 Task: Find a flight from Tampa to Evansville for 9 passengers on May 3, with a departure time between 11:00 AM and 12:00 PM, and a price up to ₹380,000.
Action: Mouse moved to (382, 342)
Screenshot: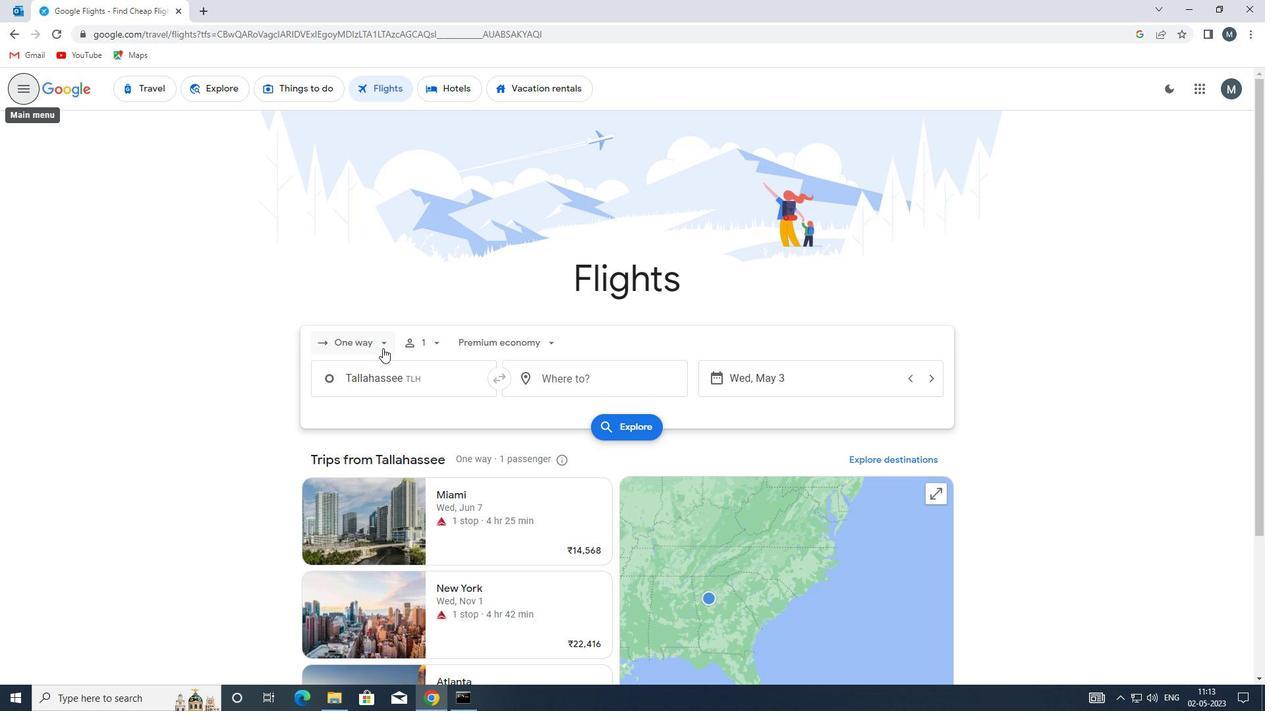
Action: Mouse pressed left at (382, 342)
Screenshot: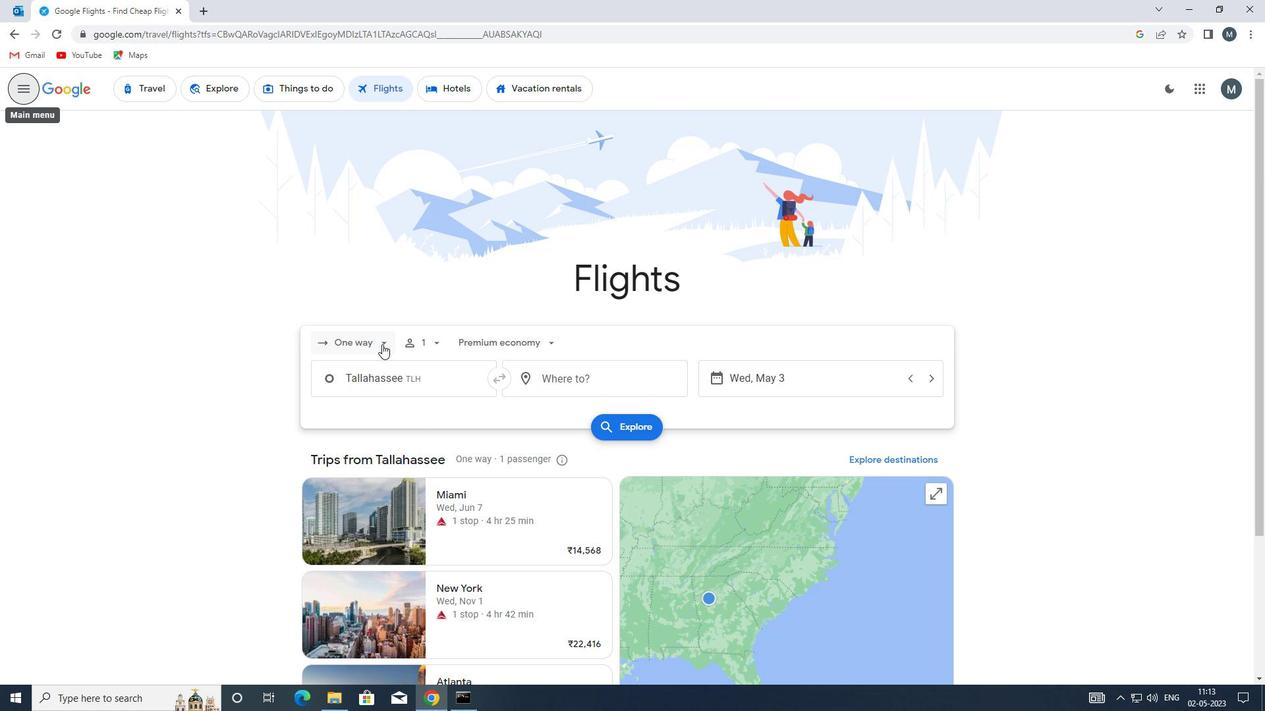 
Action: Mouse moved to (382, 398)
Screenshot: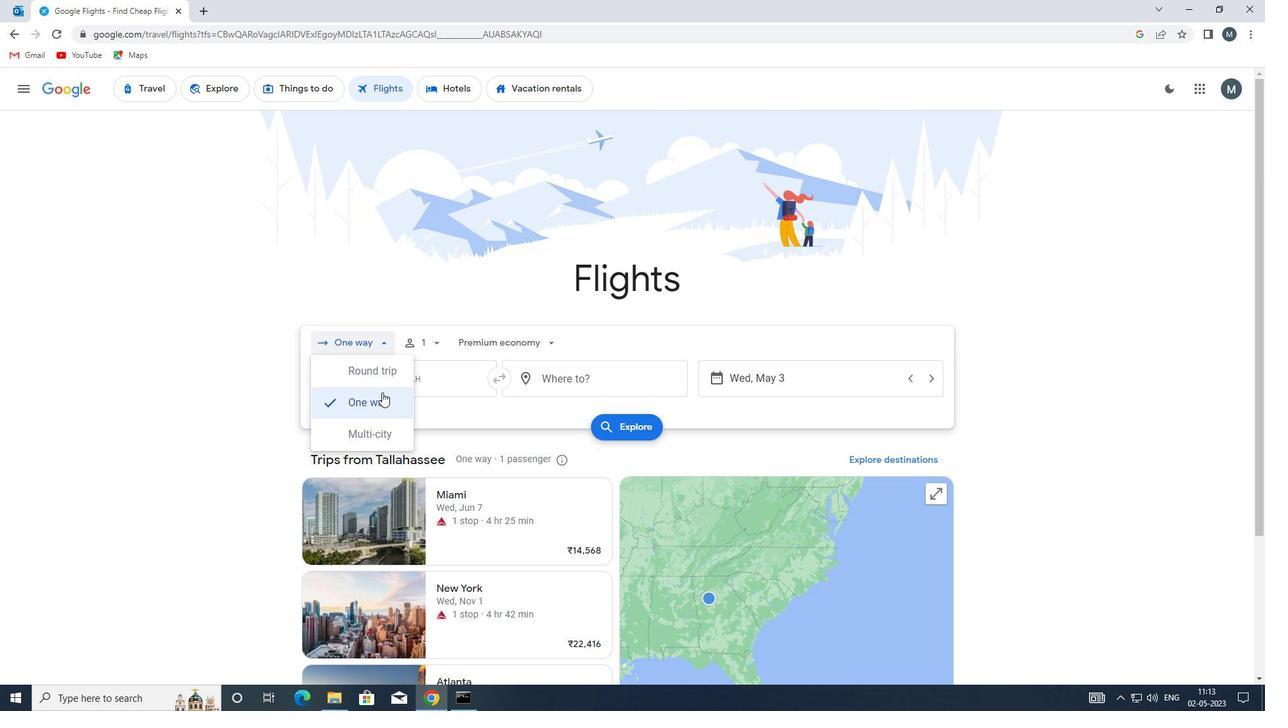 
Action: Mouse pressed left at (382, 398)
Screenshot: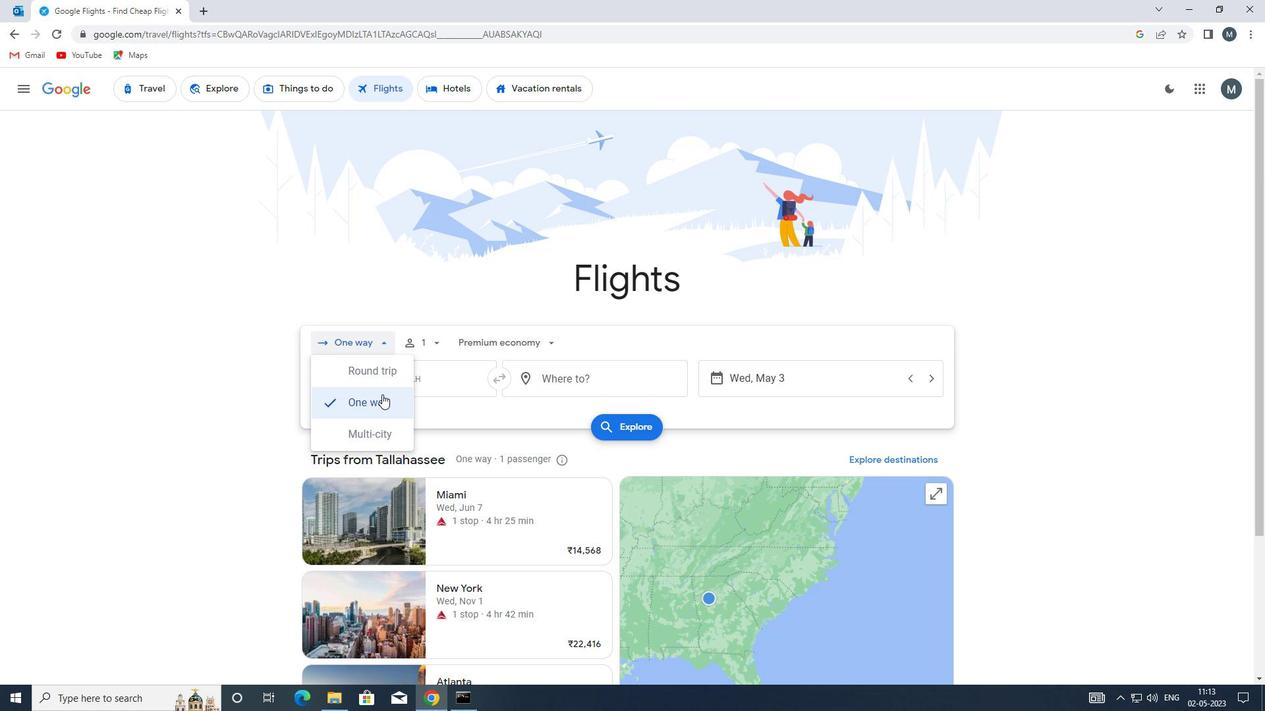 
Action: Mouse moved to (436, 345)
Screenshot: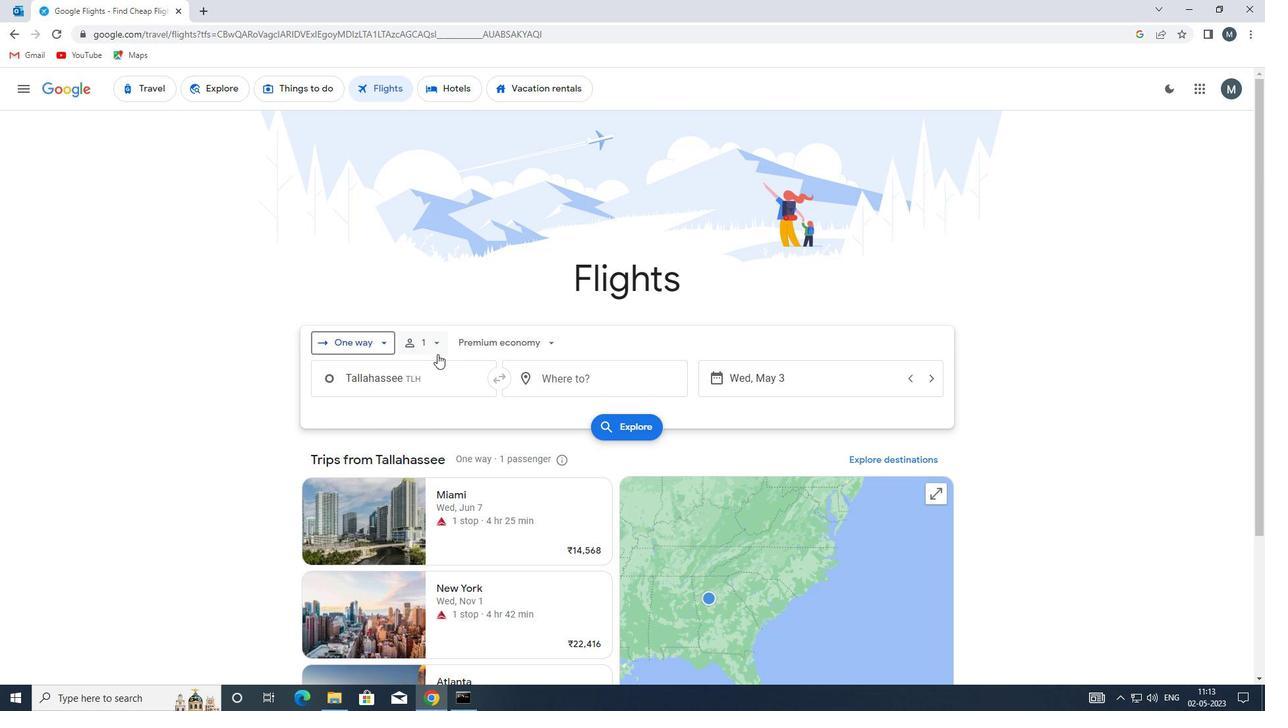 
Action: Mouse pressed left at (436, 345)
Screenshot: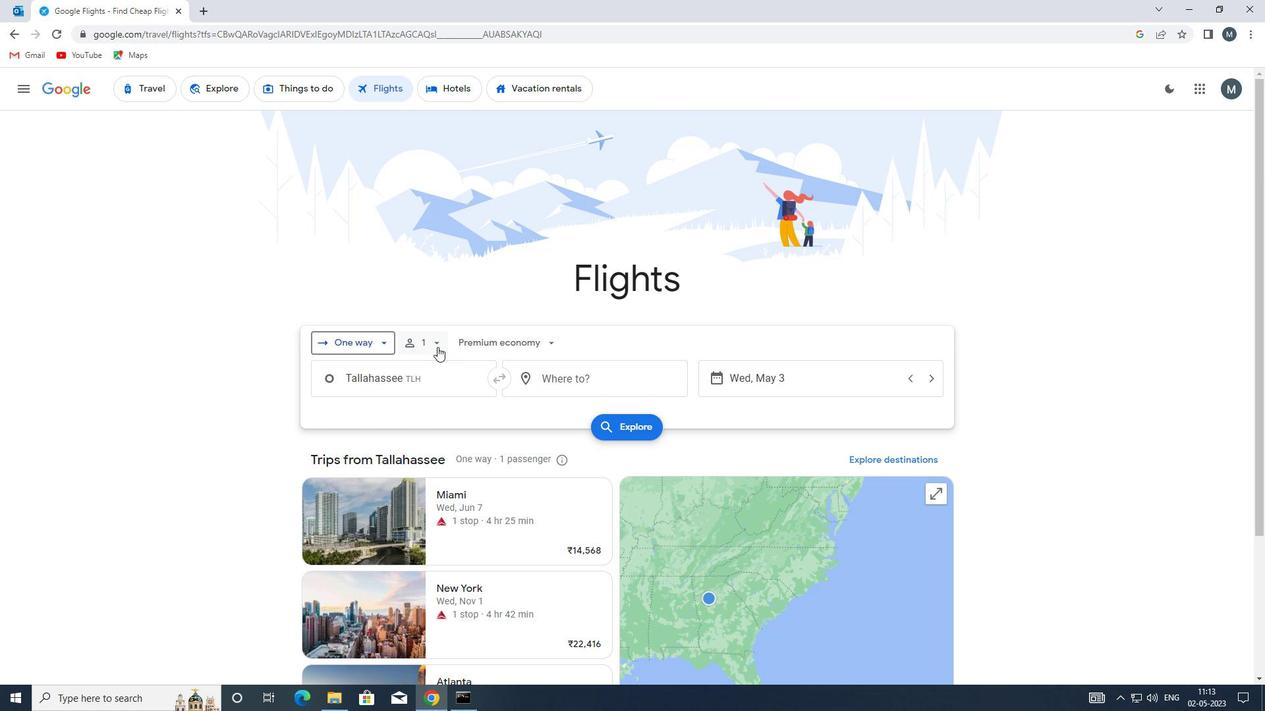 
Action: Mouse moved to (541, 375)
Screenshot: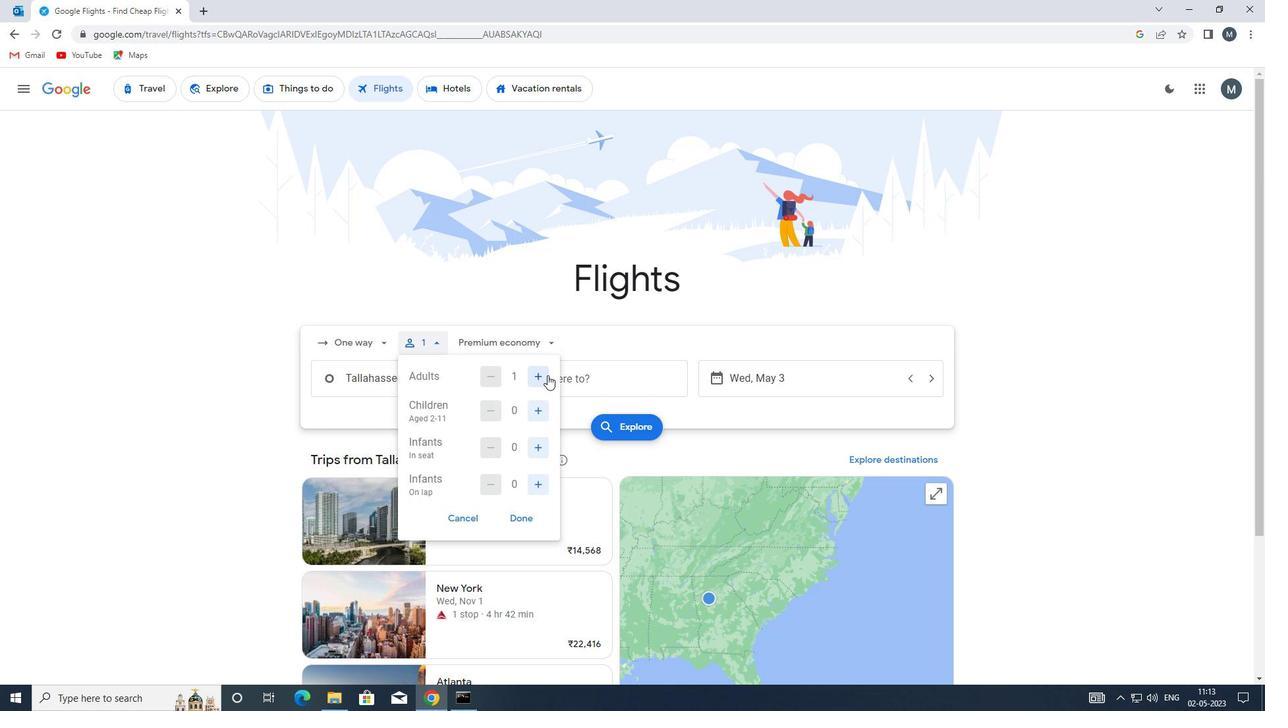 
Action: Mouse pressed left at (541, 375)
Screenshot: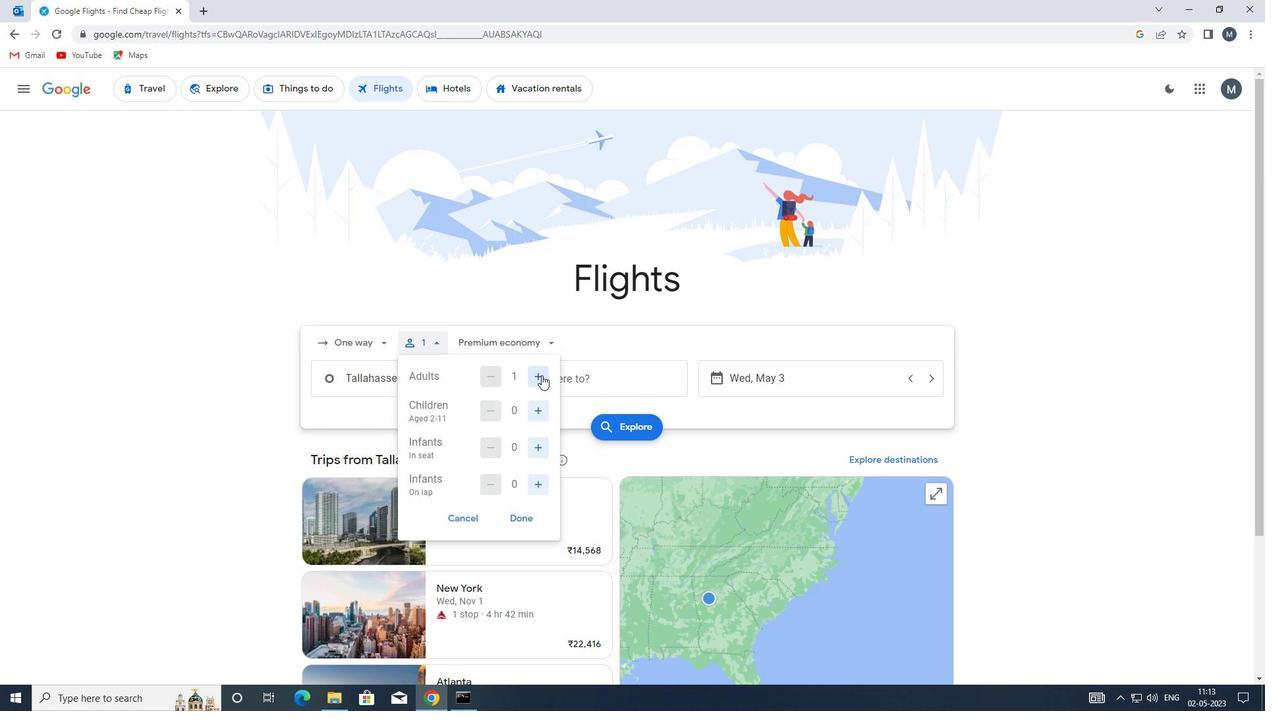
Action: Mouse pressed left at (541, 375)
Screenshot: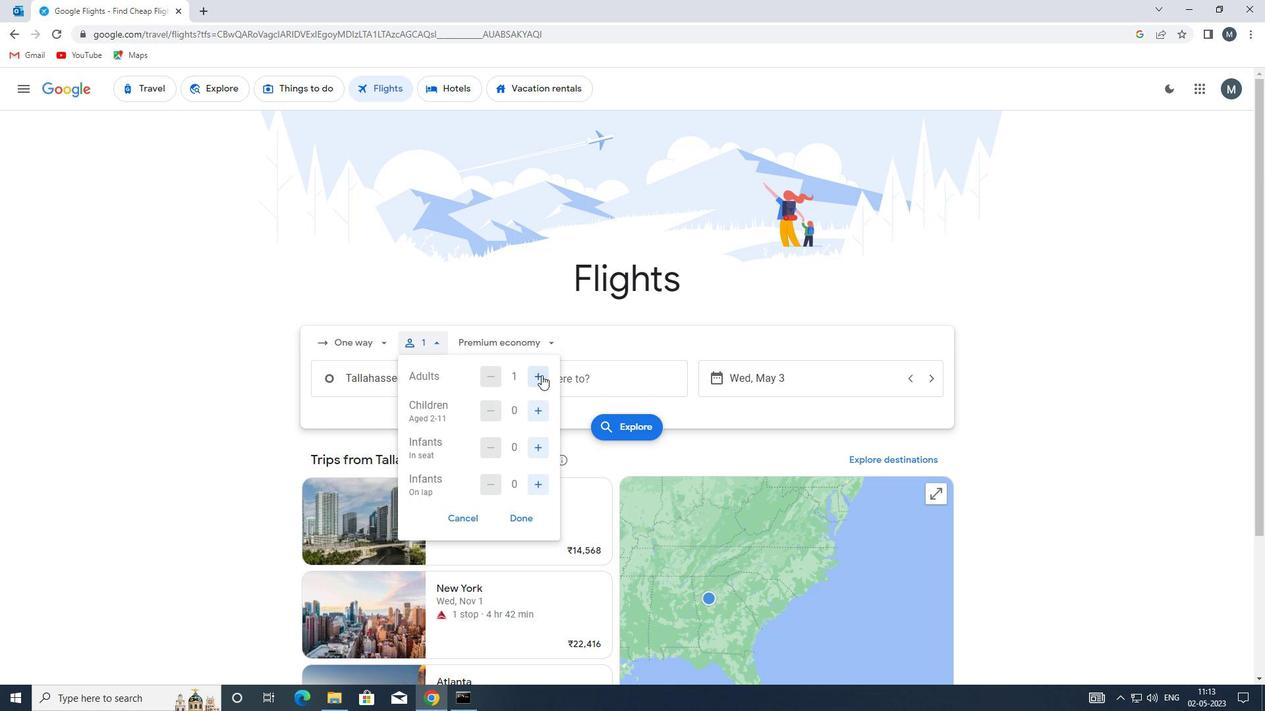 
Action: Mouse pressed left at (541, 375)
Screenshot: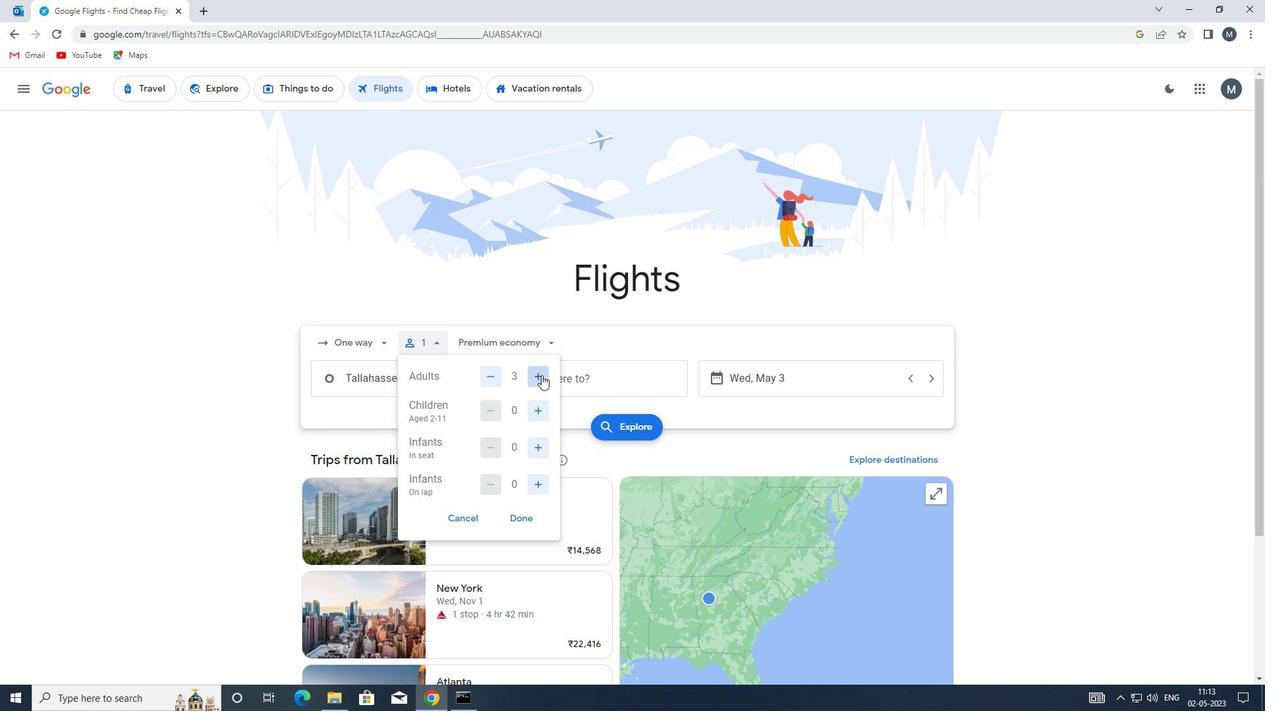 
Action: Mouse moved to (544, 411)
Screenshot: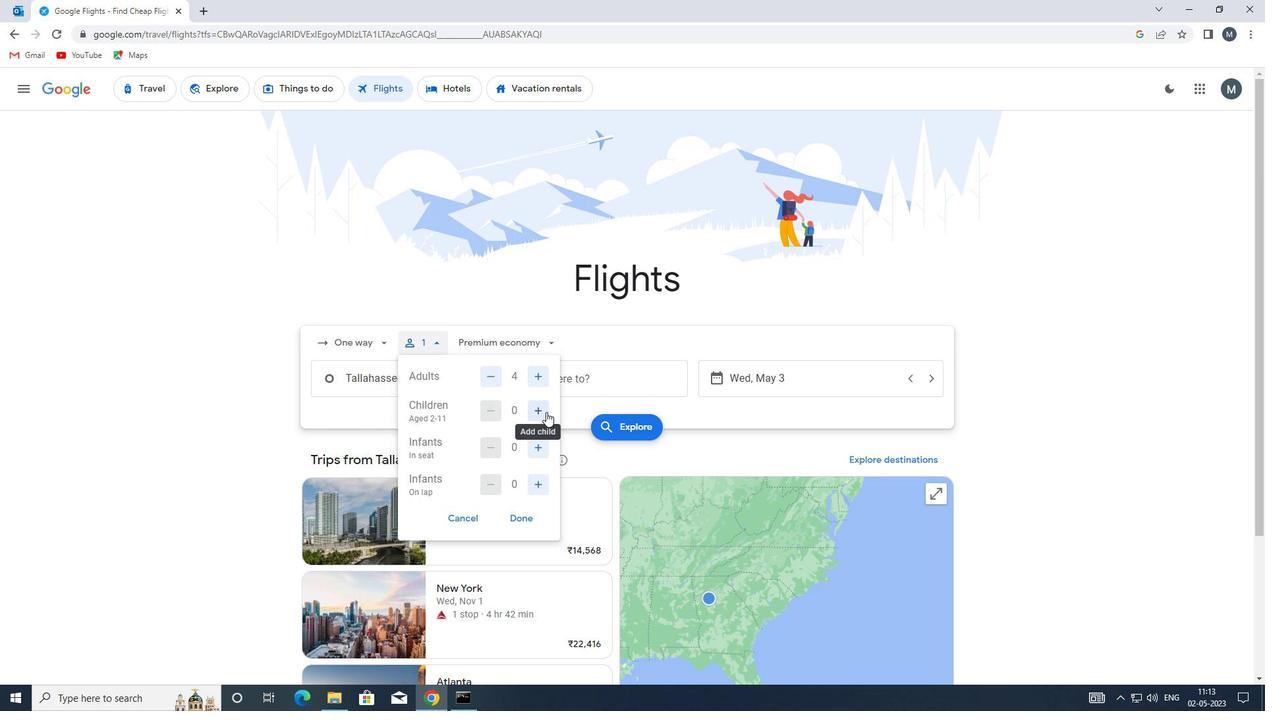 
Action: Mouse pressed left at (544, 411)
Screenshot: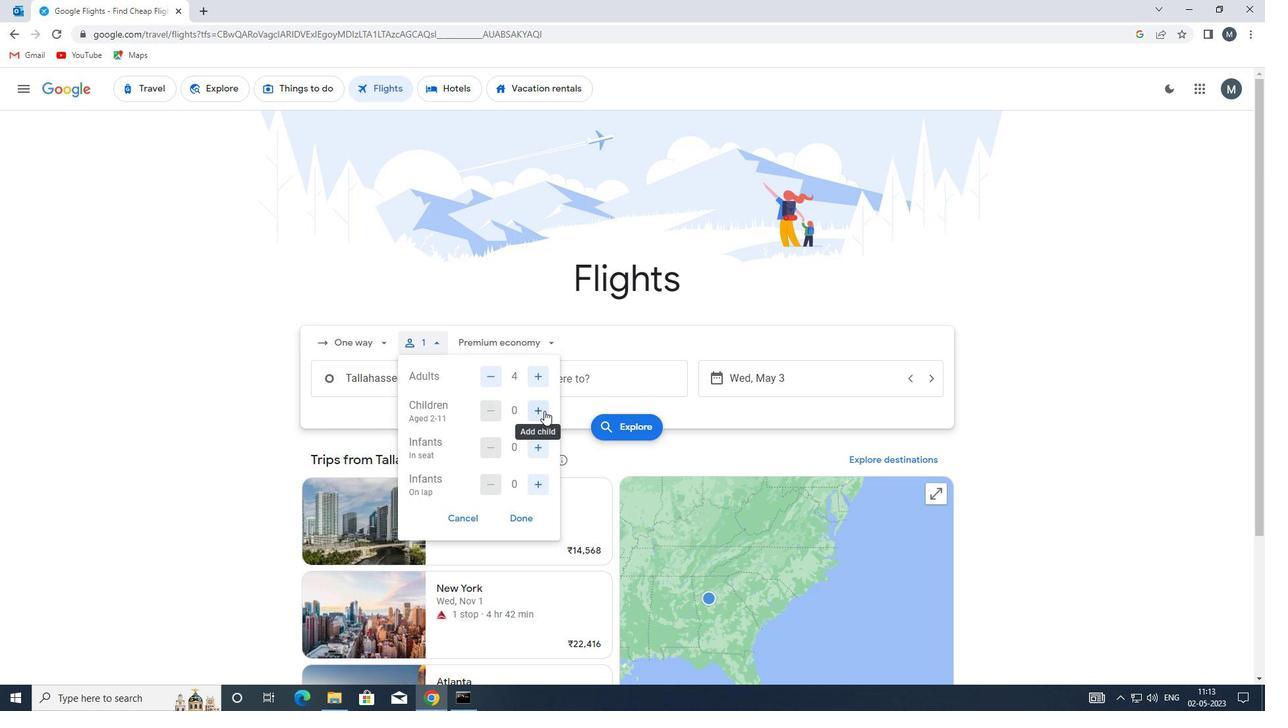 
Action: Mouse pressed left at (544, 411)
Screenshot: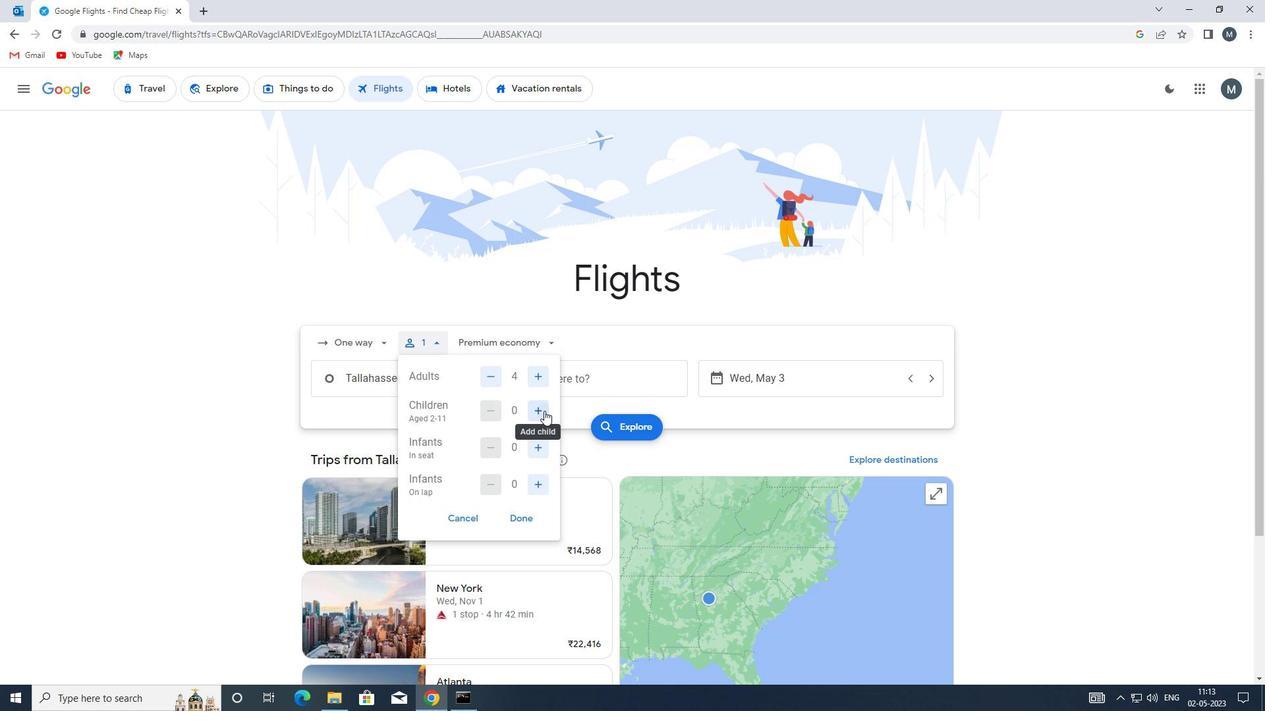 
Action: Mouse moved to (539, 450)
Screenshot: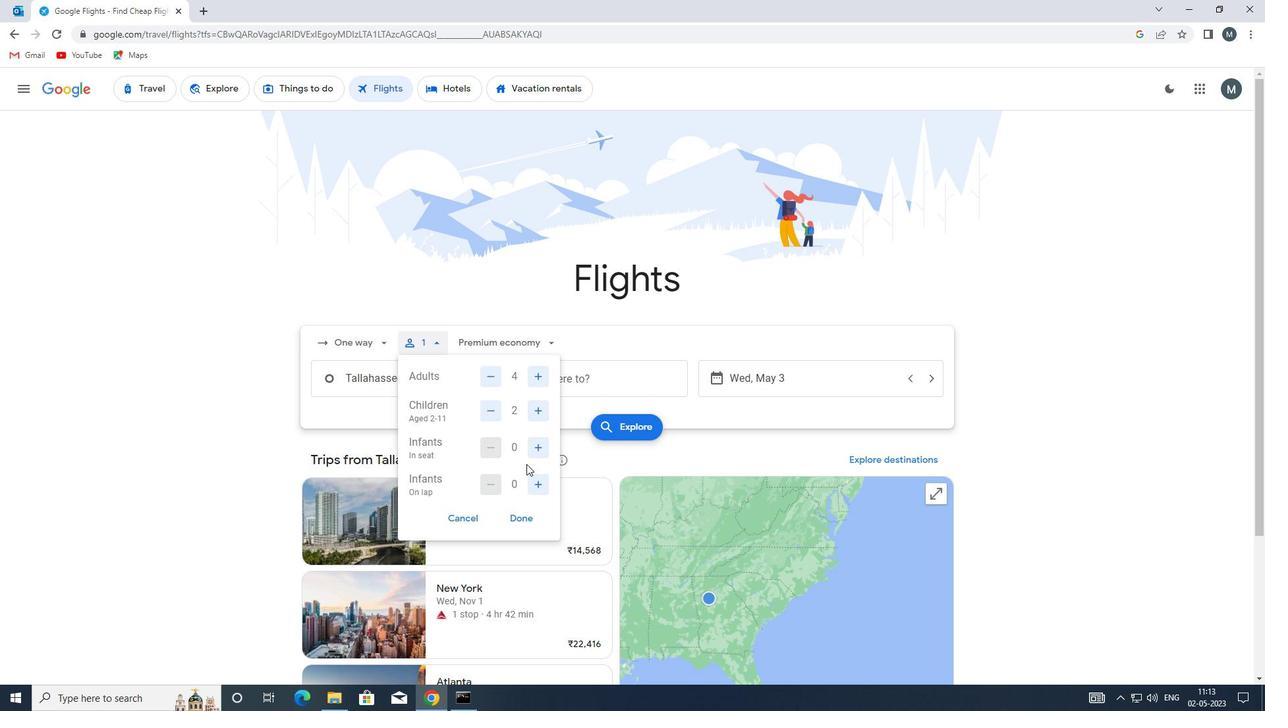 
Action: Mouse pressed left at (539, 450)
Screenshot: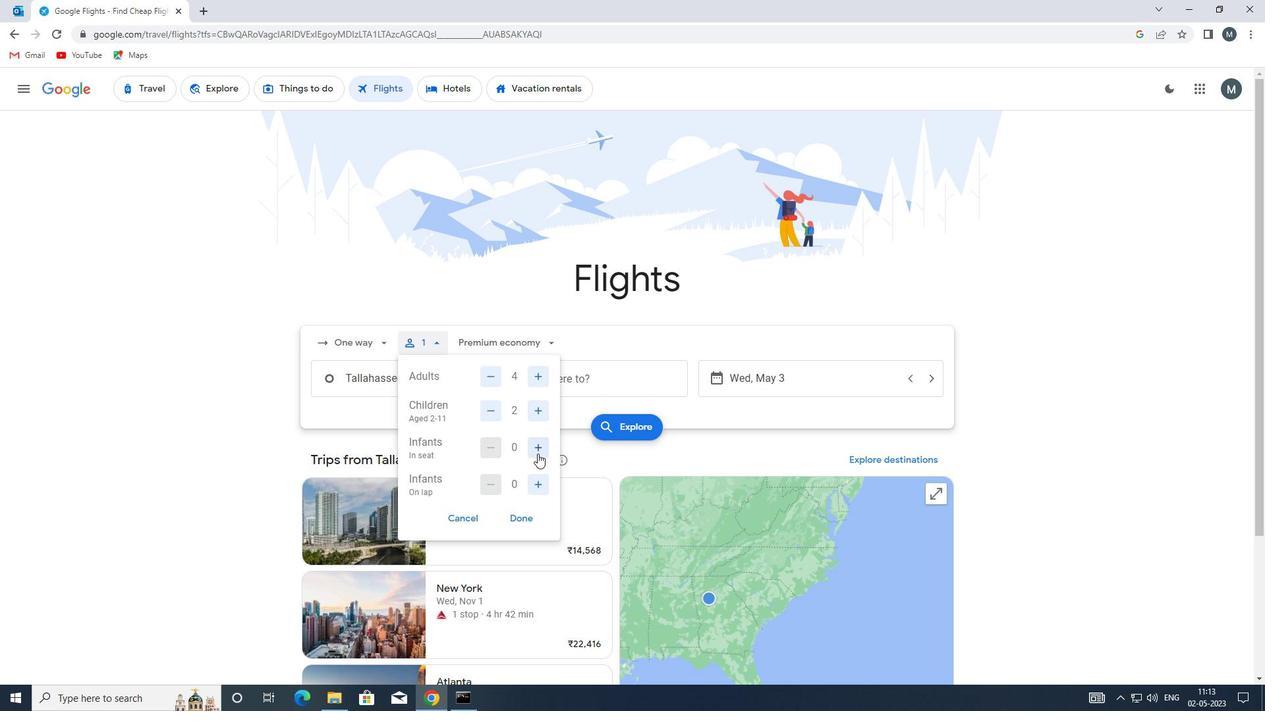 
Action: Mouse pressed left at (539, 450)
Screenshot: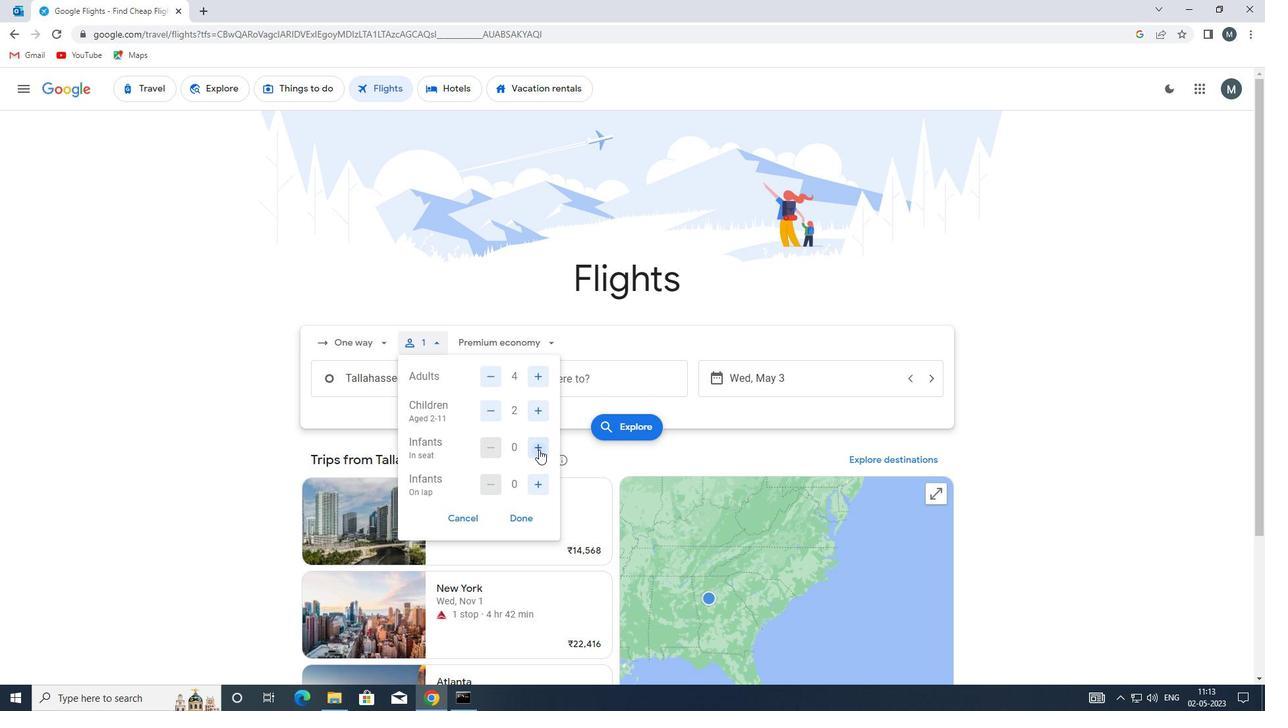 
Action: Mouse moved to (540, 481)
Screenshot: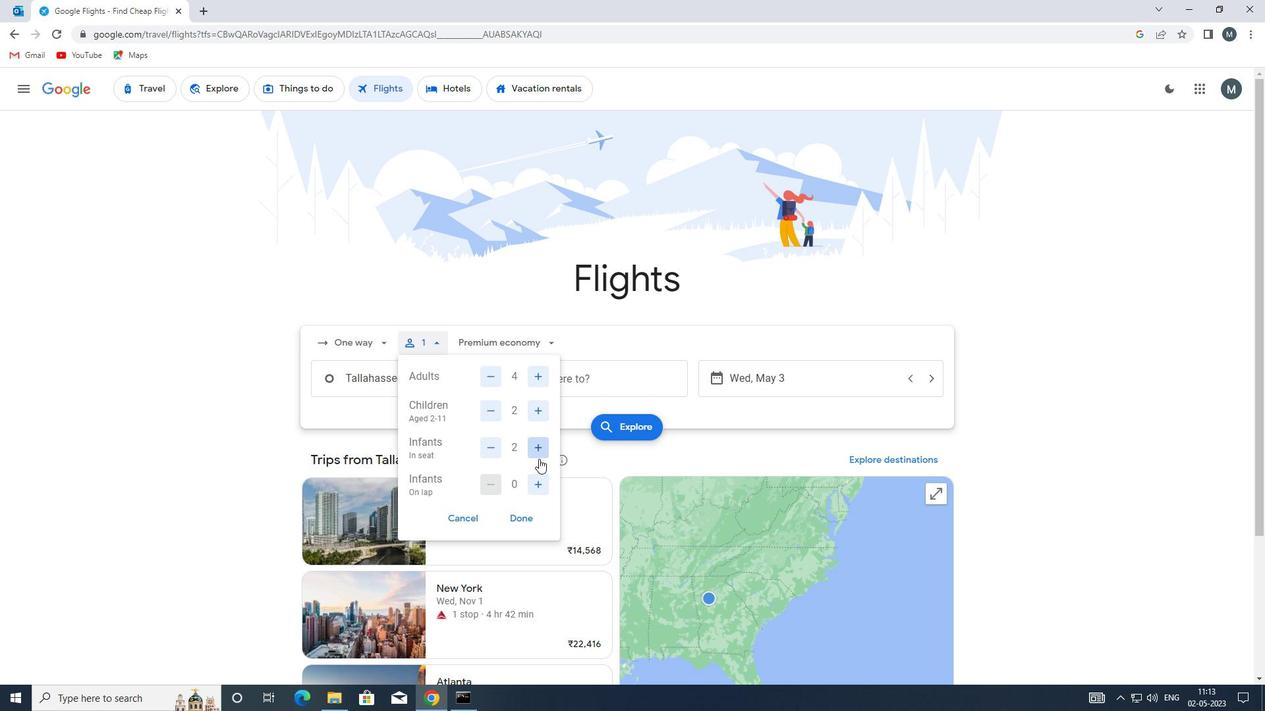 
Action: Mouse pressed left at (540, 481)
Screenshot: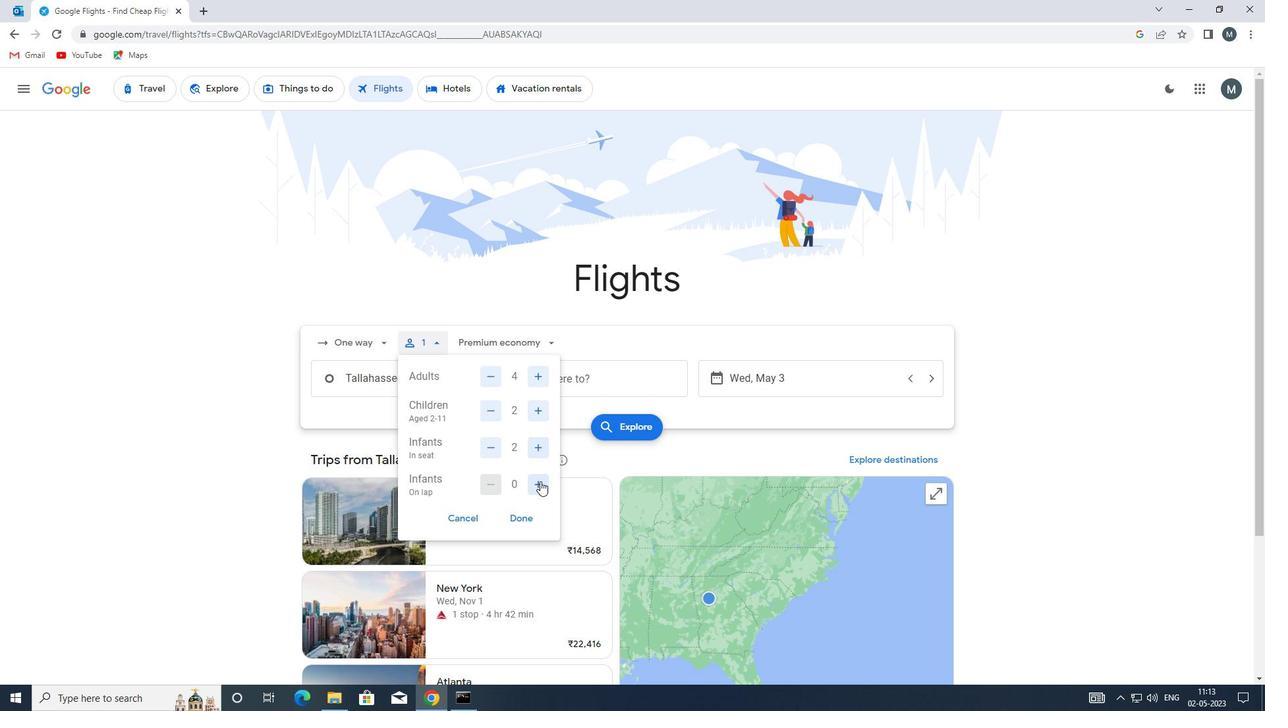 
Action: Mouse moved to (526, 518)
Screenshot: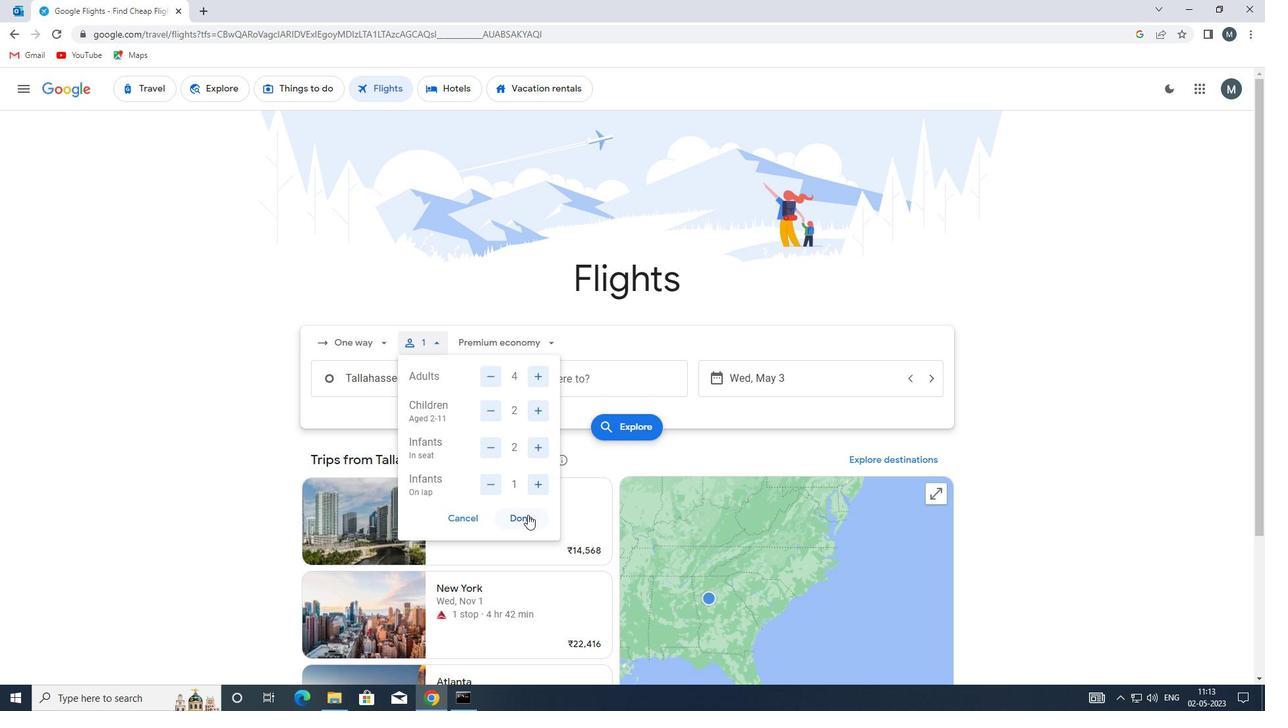 
Action: Mouse pressed left at (526, 518)
Screenshot: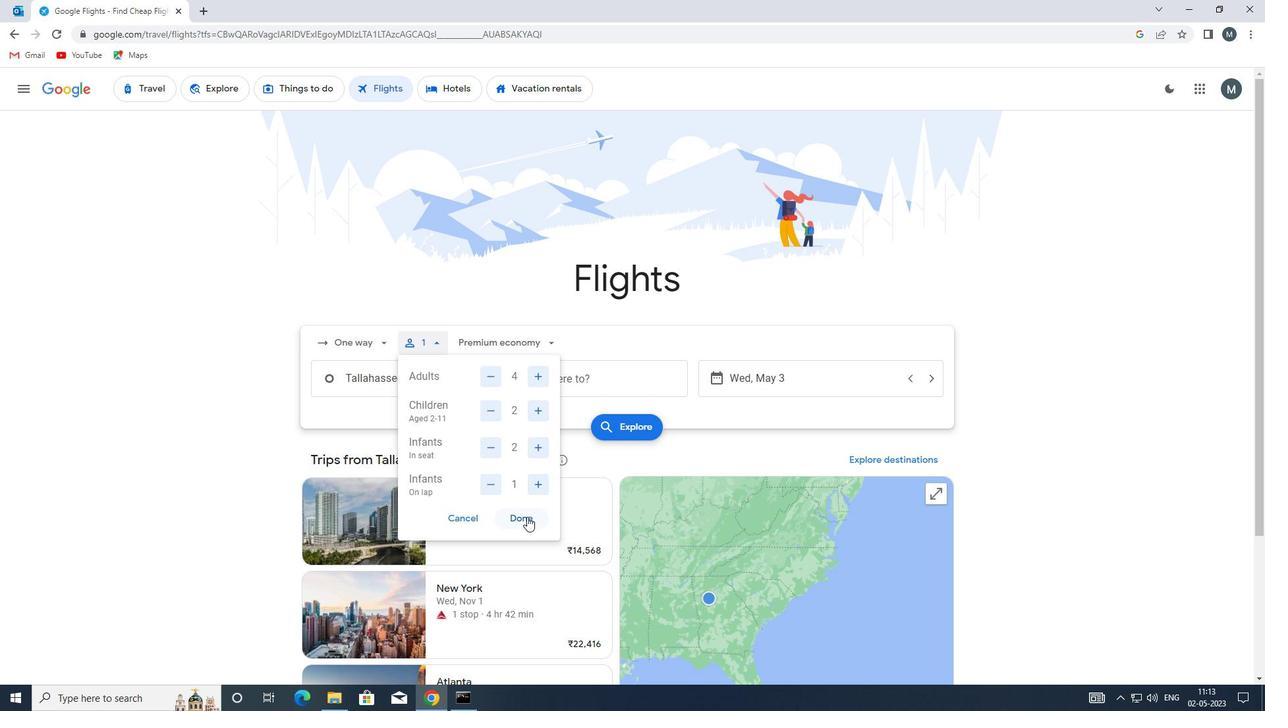 
Action: Mouse moved to (481, 340)
Screenshot: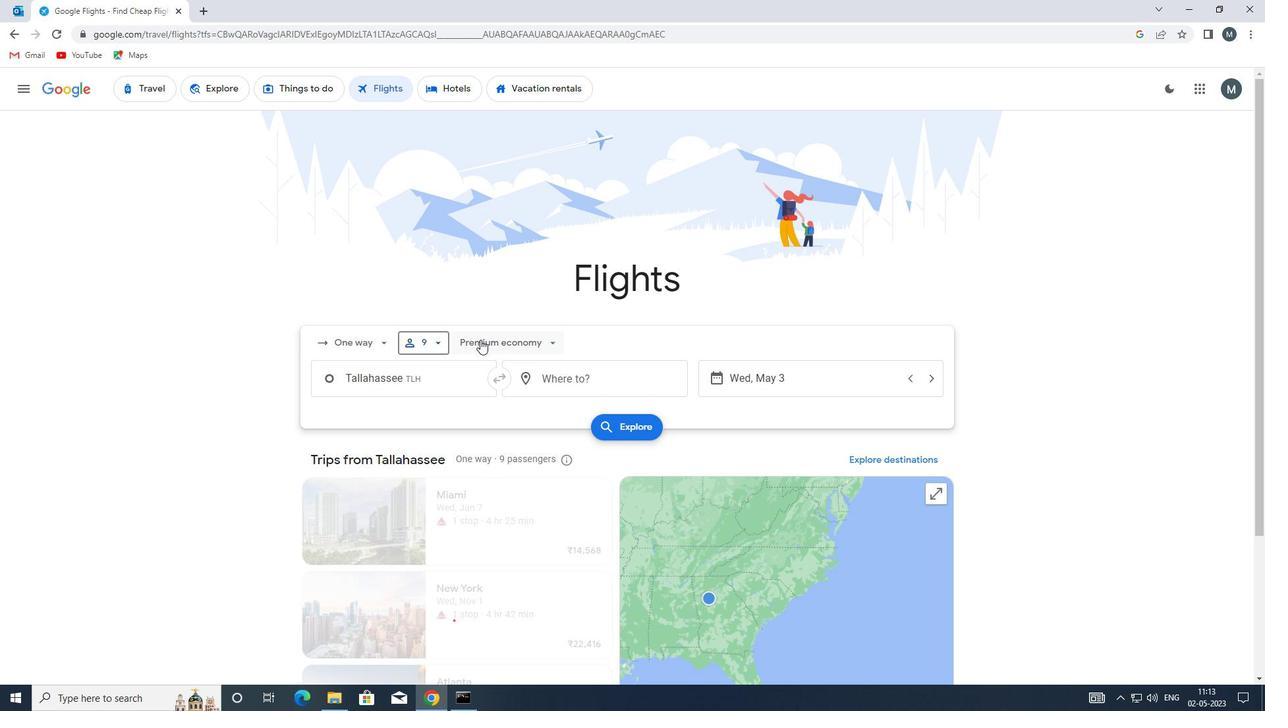 
Action: Mouse pressed left at (481, 340)
Screenshot: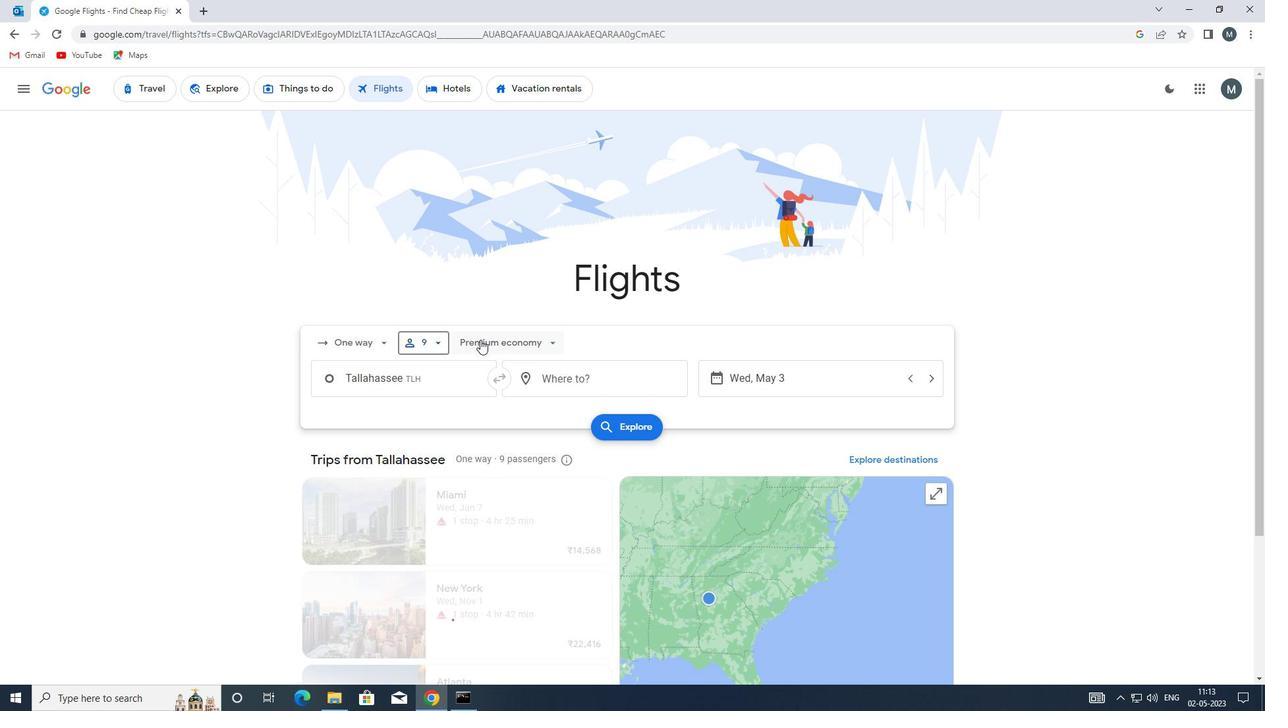 
Action: Mouse moved to (518, 373)
Screenshot: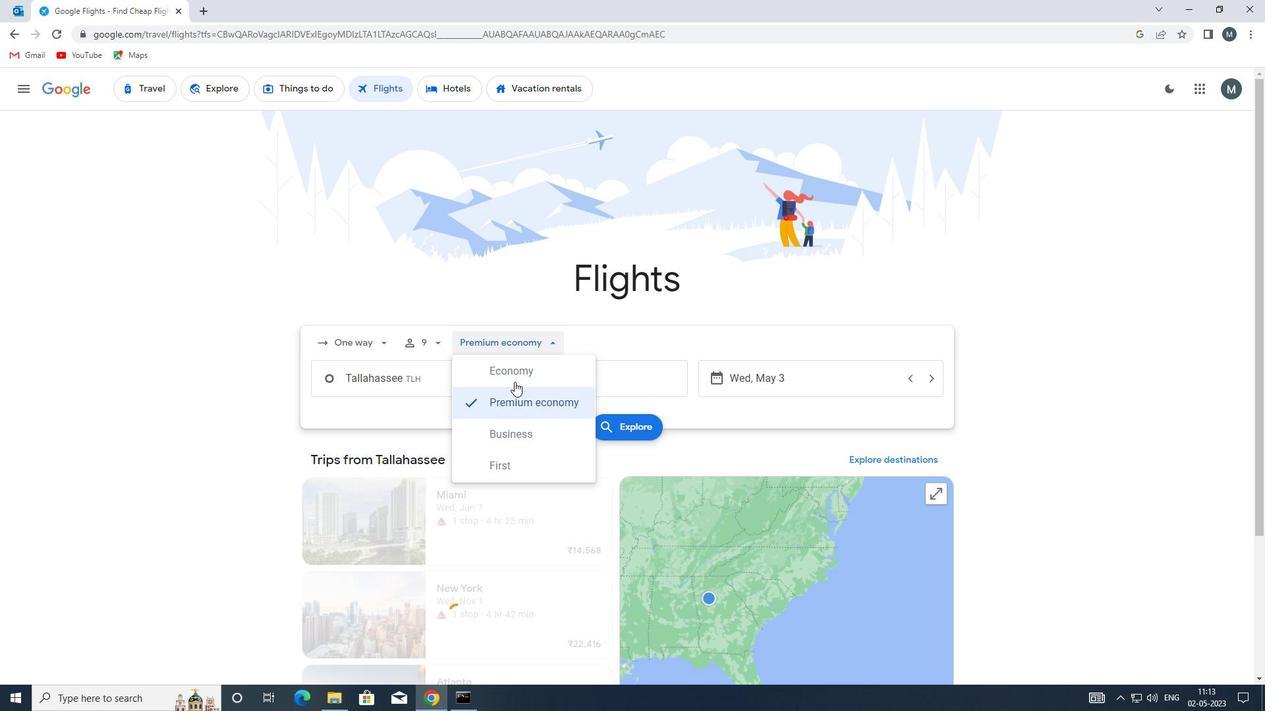 
Action: Mouse pressed left at (518, 373)
Screenshot: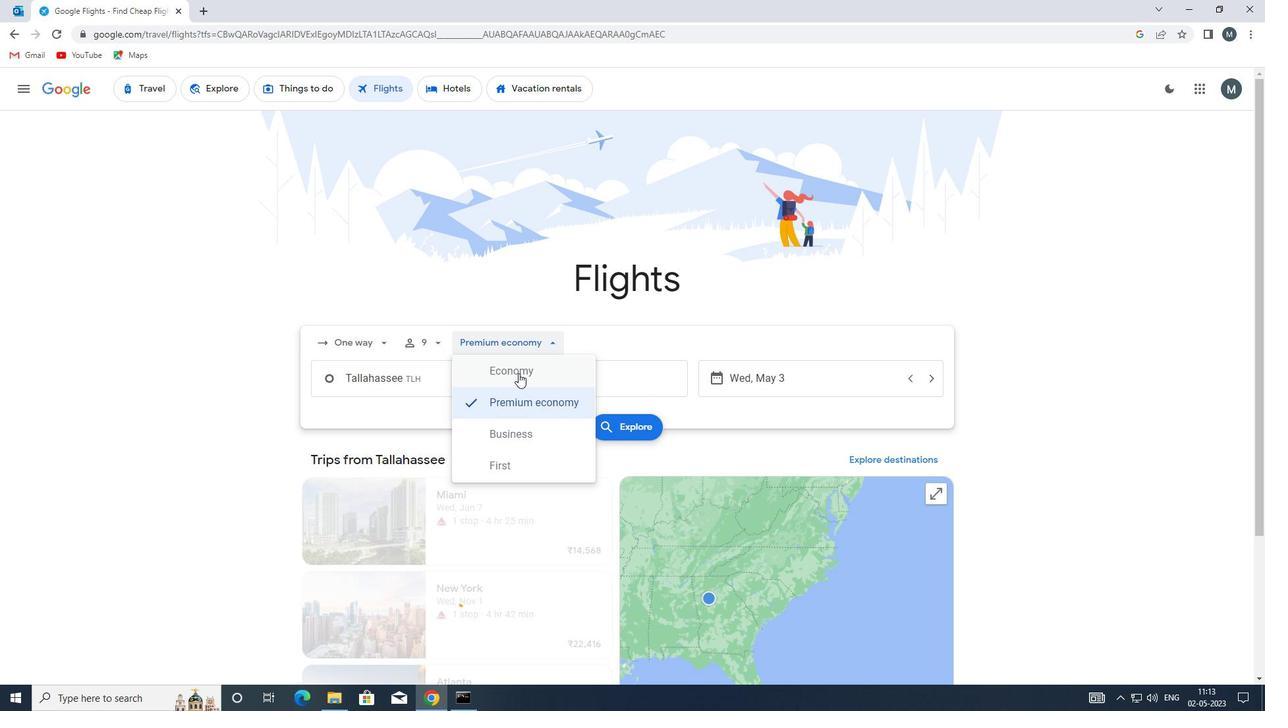 
Action: Mouse moved to (429, 379)
Screenshot: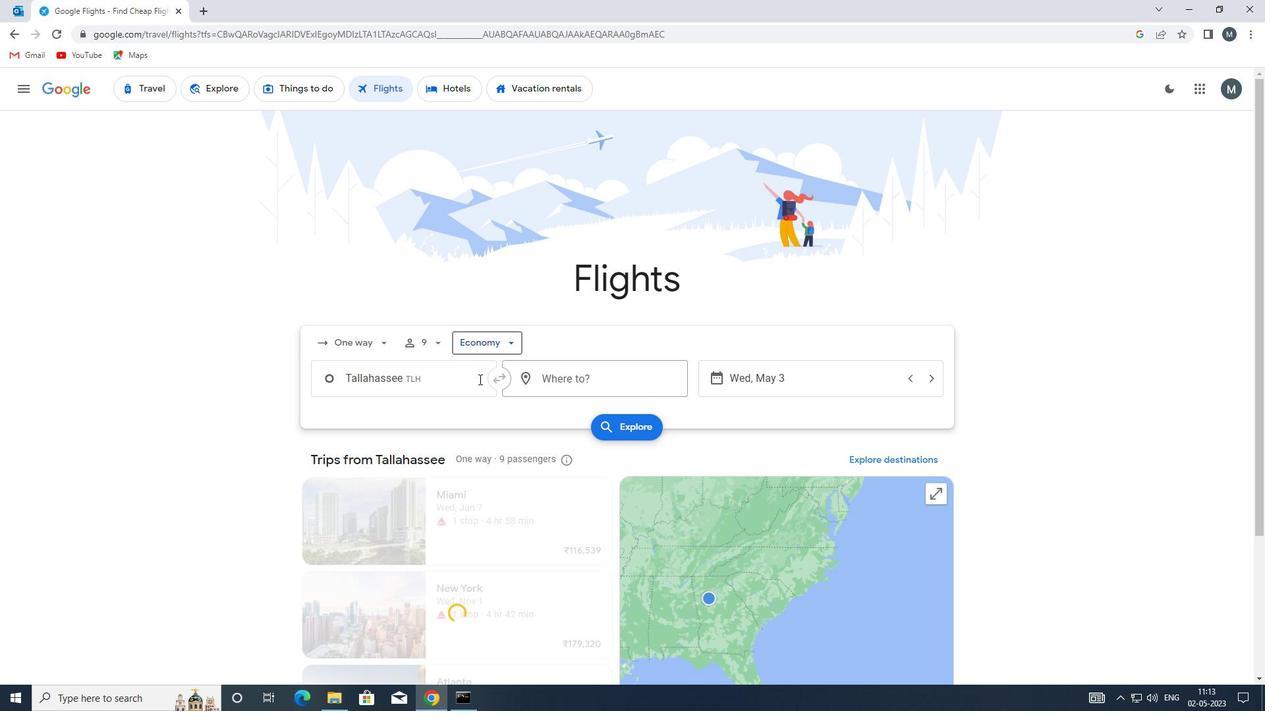 
Action: Mouse pressed left at (429, 379)
Screenshot: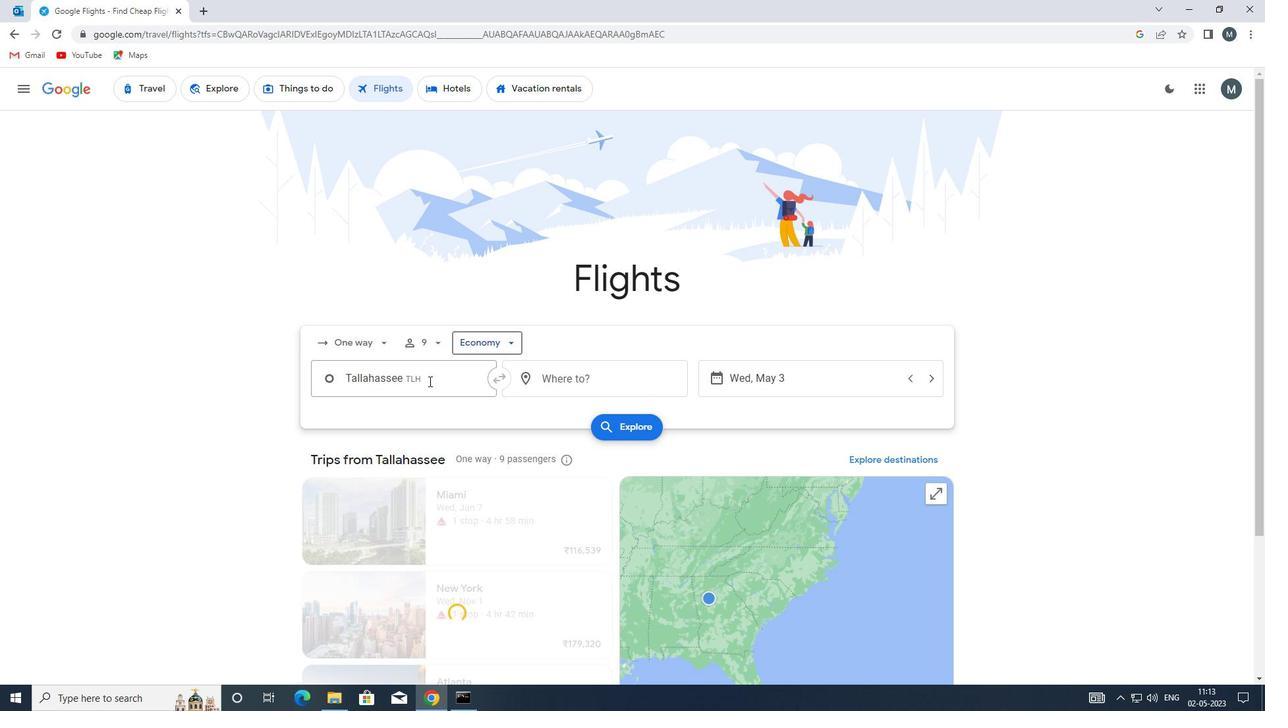 
Action: Key pressed tpa
Screenshot: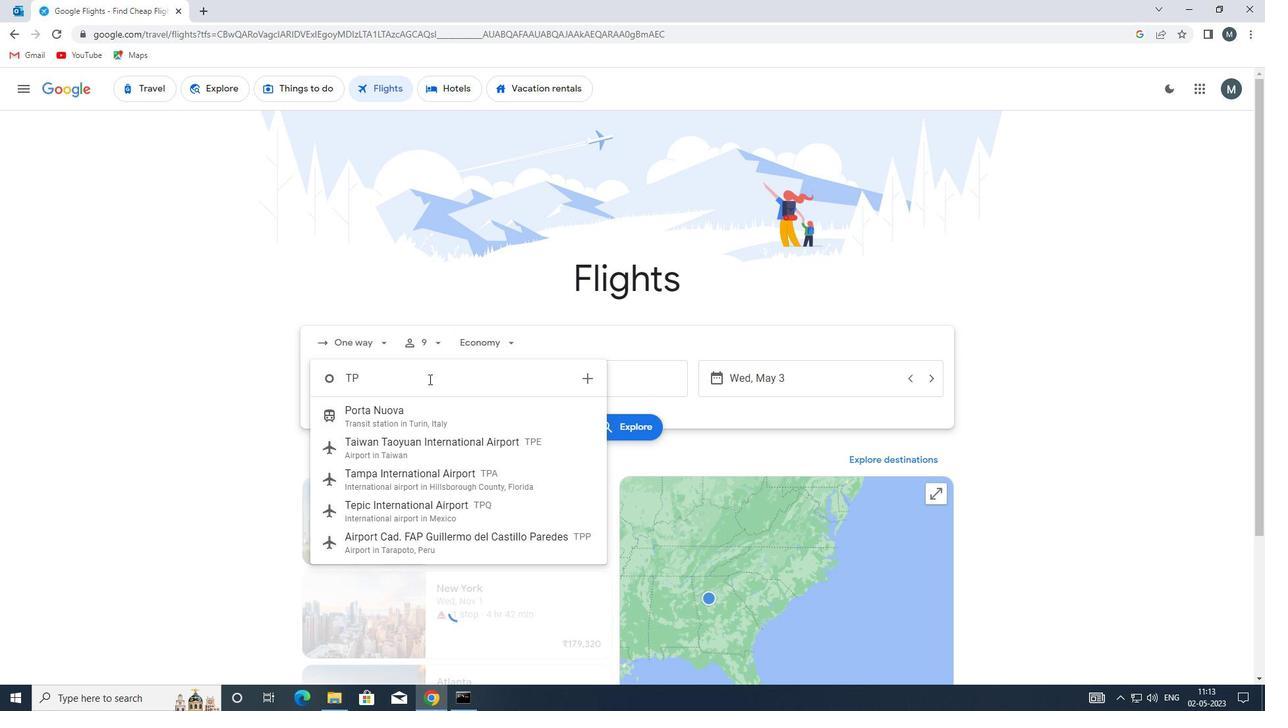 
Action: Mouse moved to (446, 412)
Screenshot: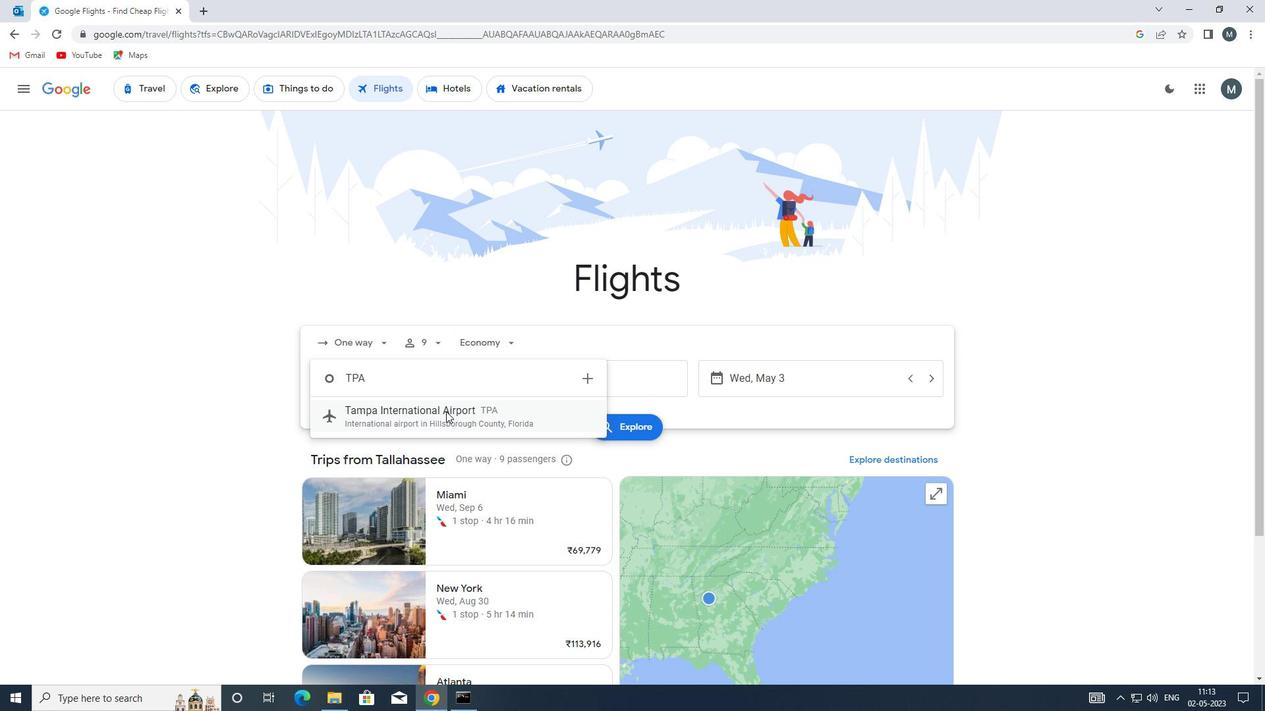 
Action: Mouse pressed left at (446, 412)
Screenshot: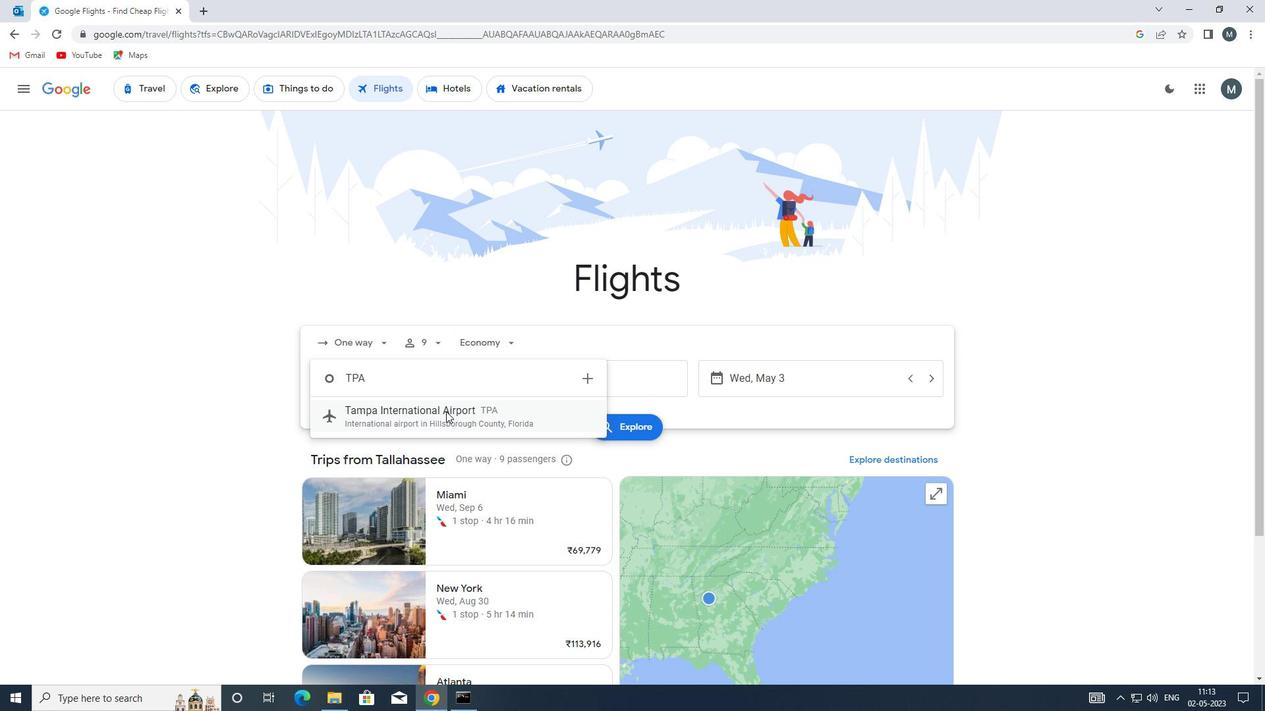 
Action: Mouse moved to (557, 376)
Screenshot: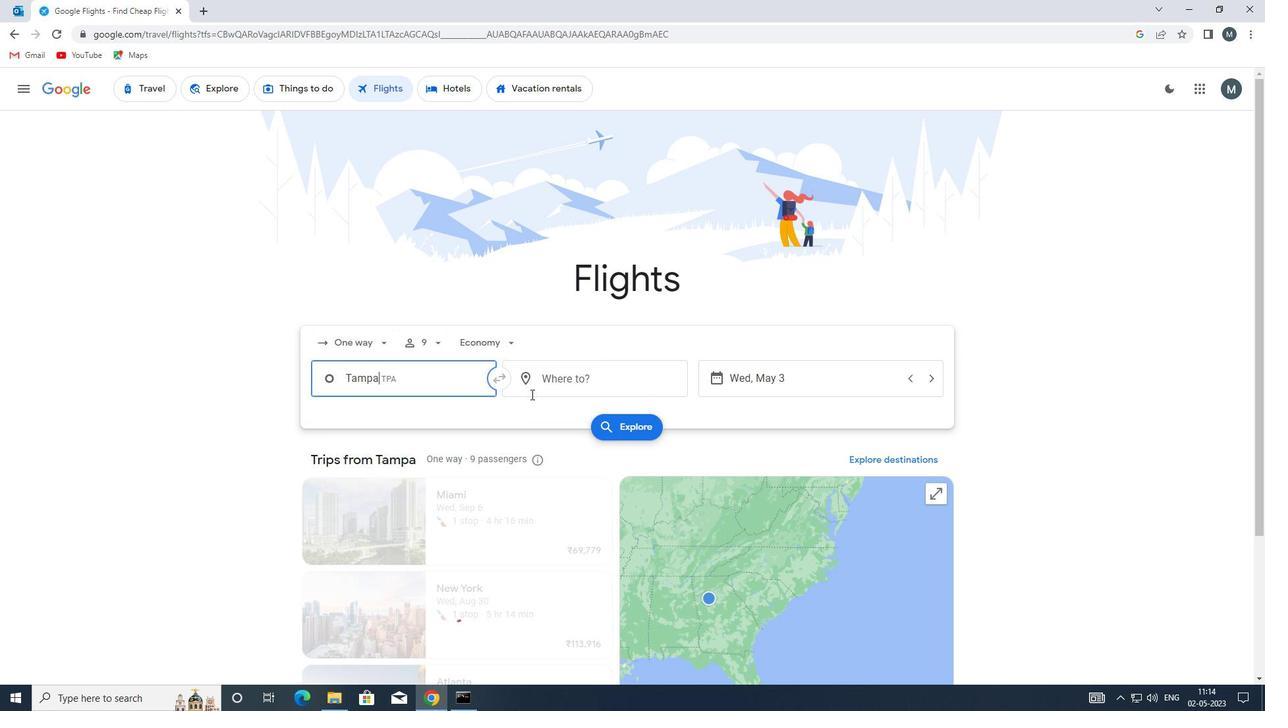 
Action: Mouse pressed left at (557, 376)
Screenshot: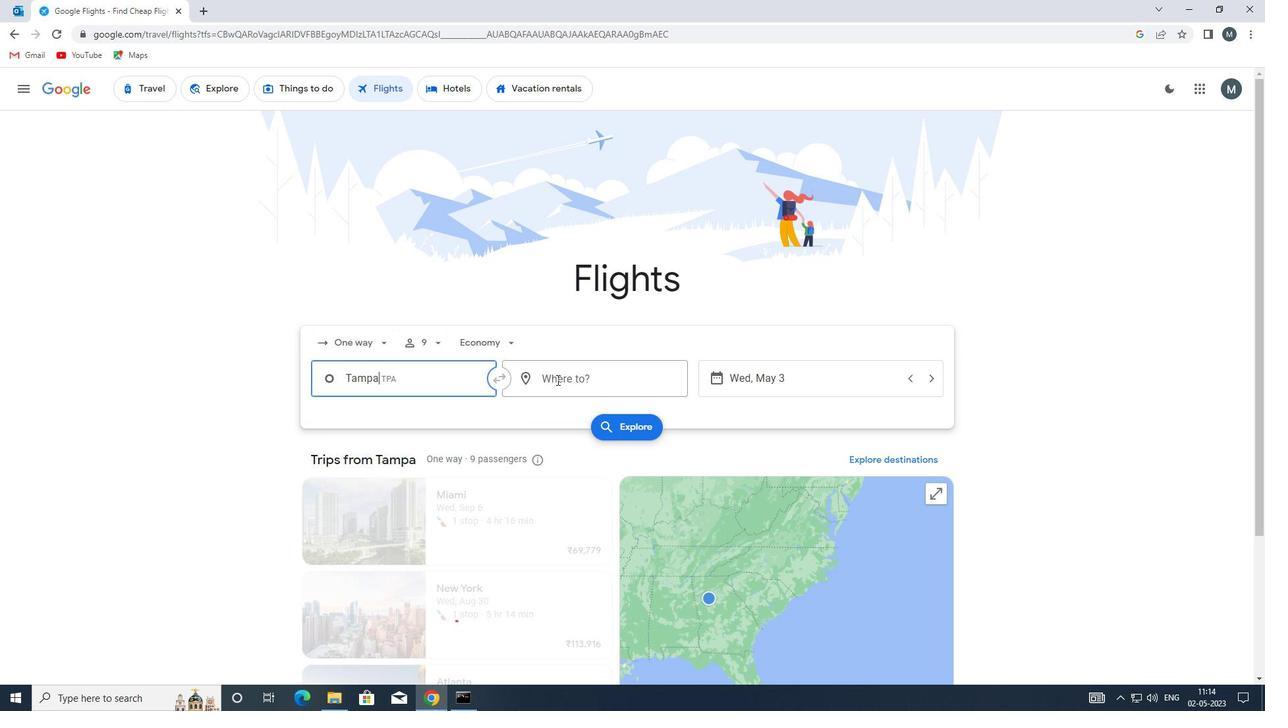 
Action: Mouse moved to (554, 380)
Screenshot: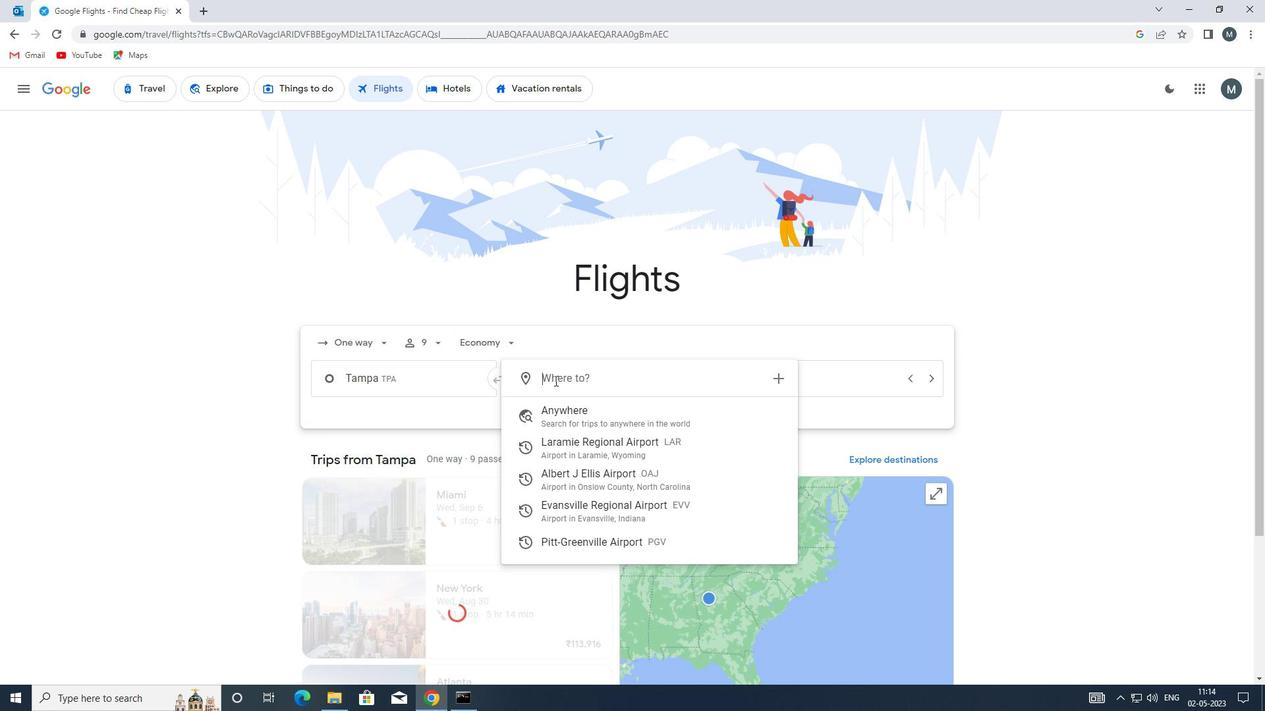 
Action: Key pressed e
Screenshot: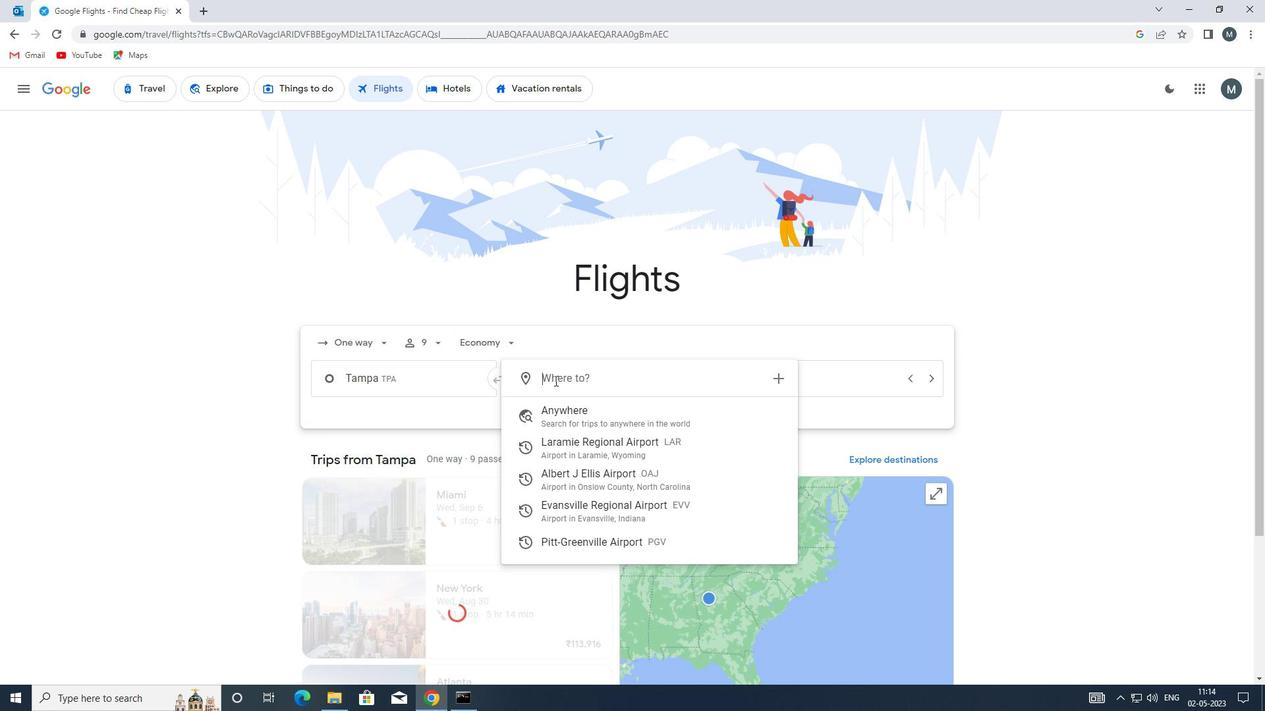 
Action: Mouse moved to (553, 380)
Screenshot: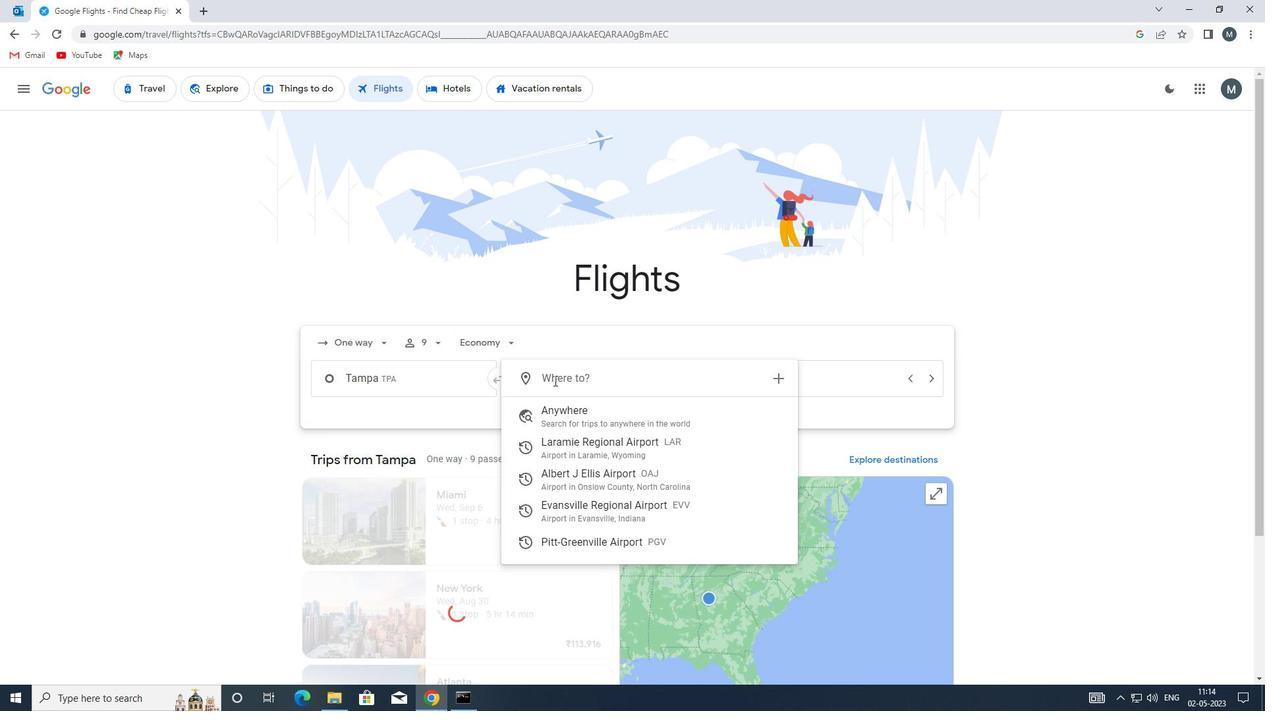 
Action: Key pressed v
Screenshot: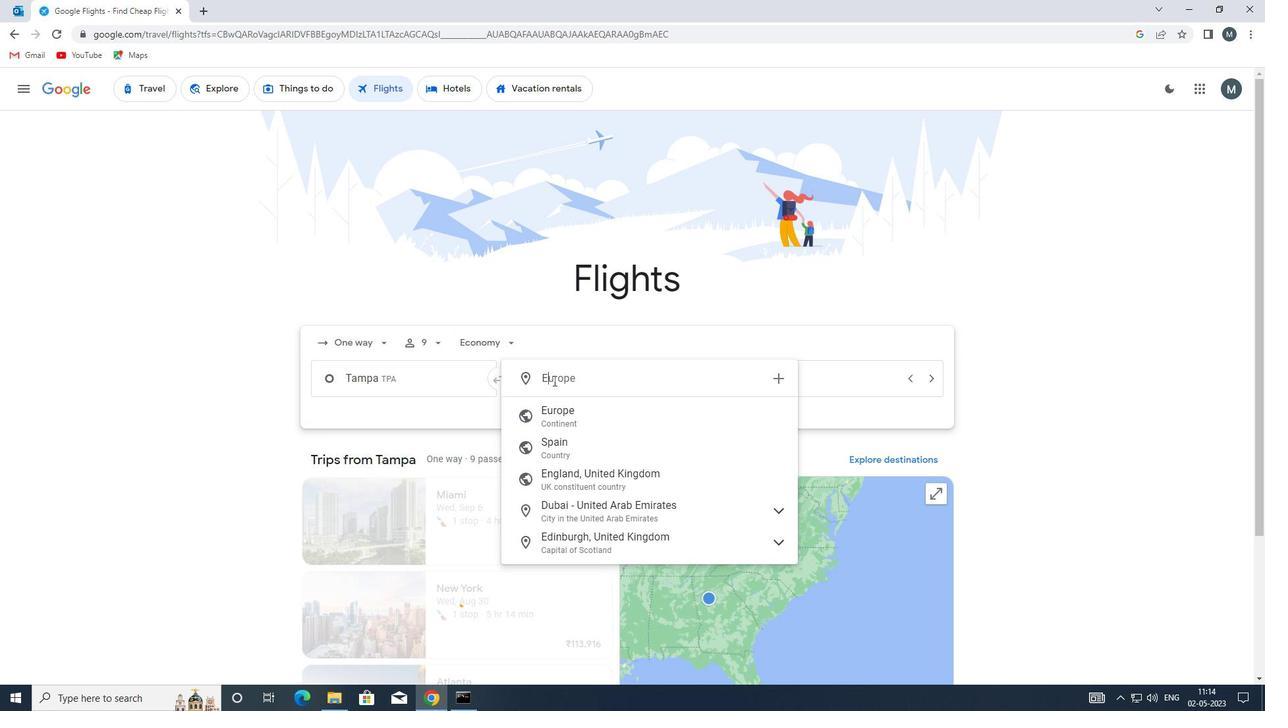 
Action: Mouse moved to (552, 381)
Screenshot: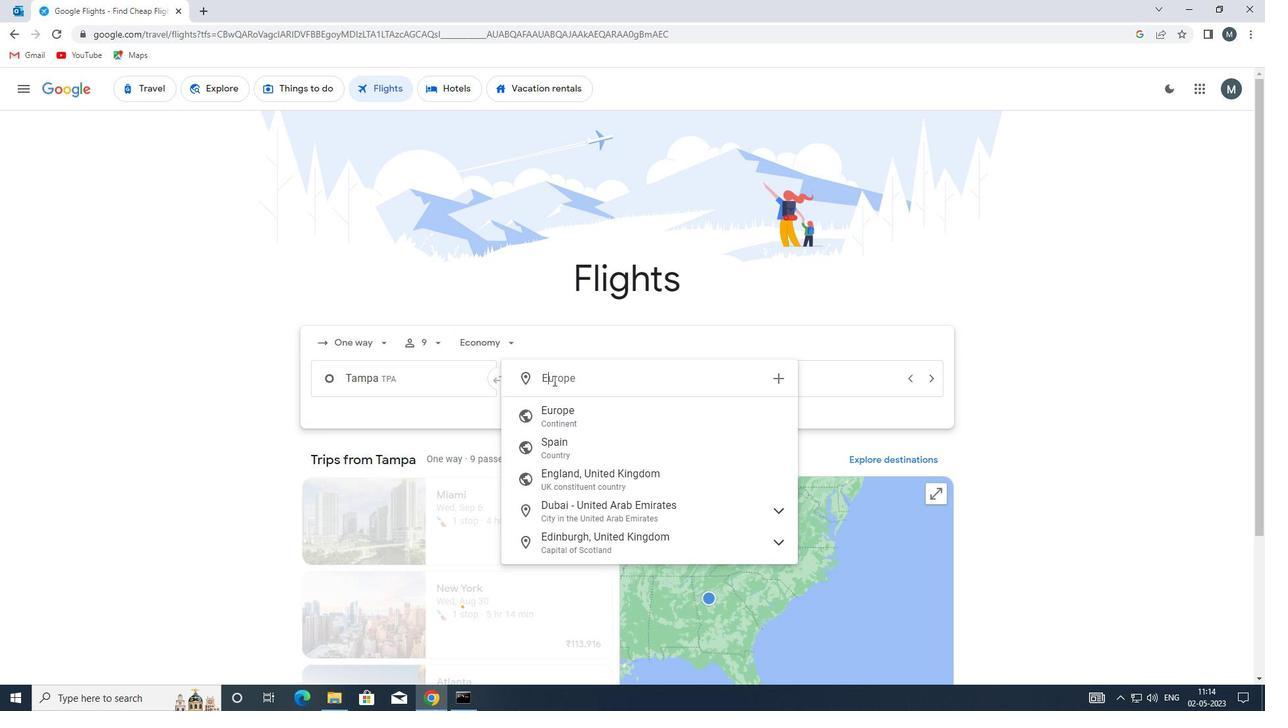 
Action: Key pressed v
Screenshot: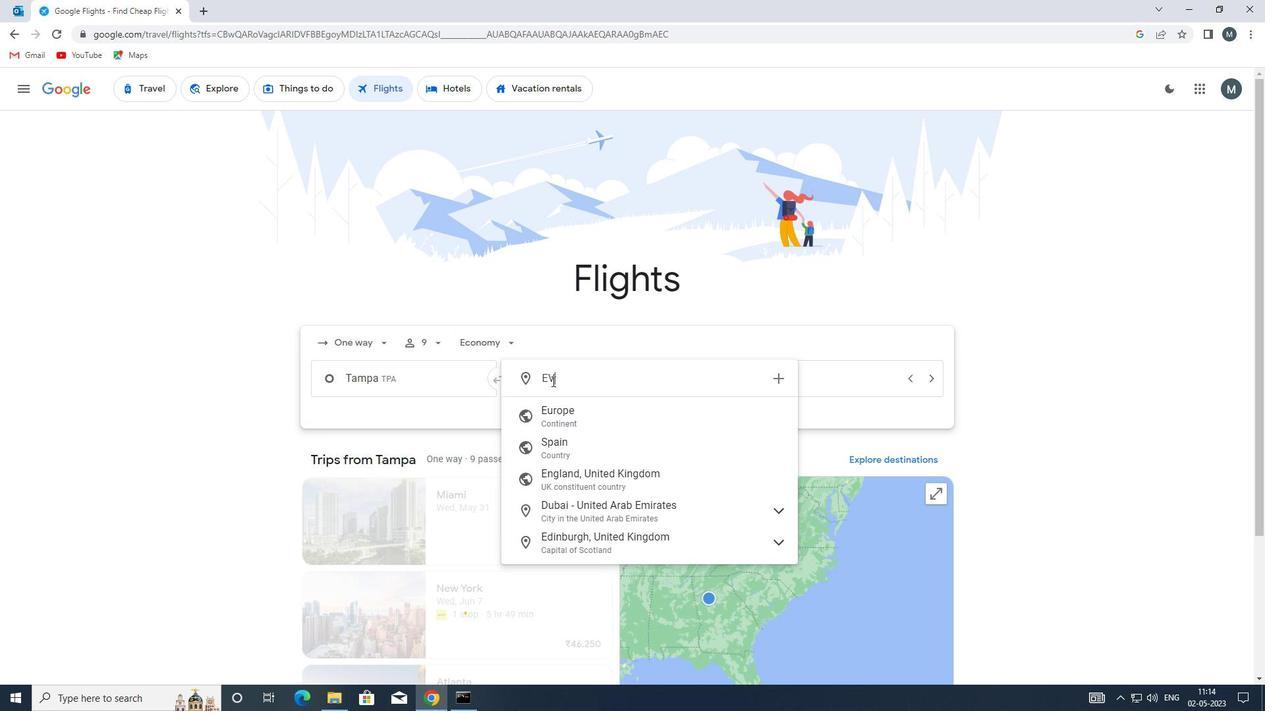 
Action: Mouse moved to (582, 413)
Screenshot: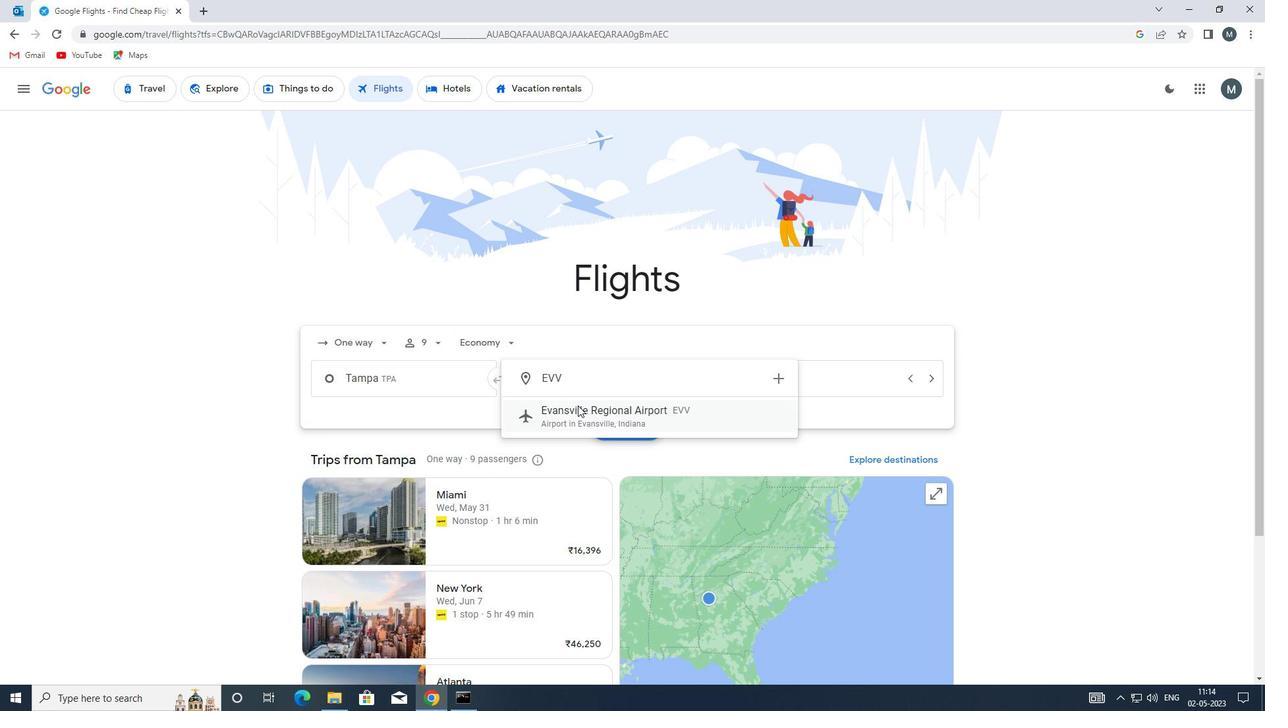 
Action: Mouse pressed left at (582, 413)
Screenshot: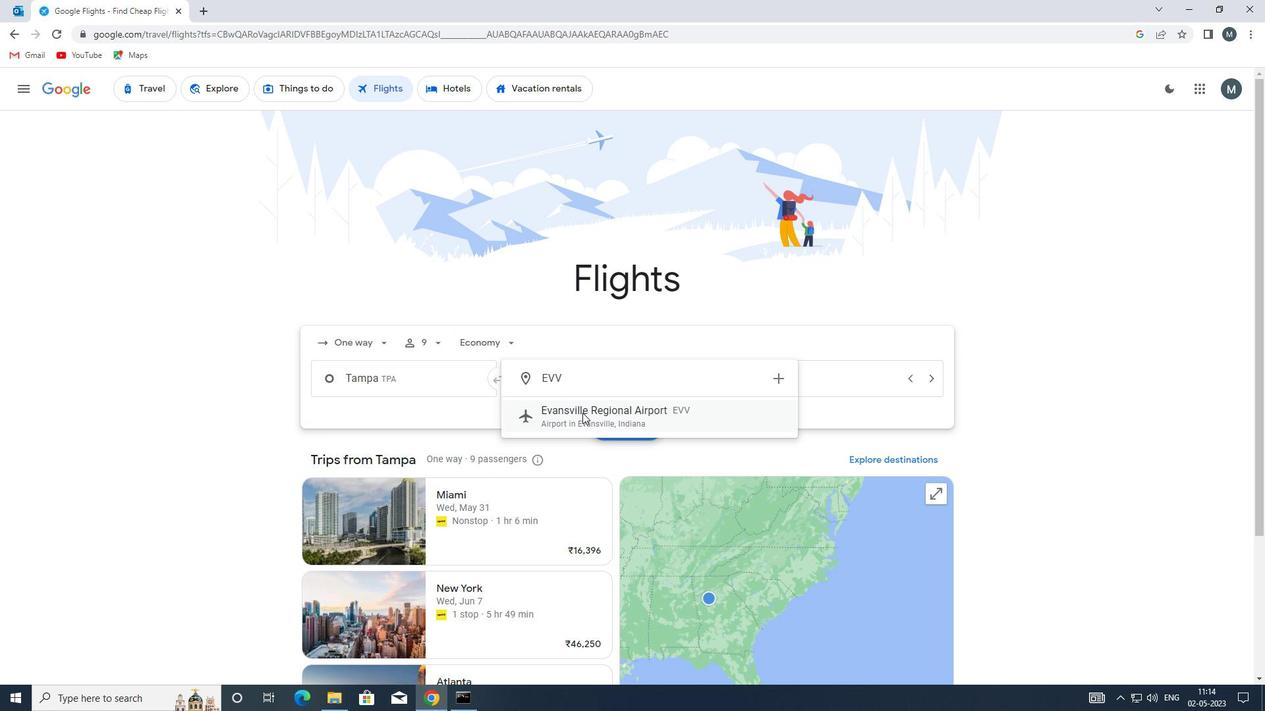 
Action: Mouse moved to (735, 379)
Screenshot: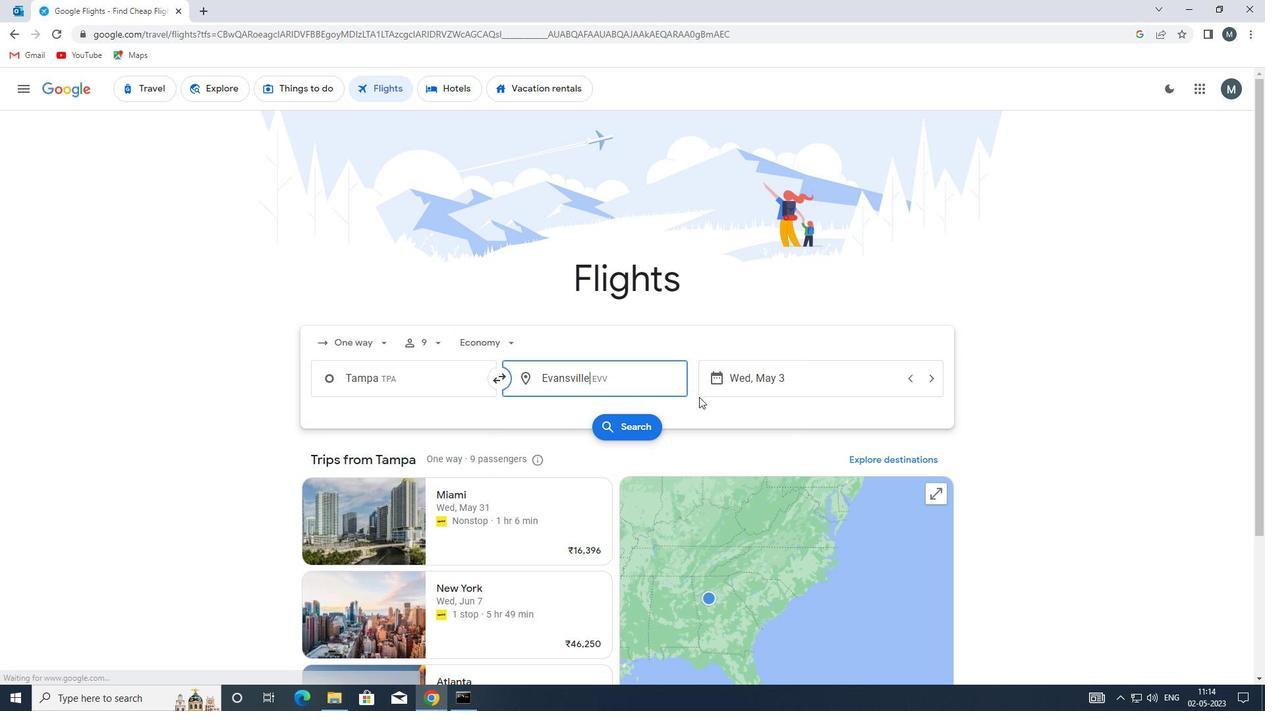 
Action: Mouse pressed left at (735, 379)
Screenshot: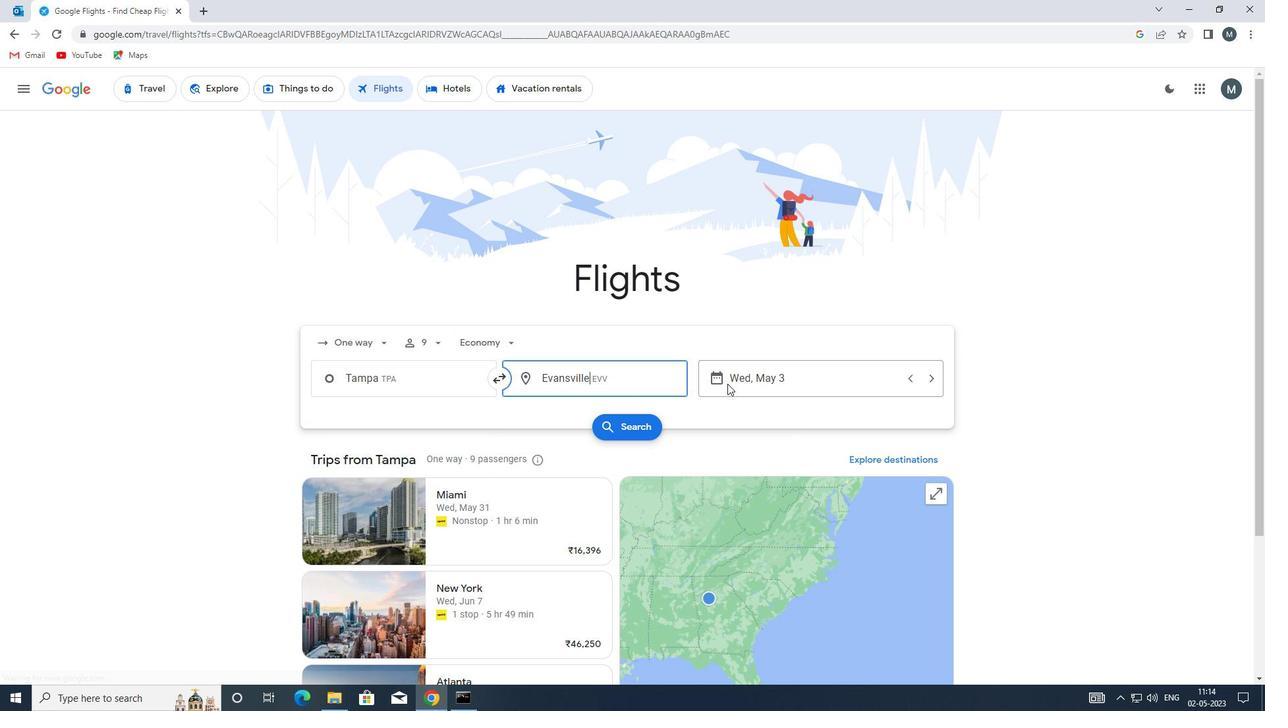 
Action: Mouse moved to (570, 451)
Screenshot: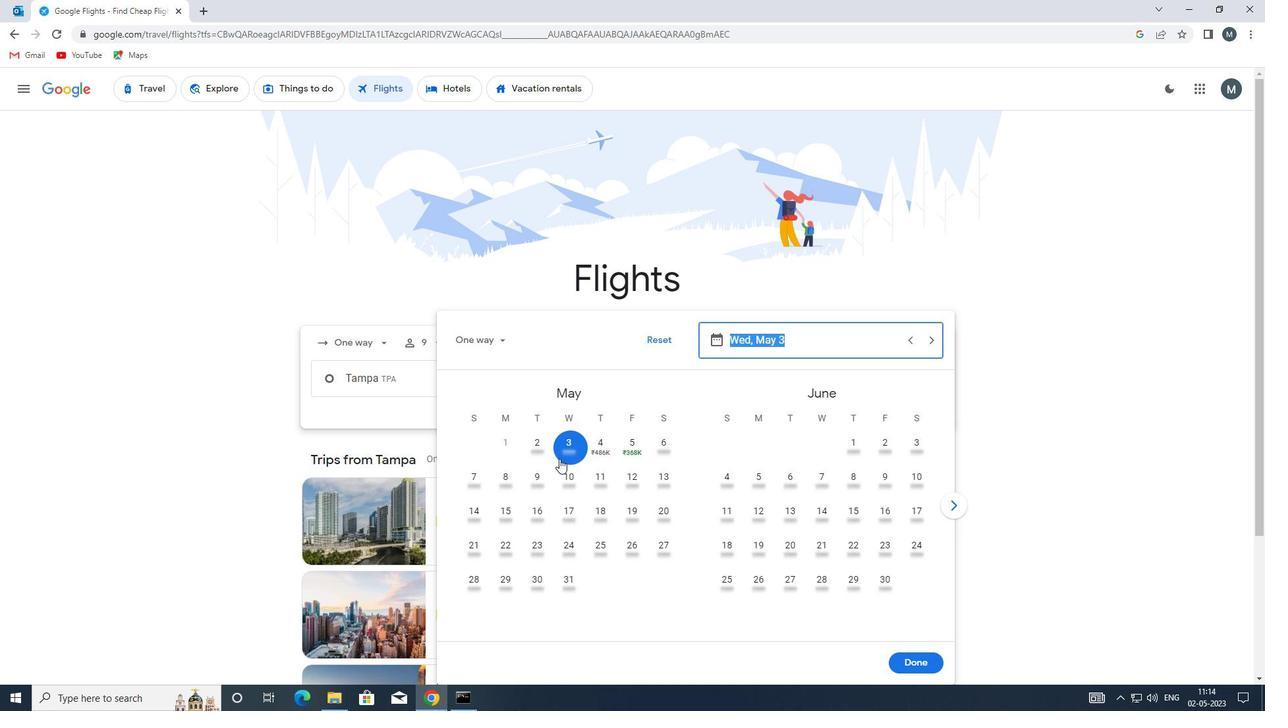 
Action: Mouse pressed left at (570, 451)
Screenshot: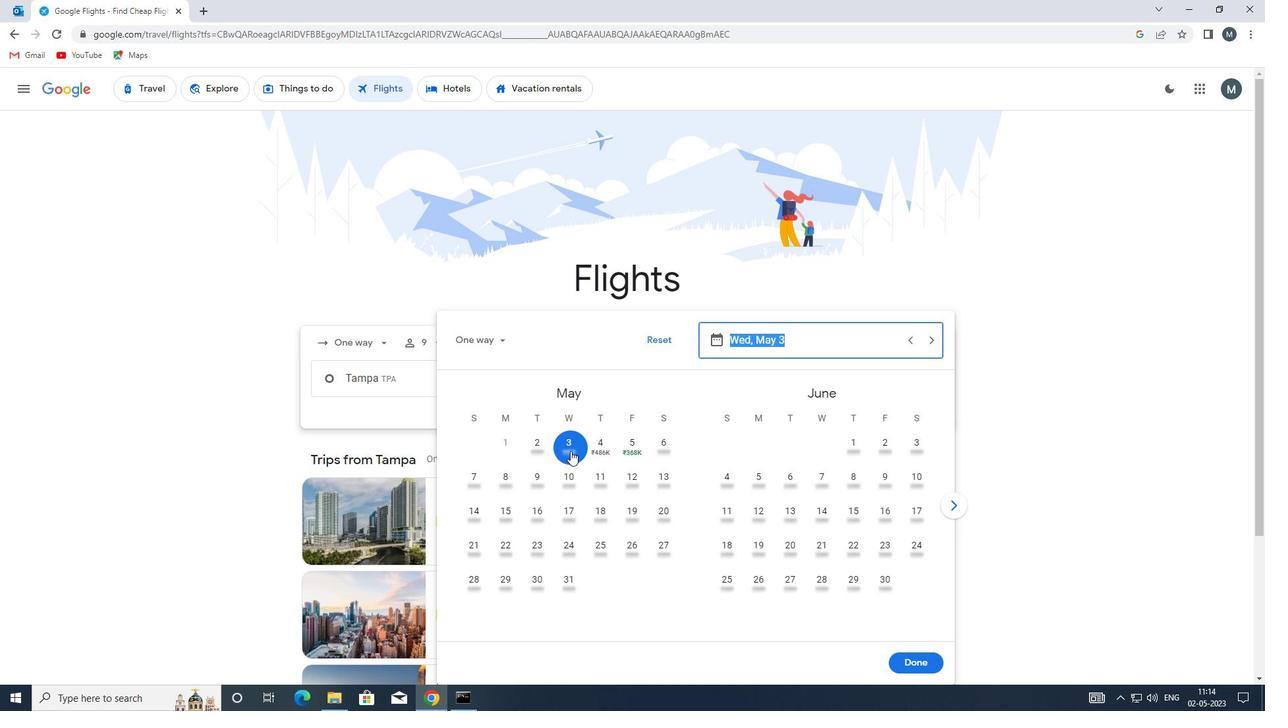 
Action: Mouse moved to (906, 655)
Screenshot: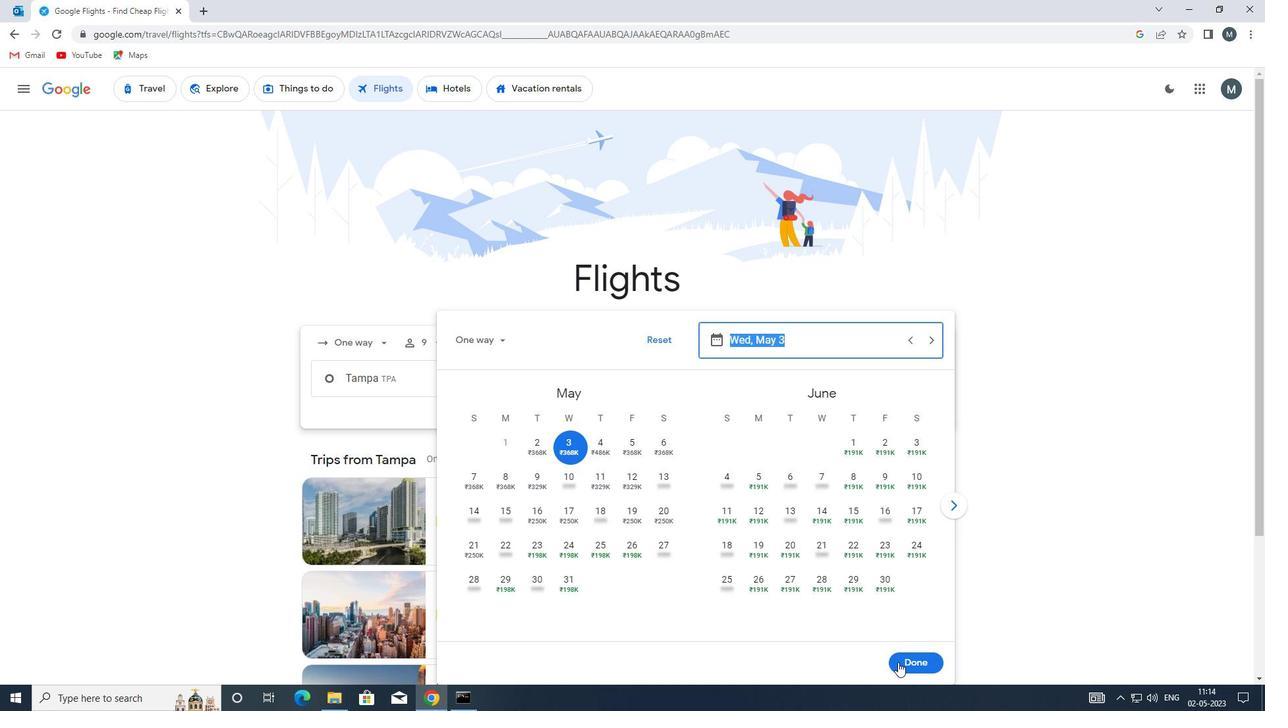
Action: Mouse pressed left at (906, 655)
Screenshot: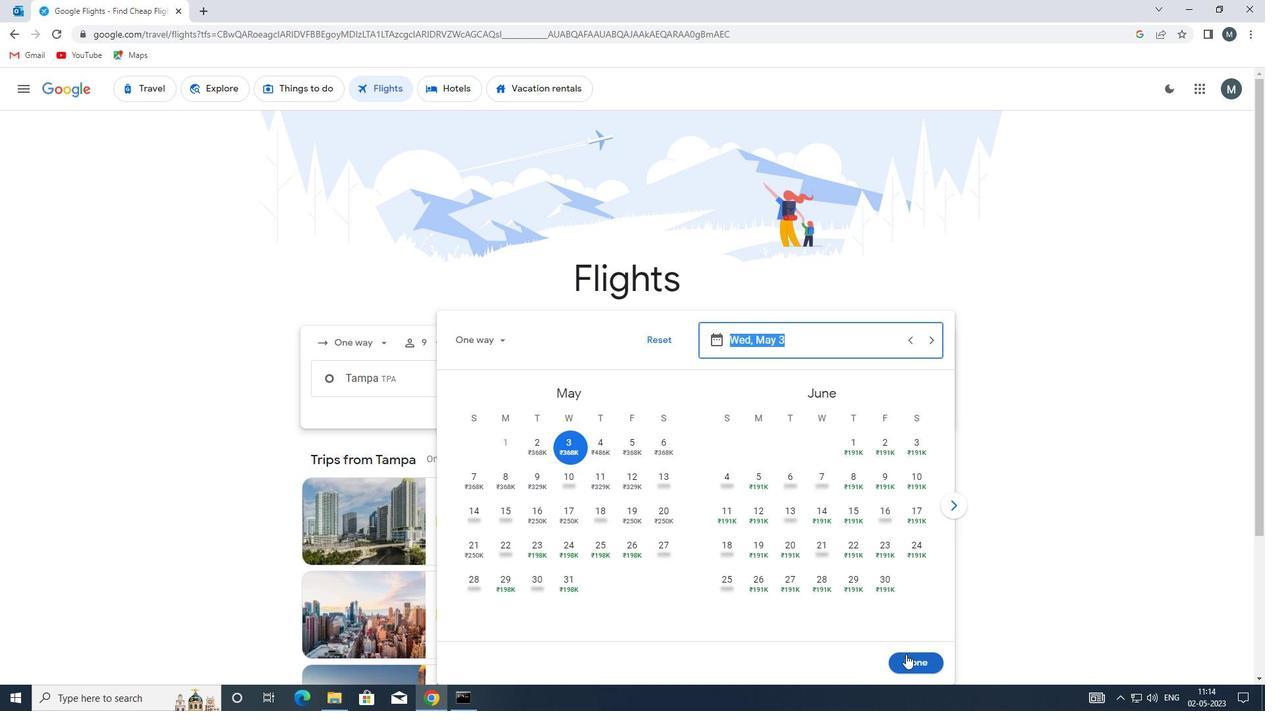 
Action: Mouse moved to (614, 423)
Screenshot: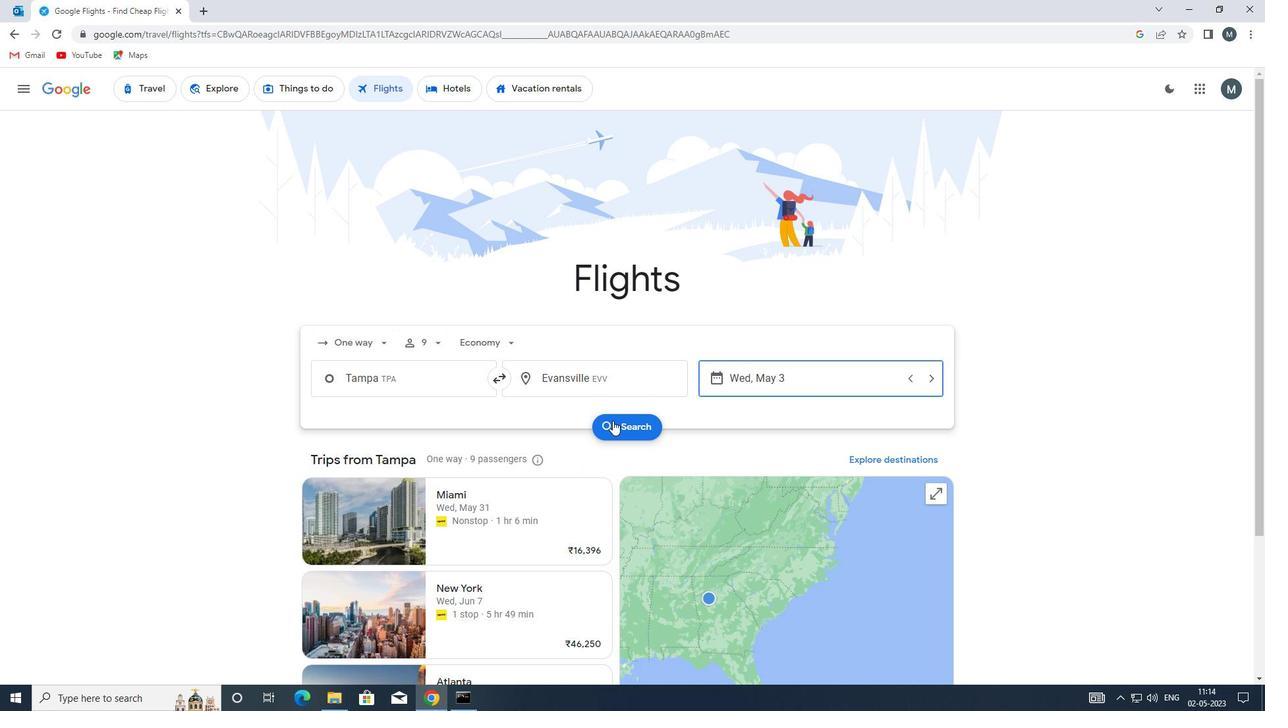 
Action: Mouse pressed left at (614, 423)
Screenshot: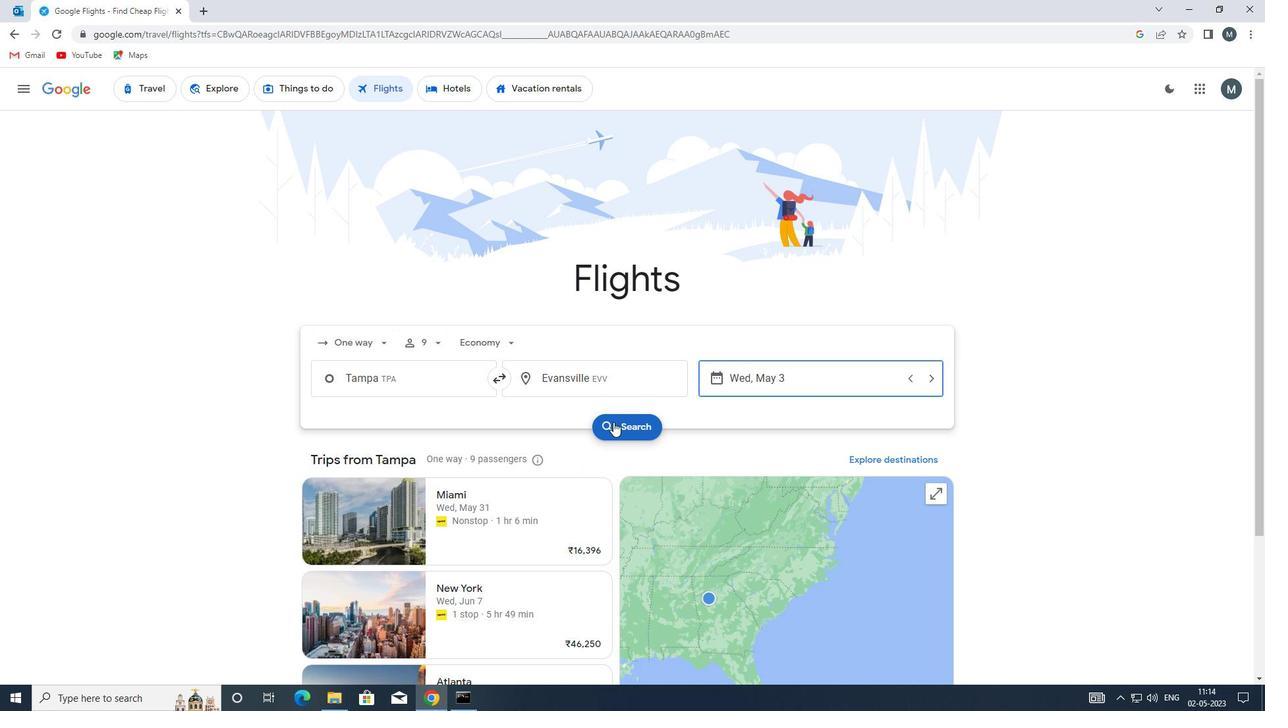 
Action: Mouse moved to (324, 212)
Screenshot: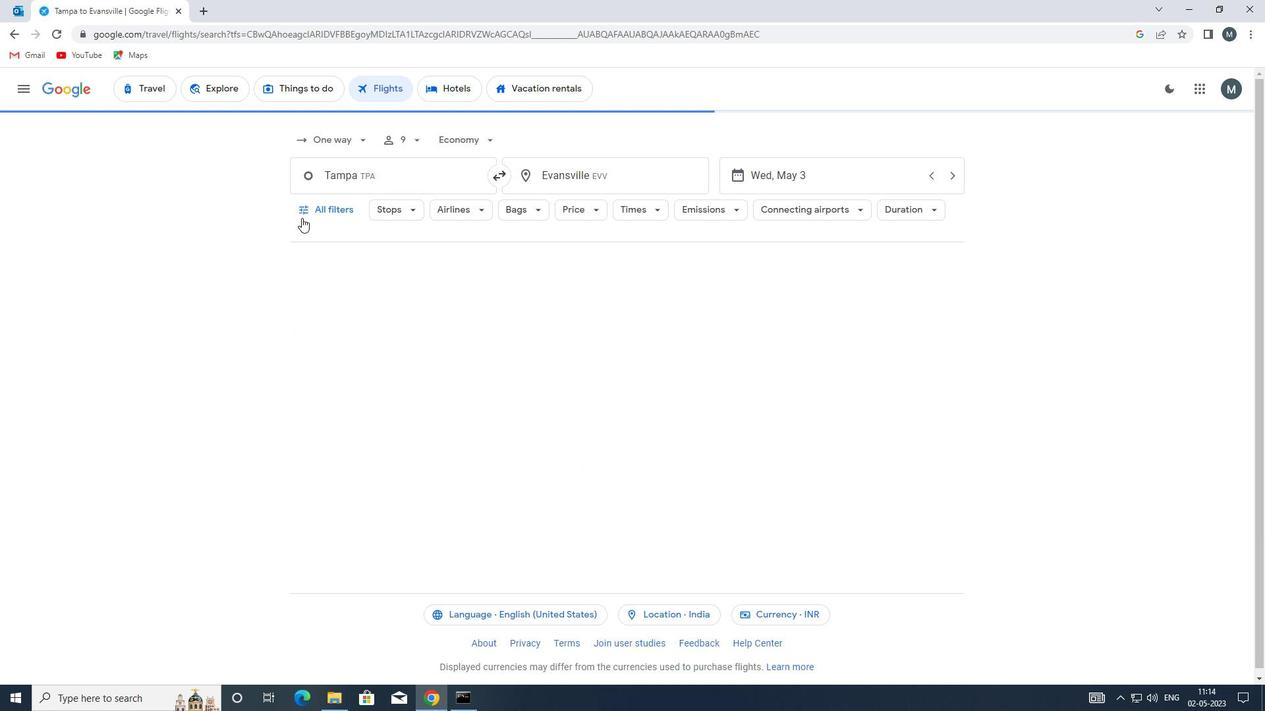 
Action: Mouse pressed left at (324, 212)
Screenshot: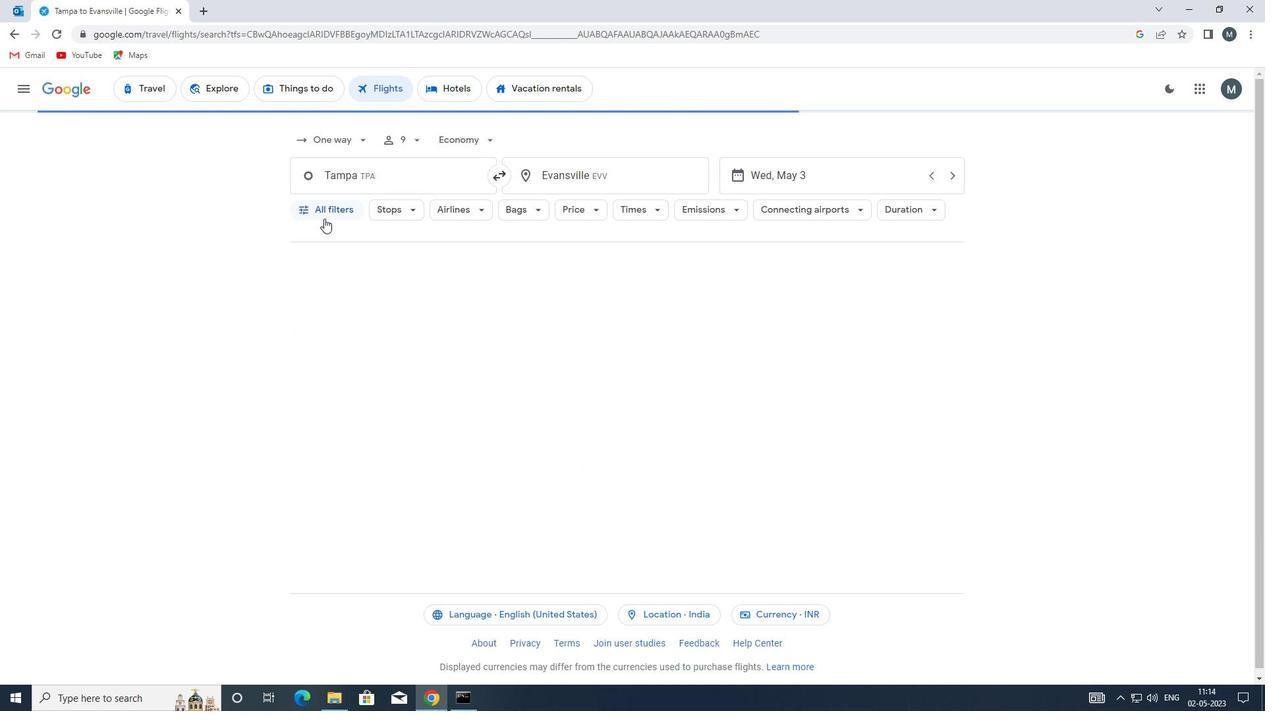 
Action: Mouse moved to (357, 311)
Screenshot: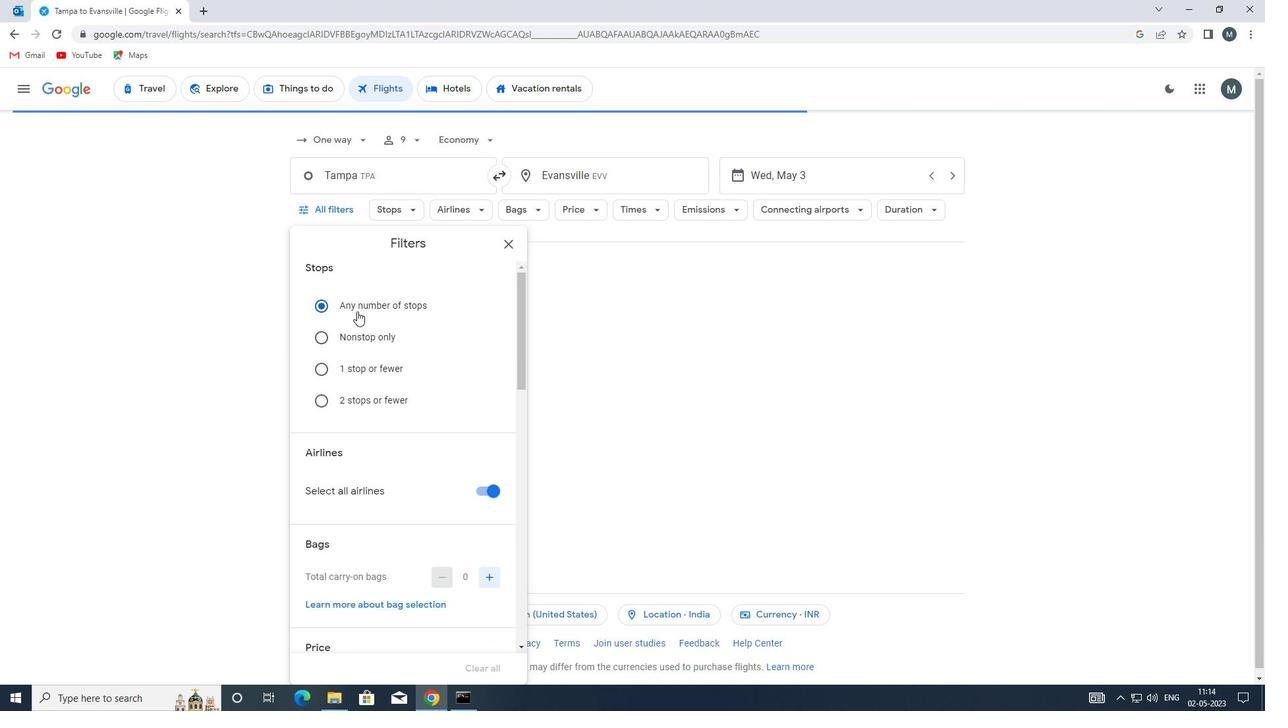 
Action: Mouse scrolled (357, 311) with delta (0, 0)
Screenshot: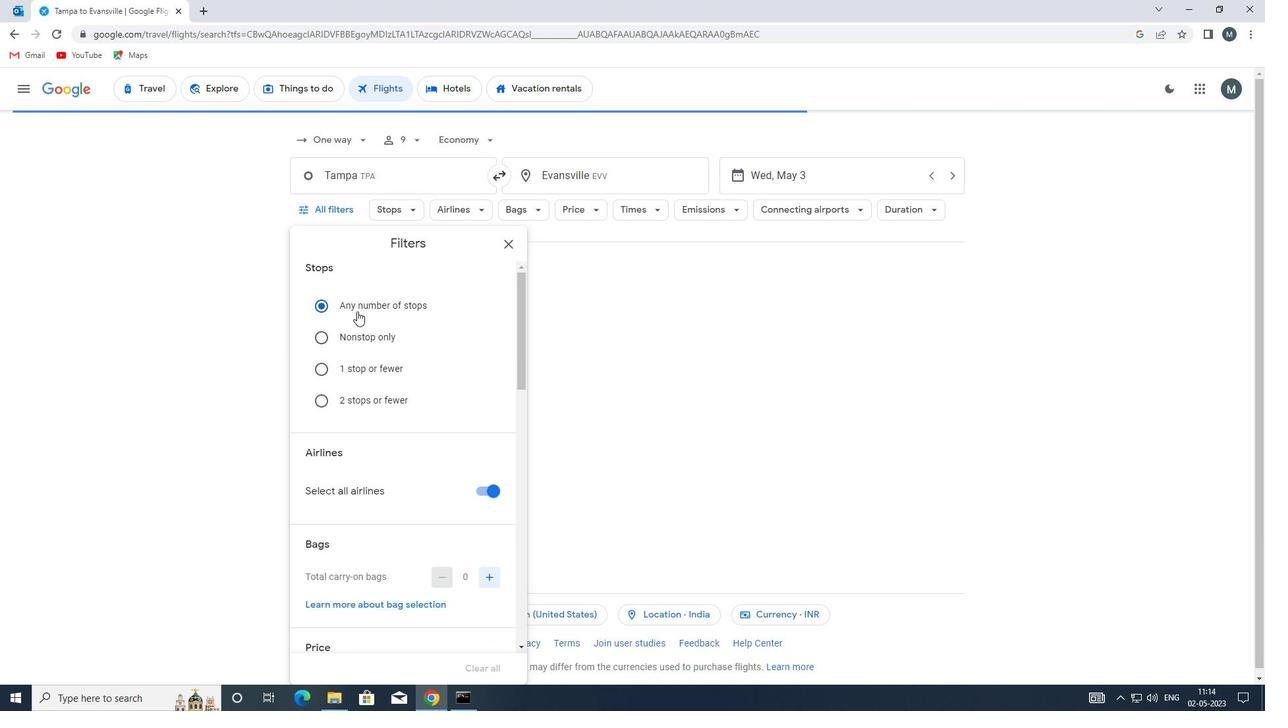 
Action: Mouse moved to (494, 422)
Screenshot: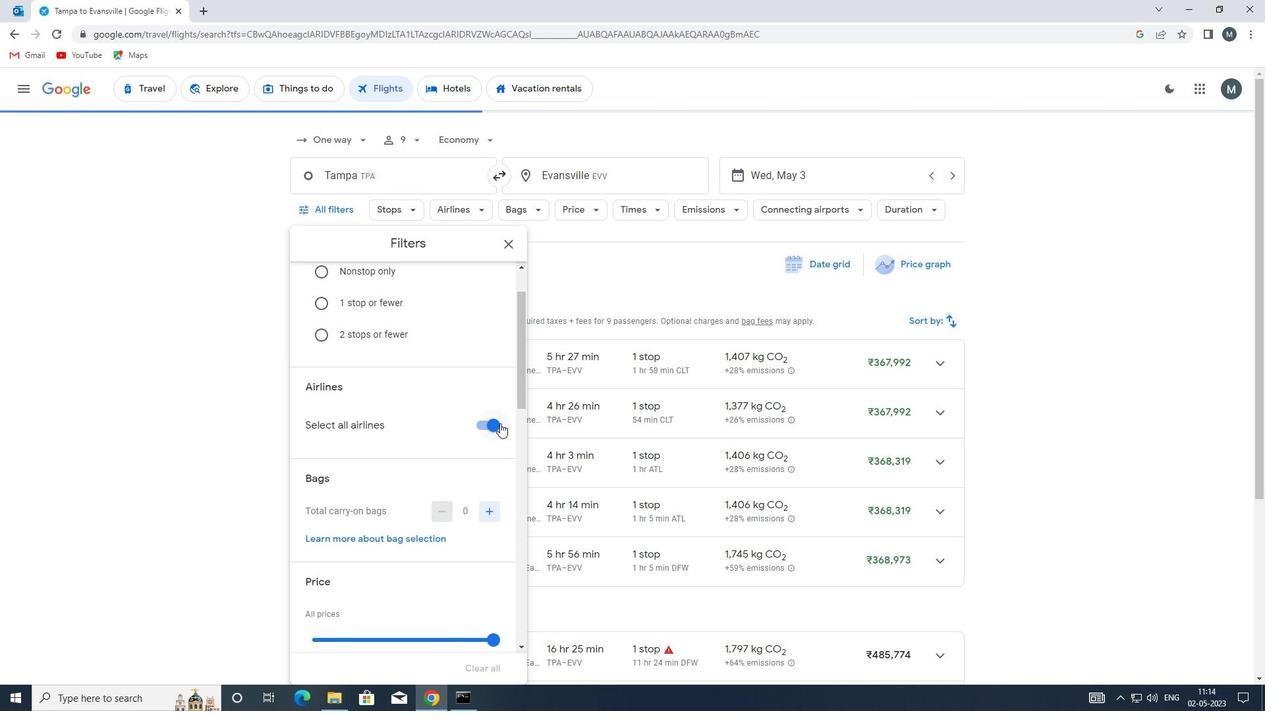 
Action: Mouse pressed left at (494, 422)
Screenshot: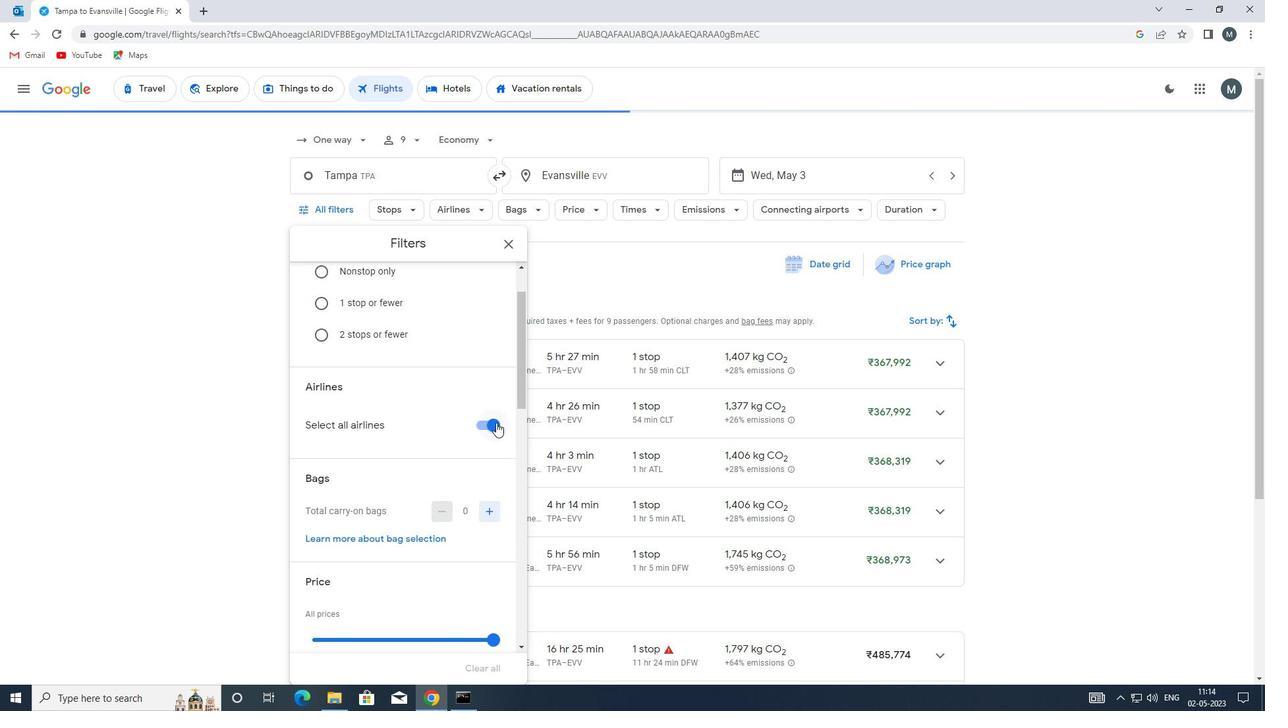 
Action: Mouse moved to (448, 413)
Screenshot: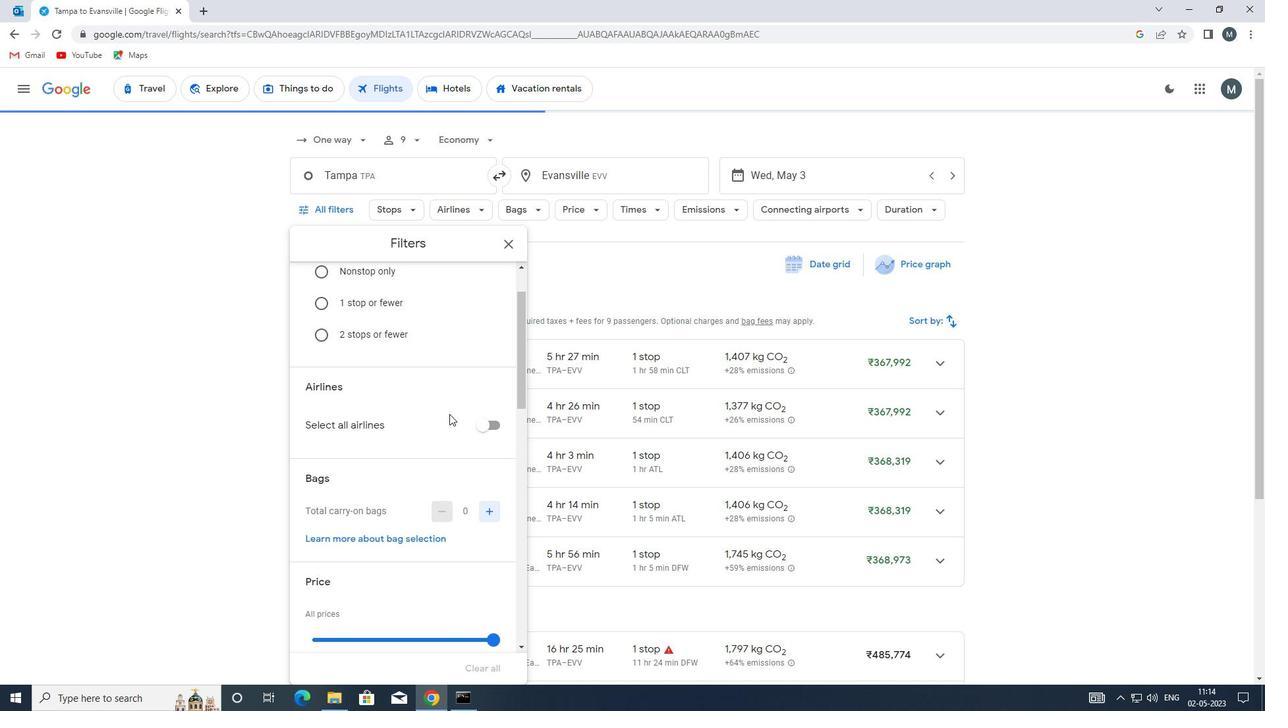 
Action: Mouse scrolled (448, 412) with delta (0, 0)
Screenshot: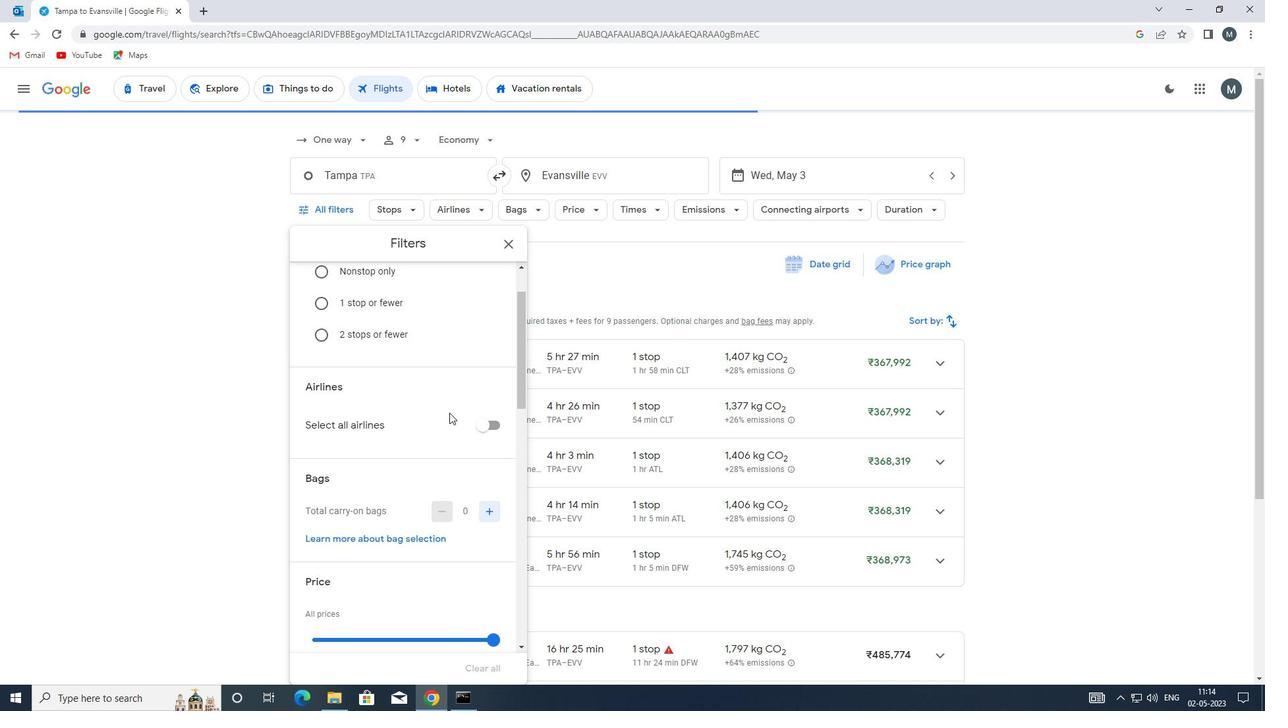 
Action: Mouse moved to (424, 409)
Screenshot: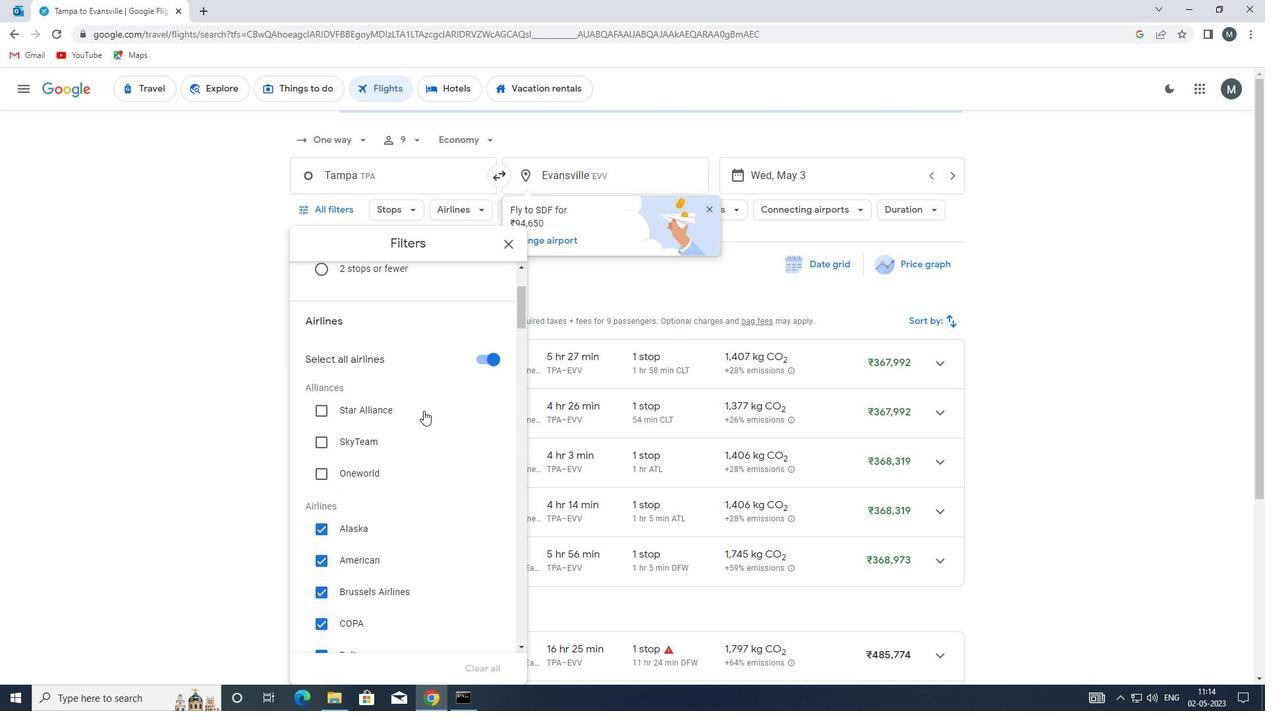 
Action: Mouse scrolled (424, 408) with delta (0, 0)
Screenshot: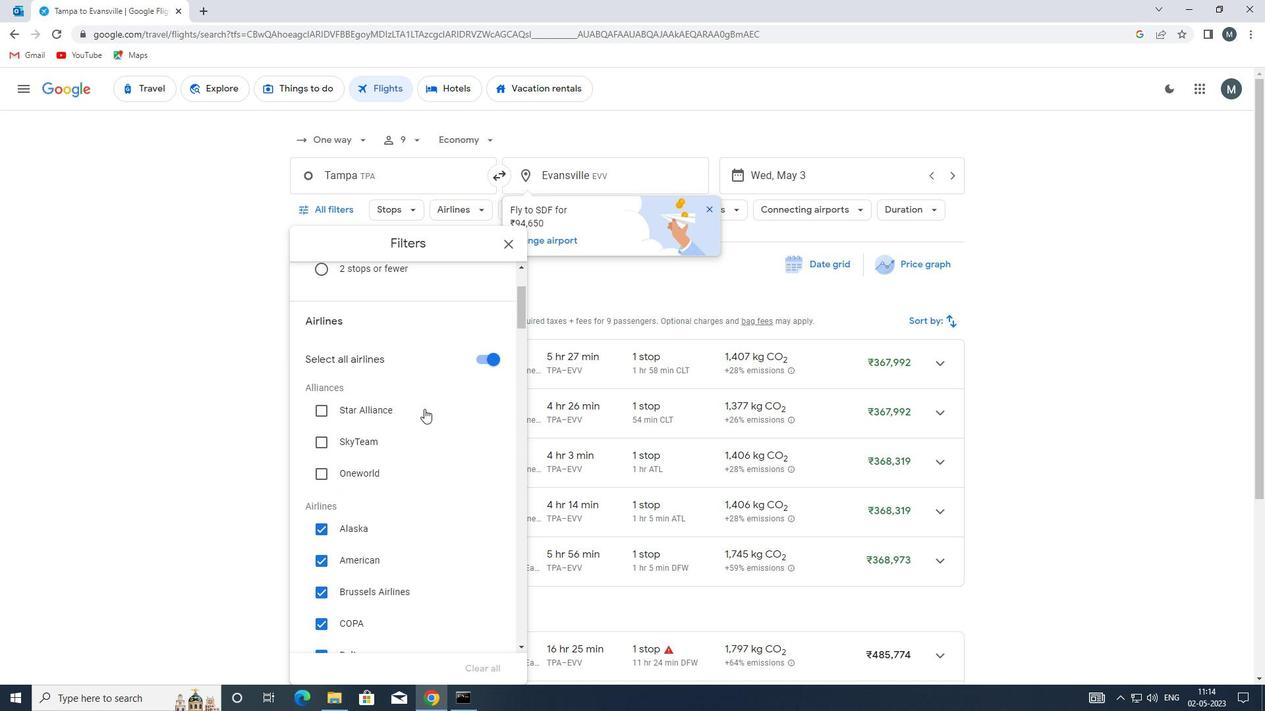 
Action: Mouse moved to (424, 409)
Screenshot: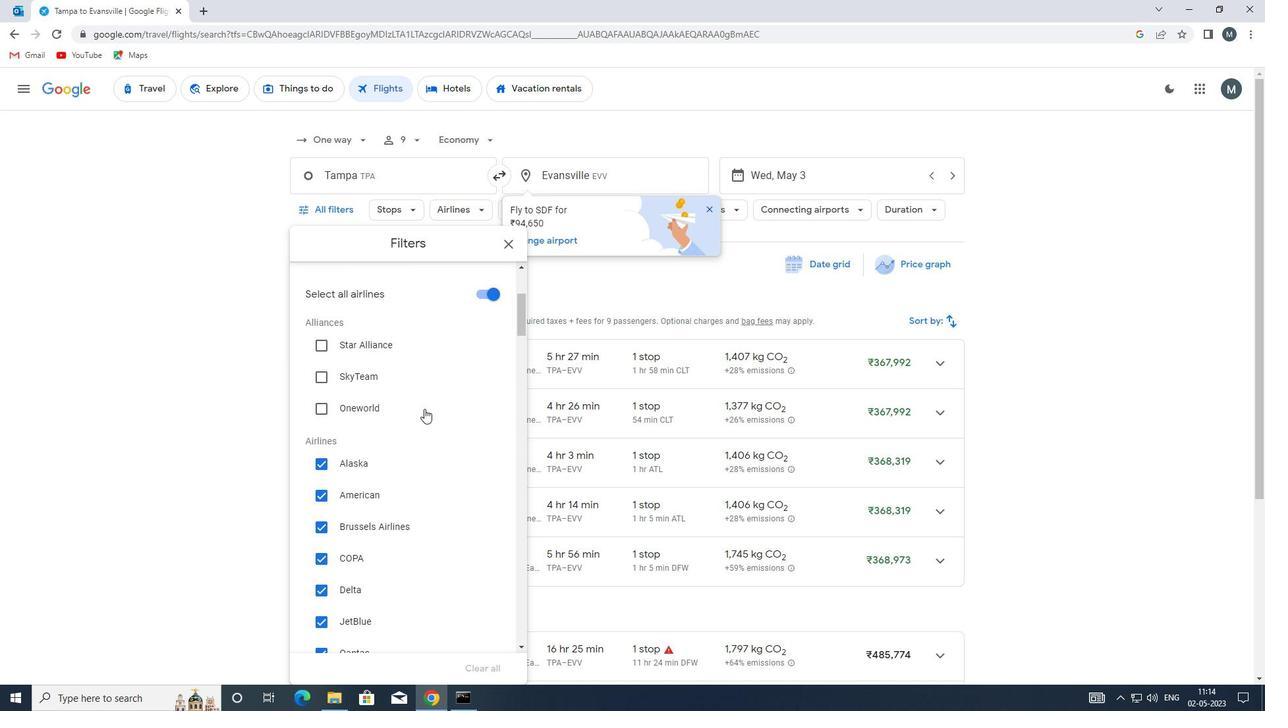 
Action: Mouse scrolled (424, 408) with delta (0, 0)
Screenshot: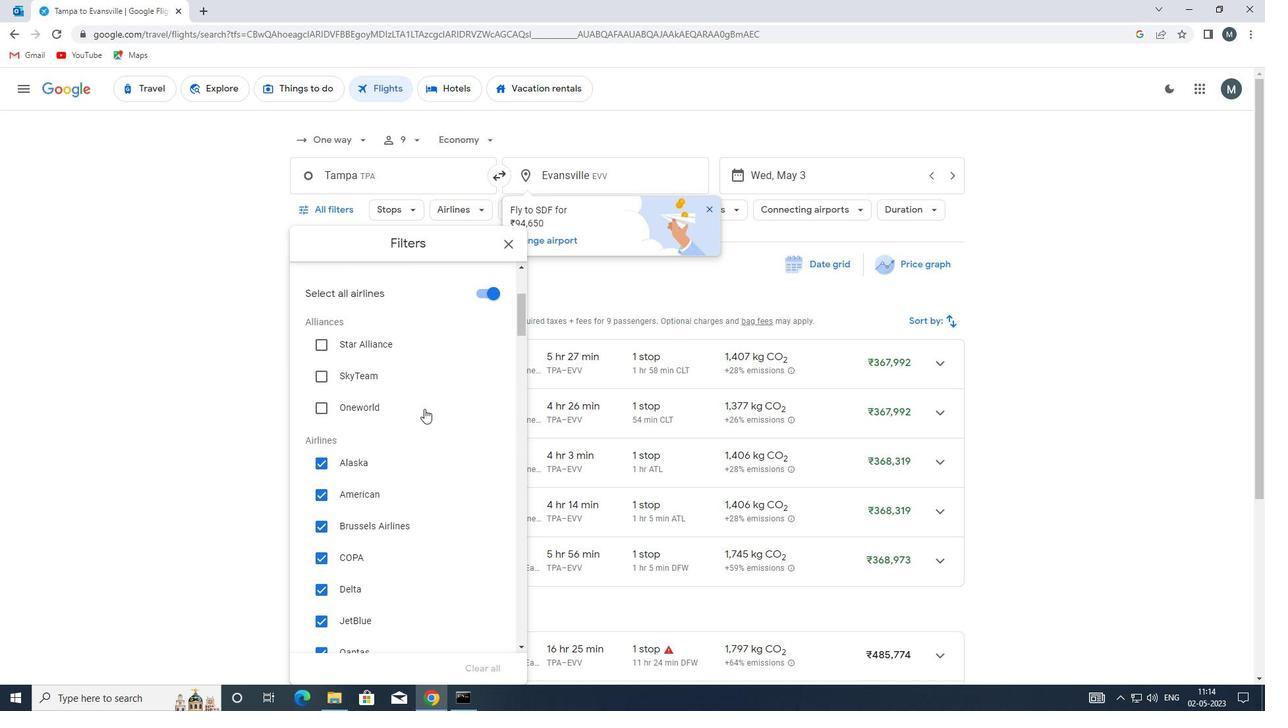 
Action: Mouse moved to (463, 353)
Screenshot: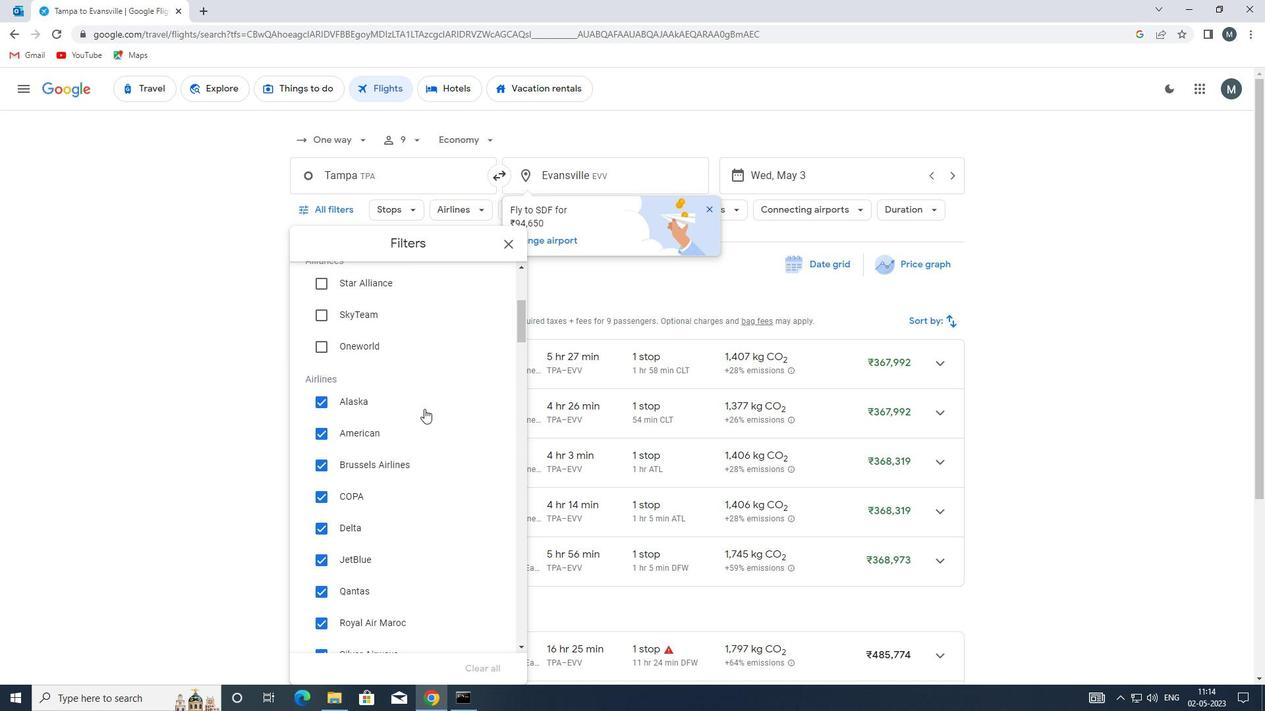 
Action: Mouse scrolled (463, 354) with delta (0, 0)
Screenshot: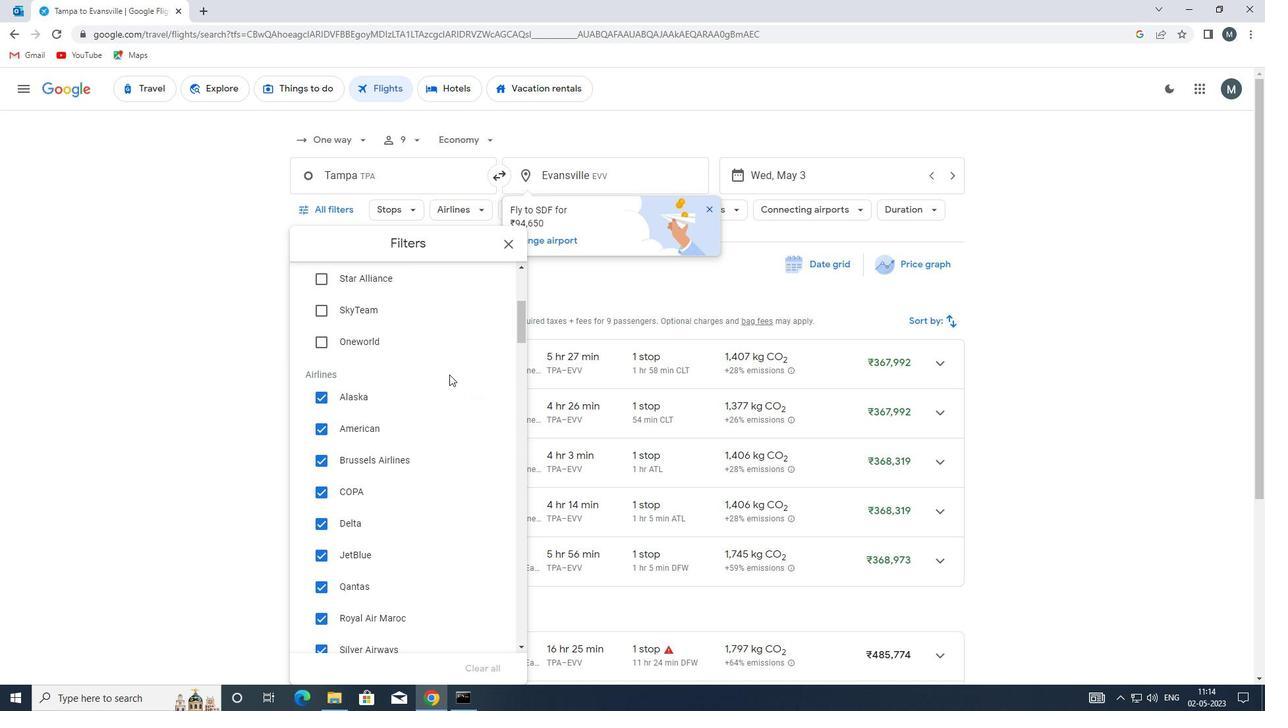 
Action: Mouse moved to (490, 293)
Screenshot: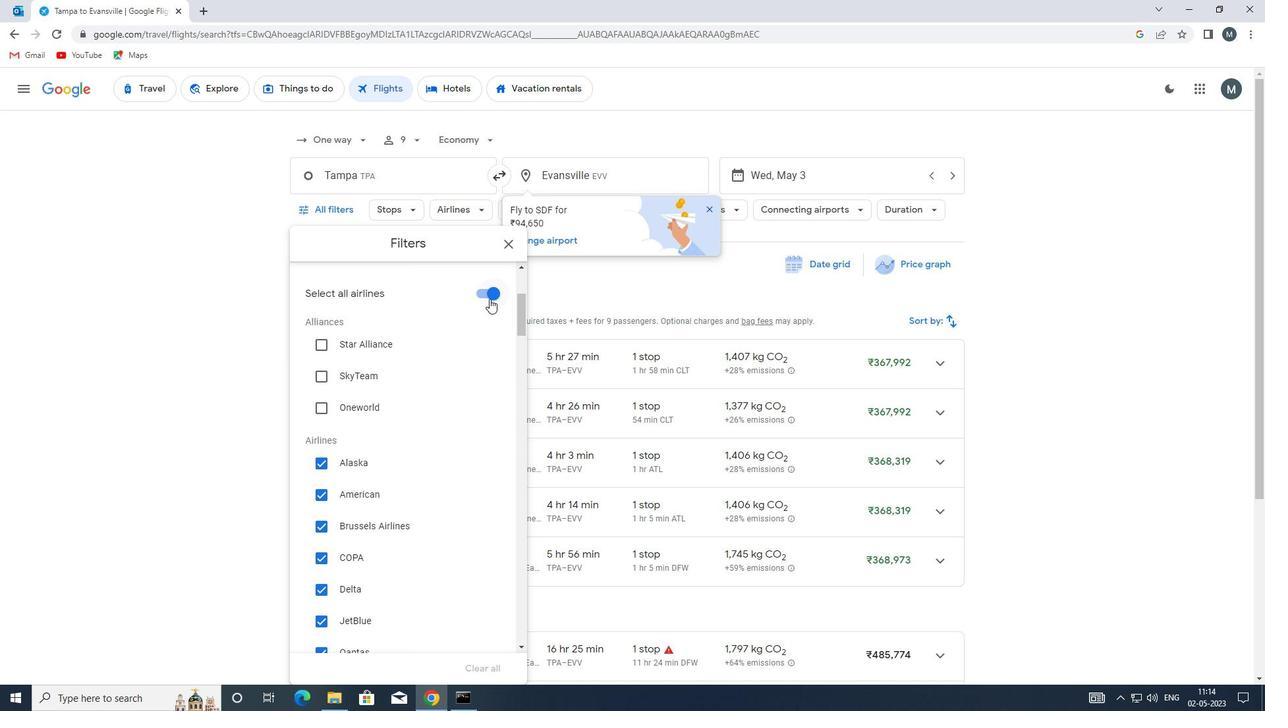 
Action: Mouse pressed left at (490, 293)
Screenshot: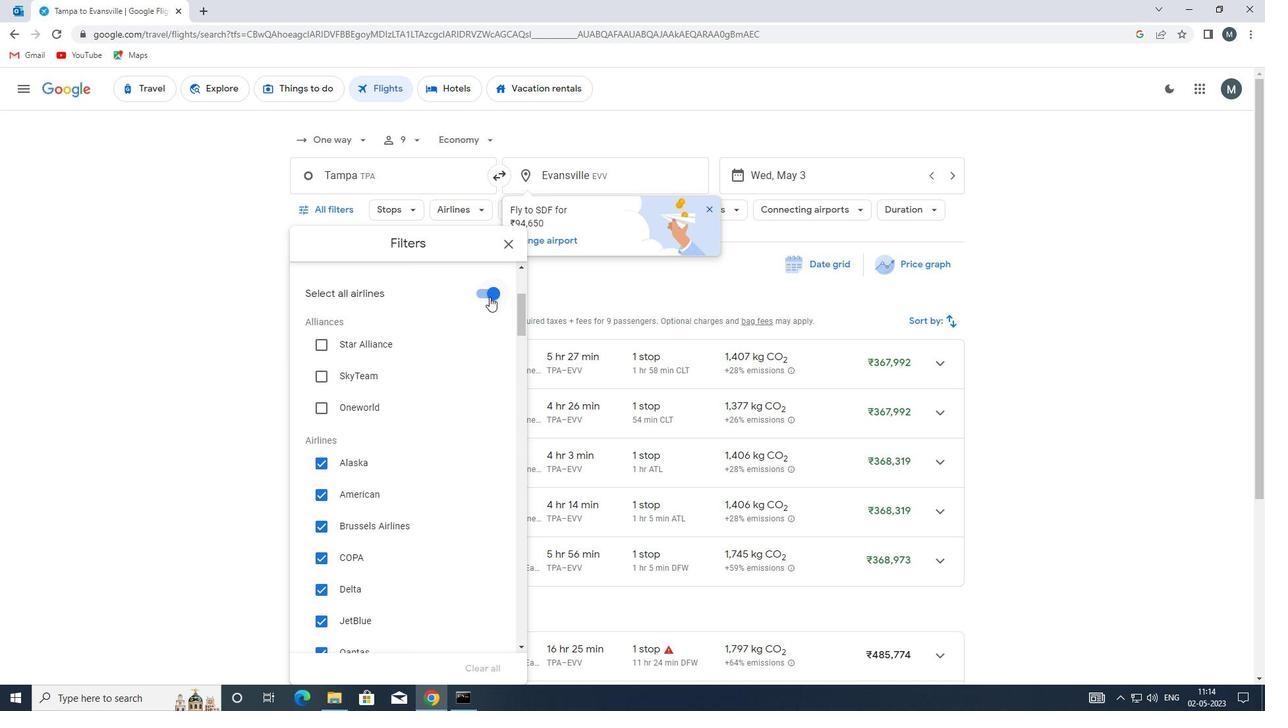 
Action: Mouse moved to (396, 399)
Screenshot: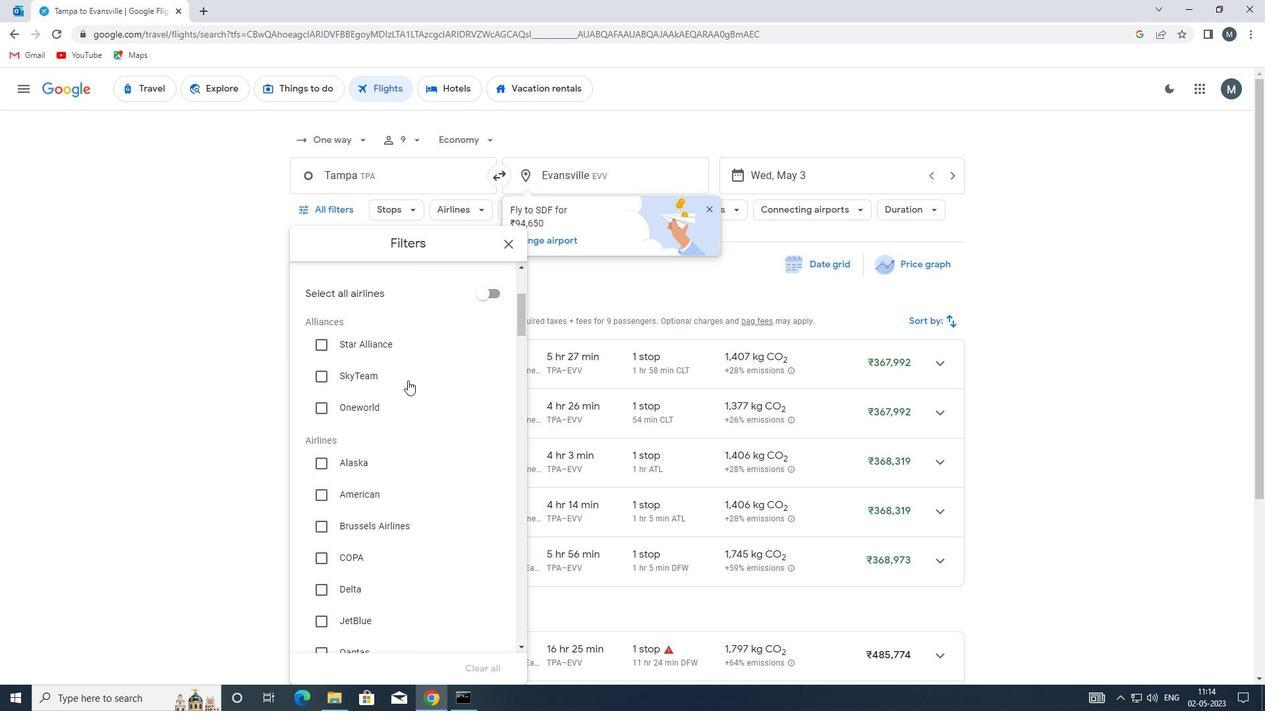 
Action: Mouse scrolled (396, 398) with delta (0, 0)
Screenshot: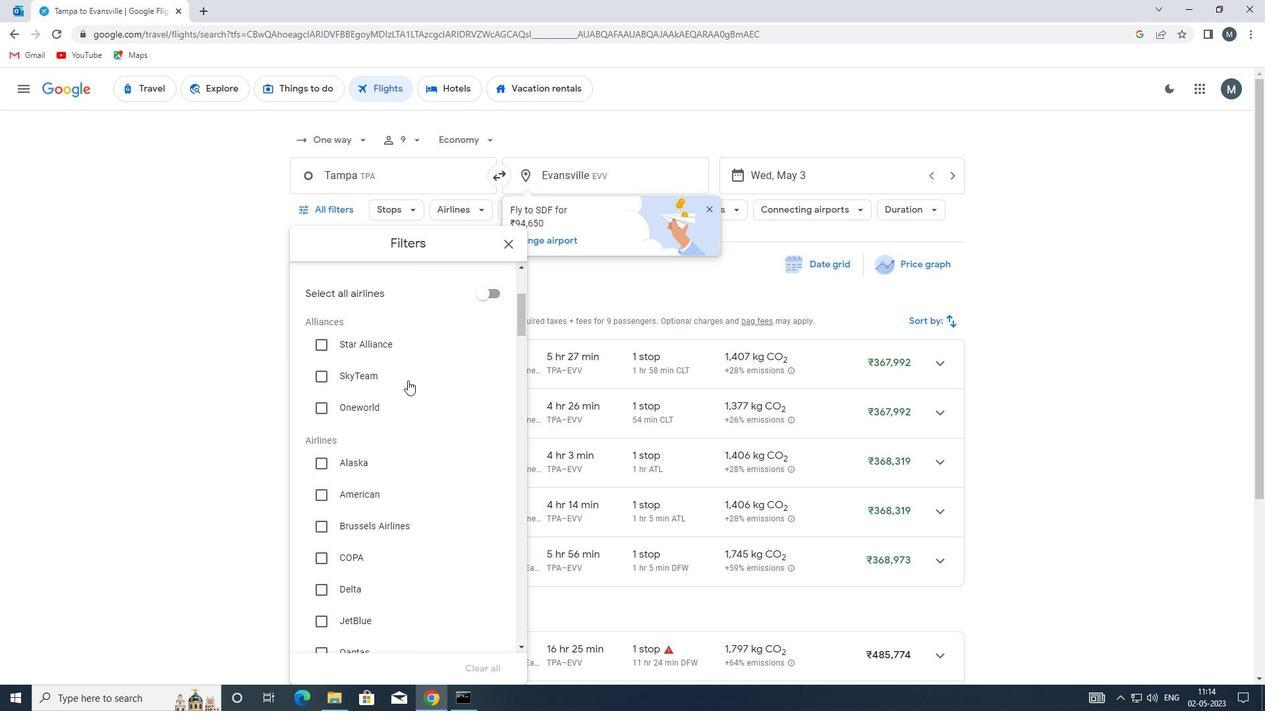 
Action: Mouse moved to (397, 417)
Screenshot: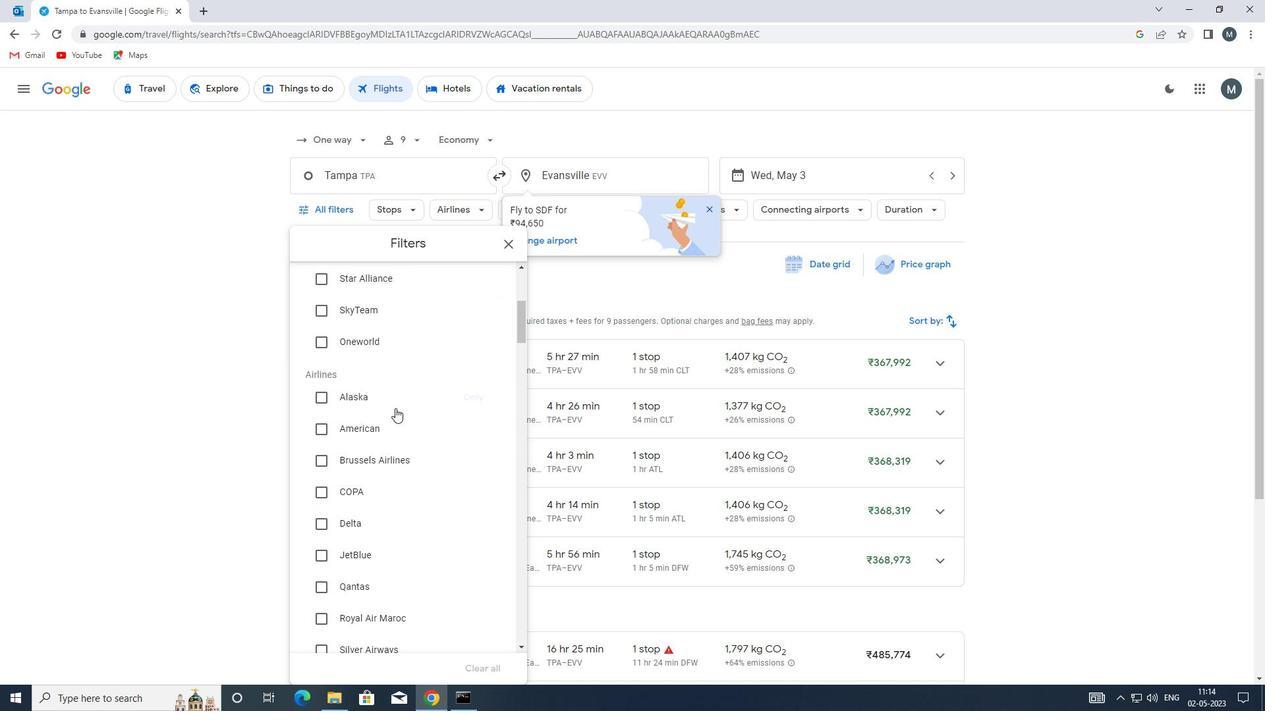 
Action: Mouse scrolled (397, 416) with delta (0, 0)
Screenshot: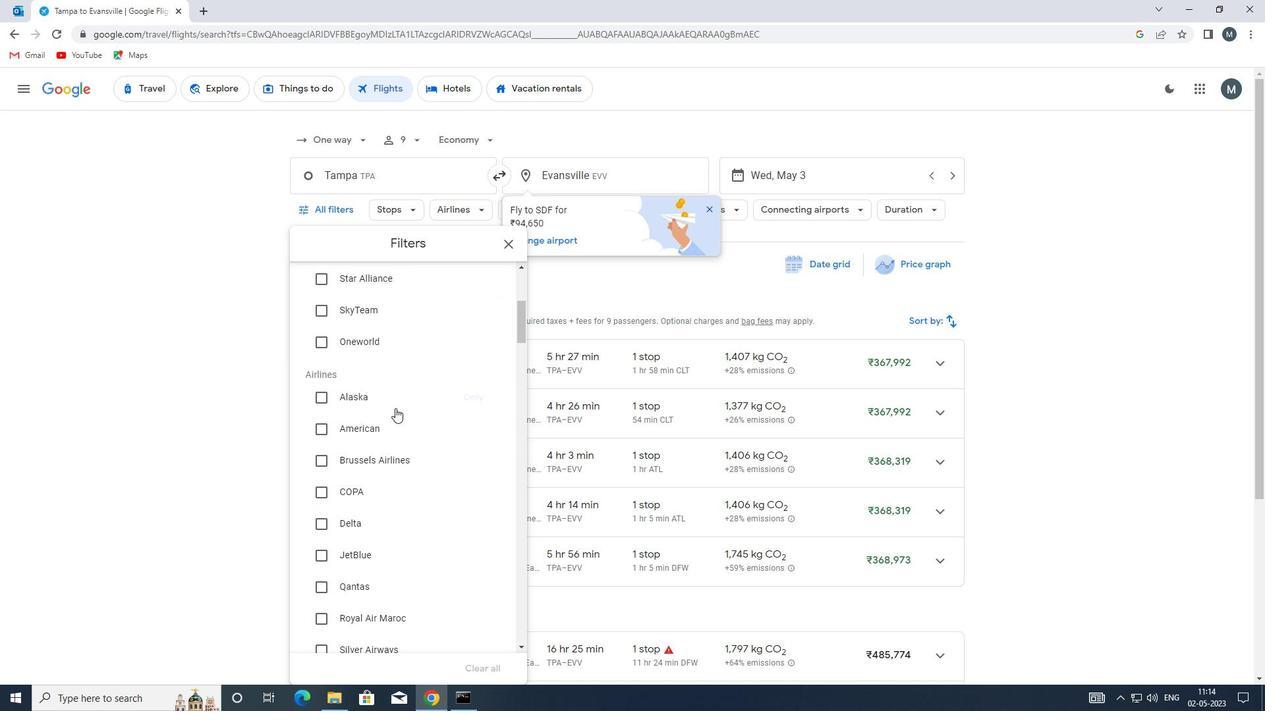 
Action: Mouse moved to (399, 423)
Screenshot: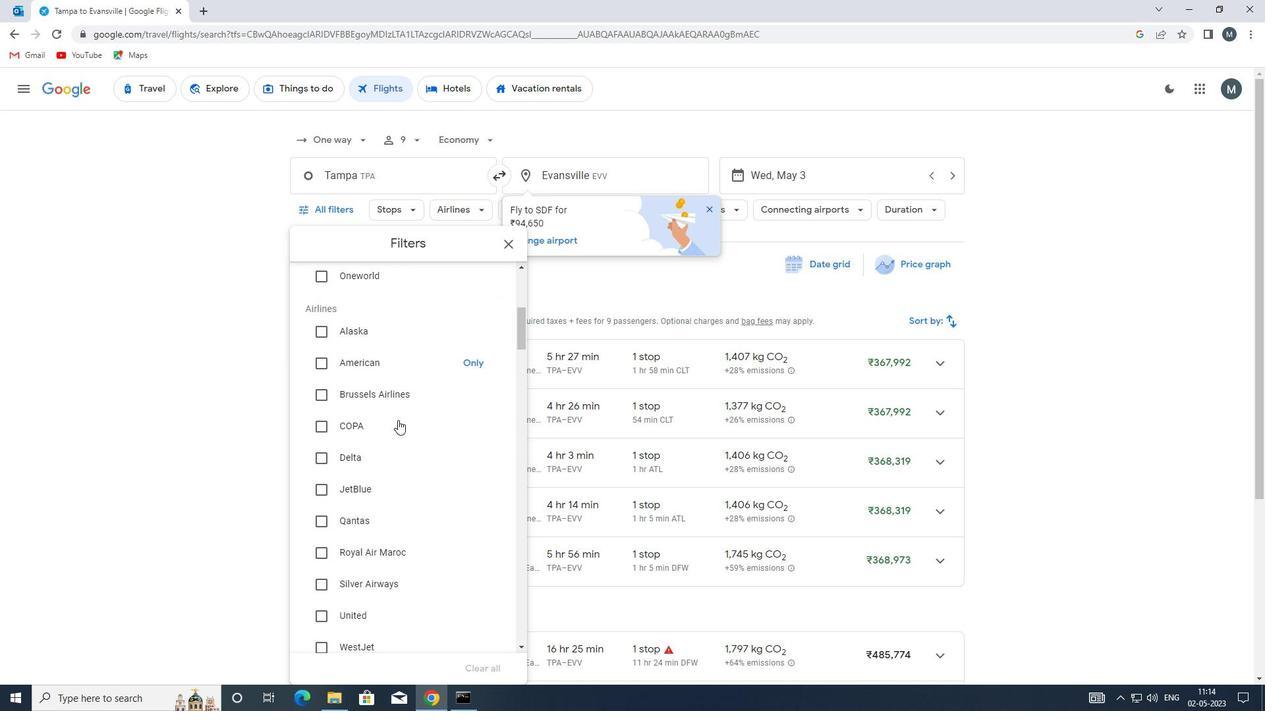 
Action: Mouse scrolled (399, 422) with delta (0, 0)
Screenshot: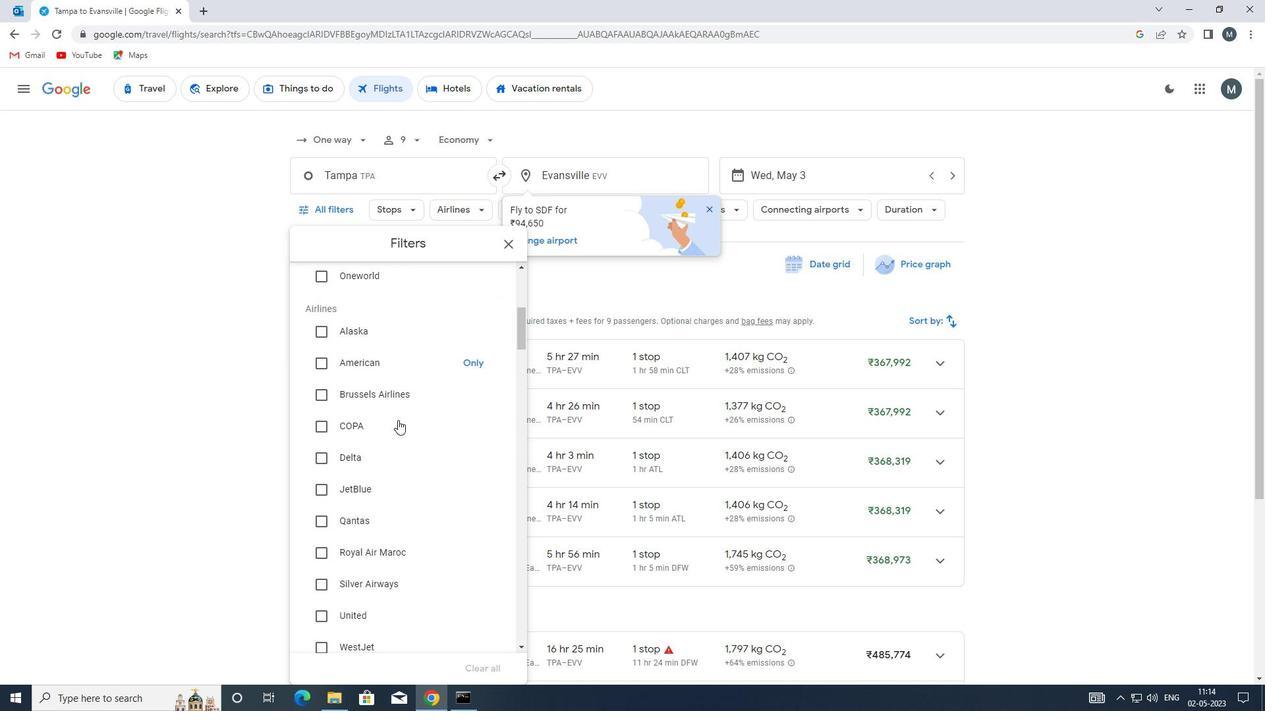 
Action: Mouse moved to (399, 432)
Screenshot: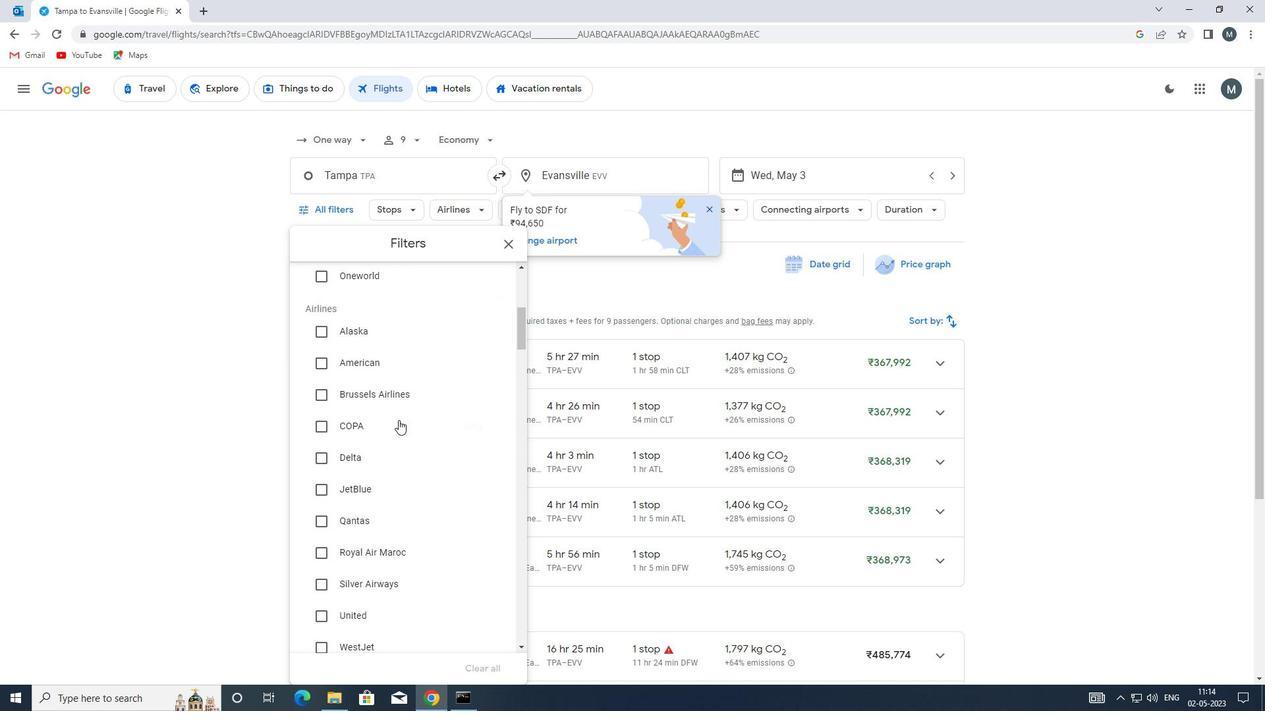 
Action: Mouse scrolled (399, 431) with delta (0, 0)
Screenshot: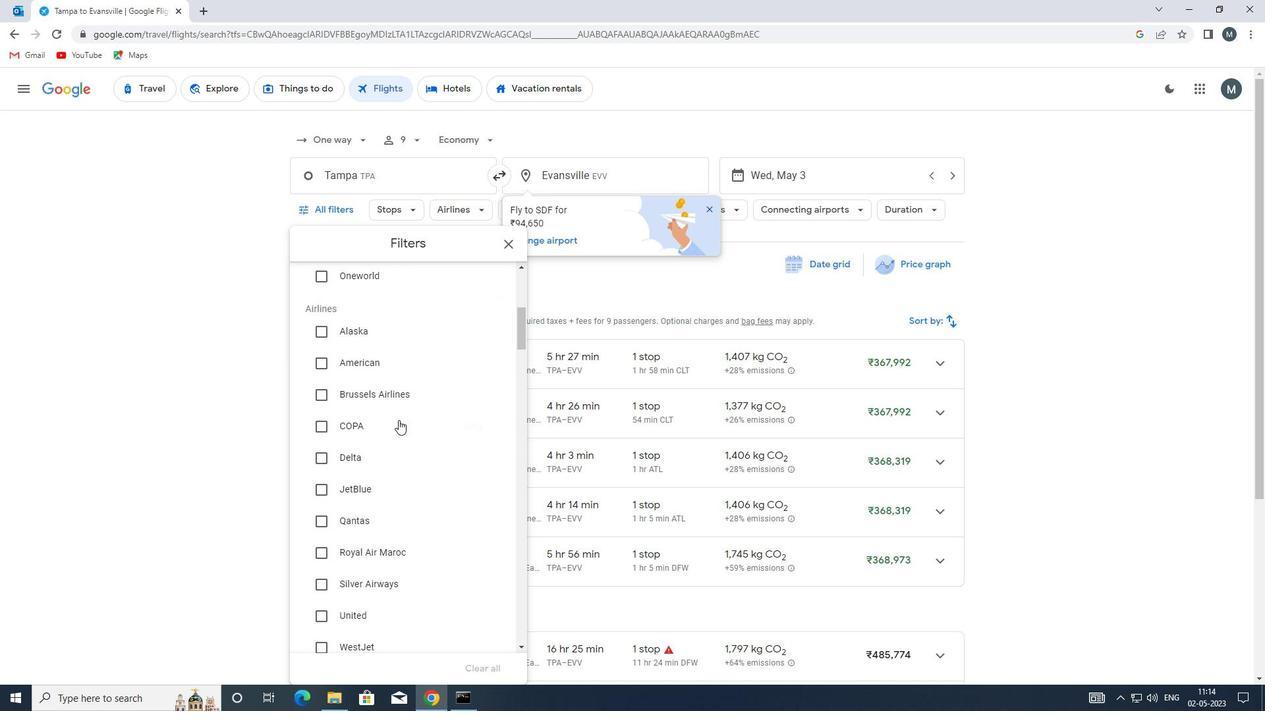
Action: Mouse moved to (378, 446)
Screenshot: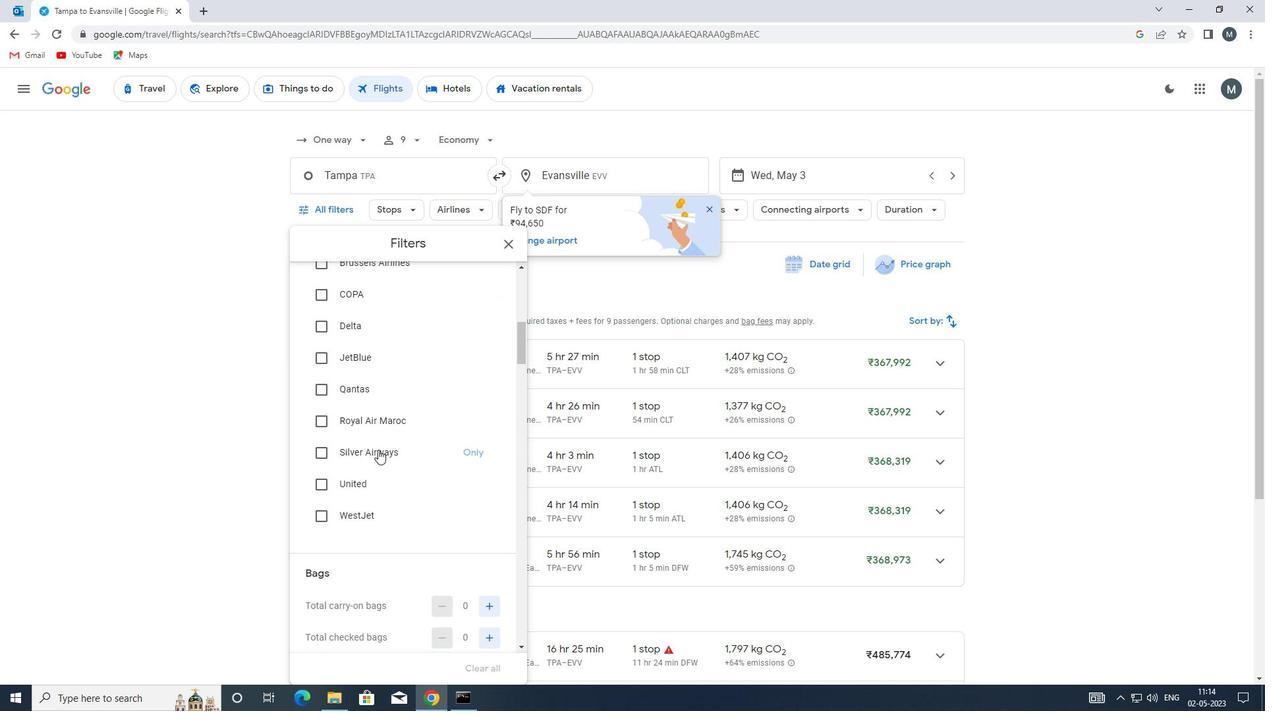 
Action: Mouse scrolled (378, 446) with delta (0, 0)
Screenshot: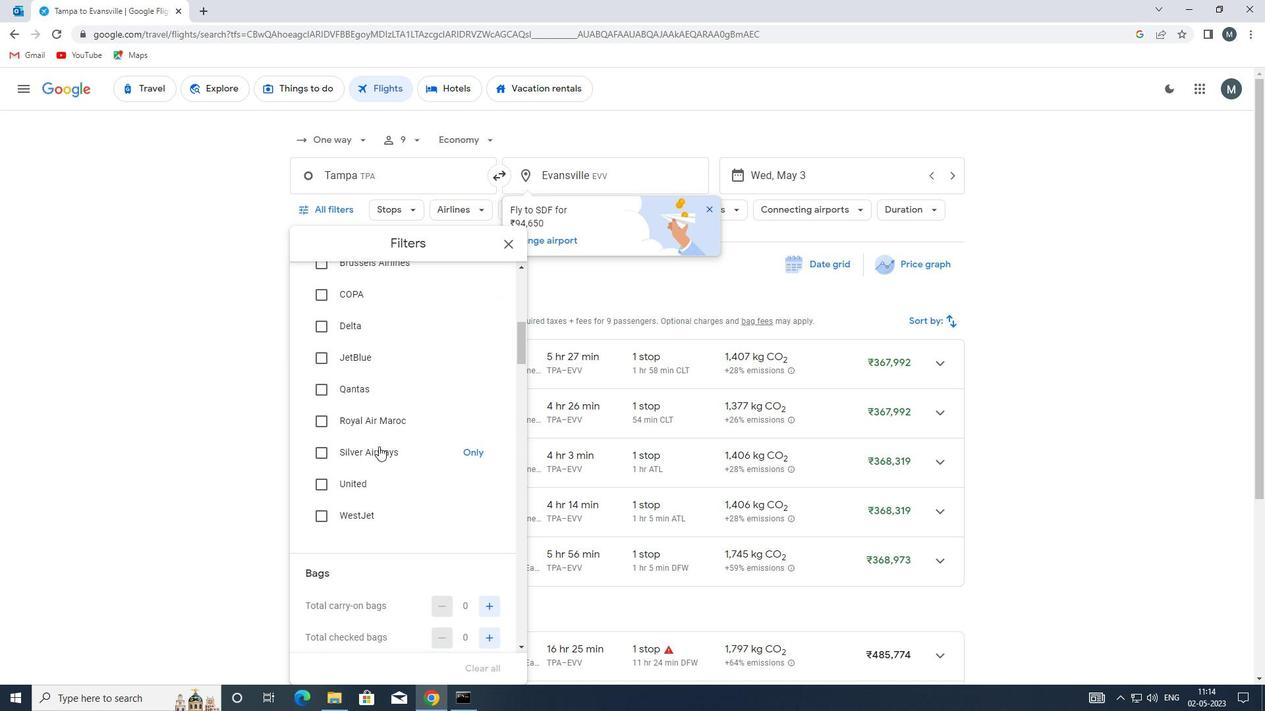 
Action: Mouse moved to (388, 440)
Screenshot: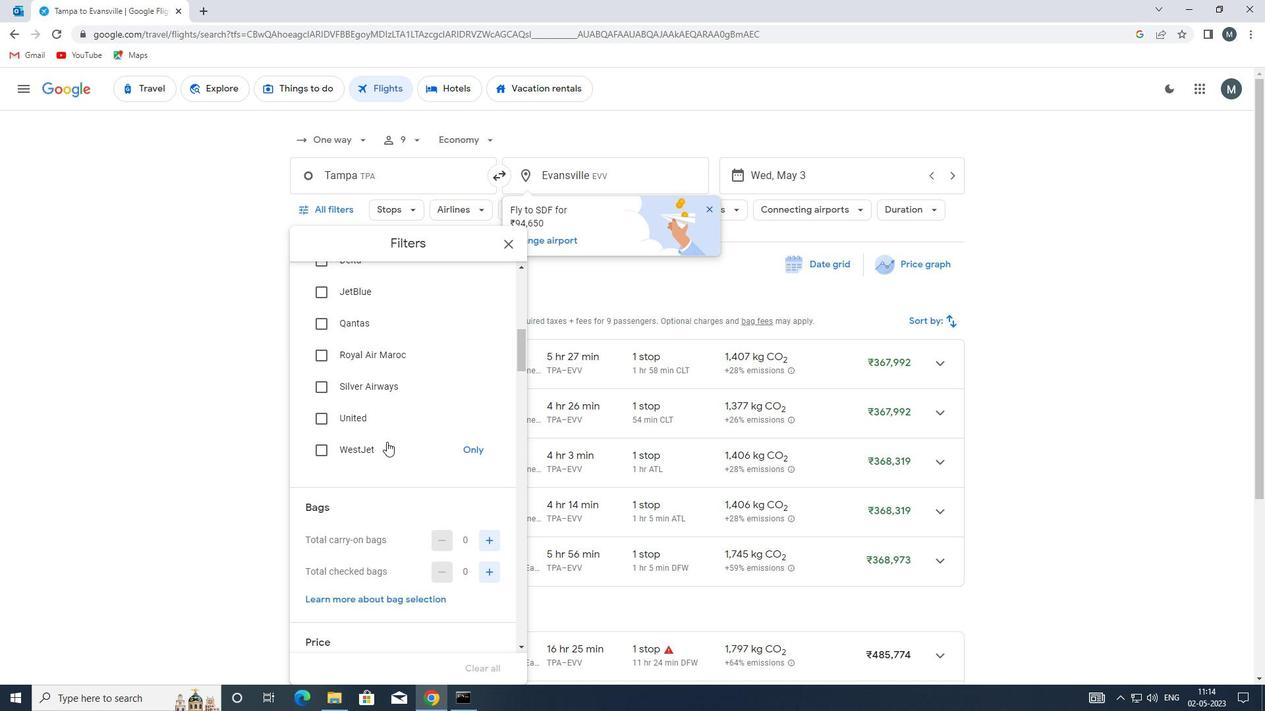 
Action: Mouse scrolled (388, 440) with delta (0, 0)
Screenshot: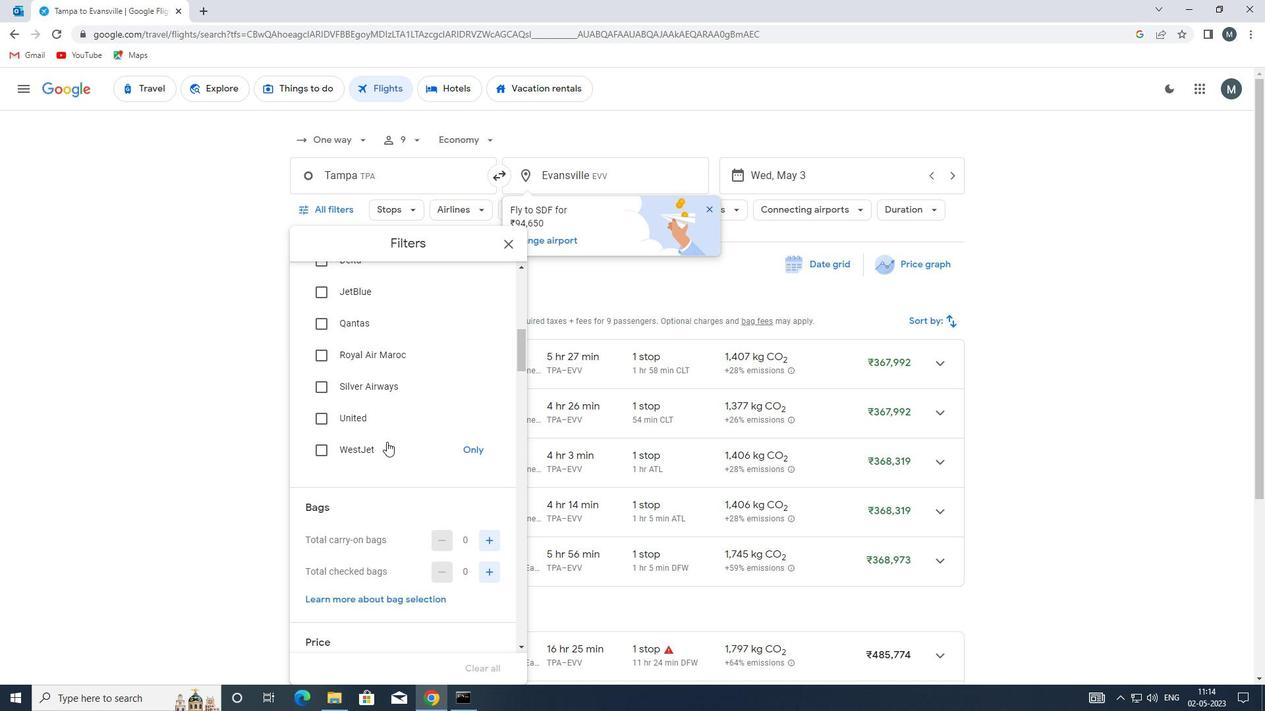 
Action: Mouse moved to (498, 475)
Screenshot: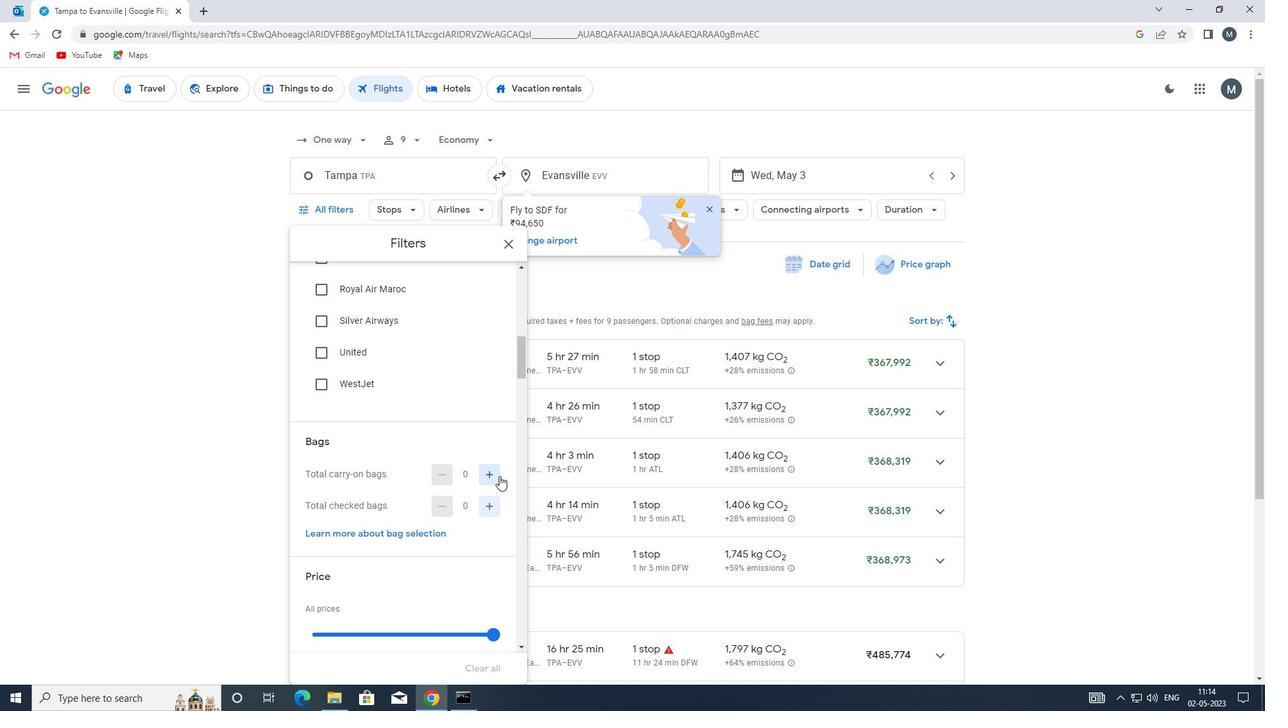 
Action: Mouse pressed left at (498, 475)
Screenshot: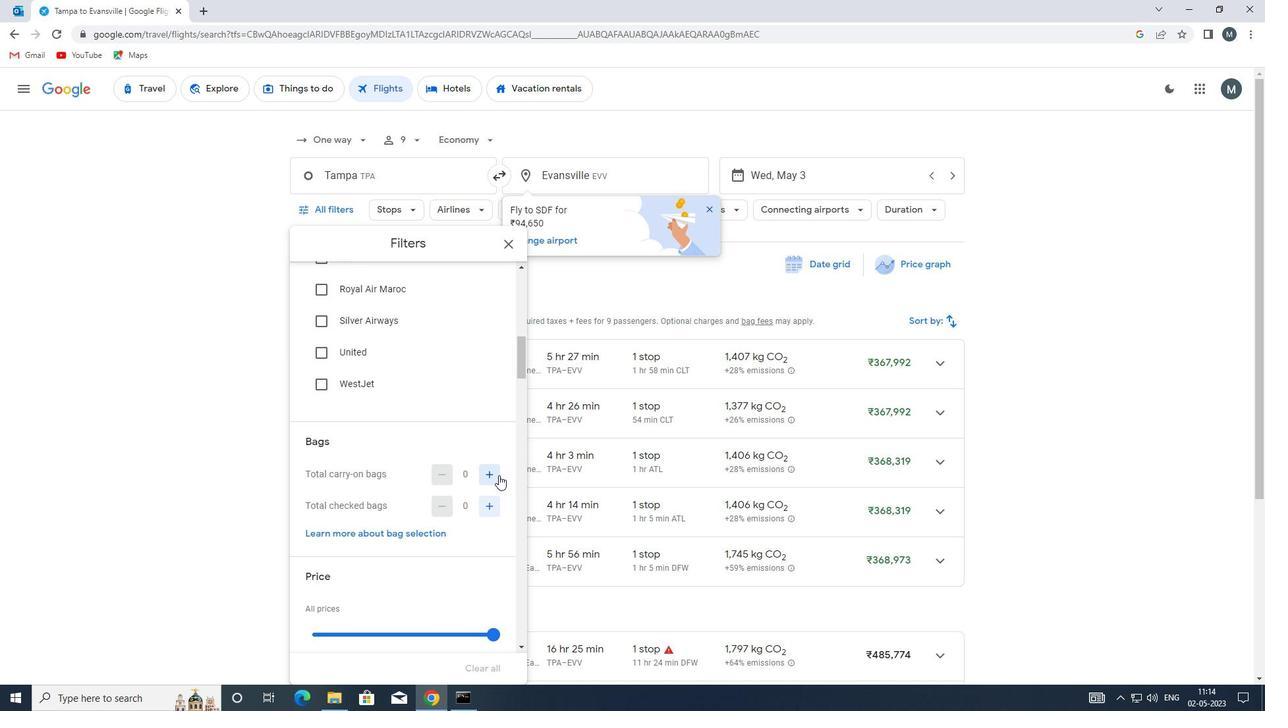 
Action: Mouse moved to (456, 472)
Screenshot: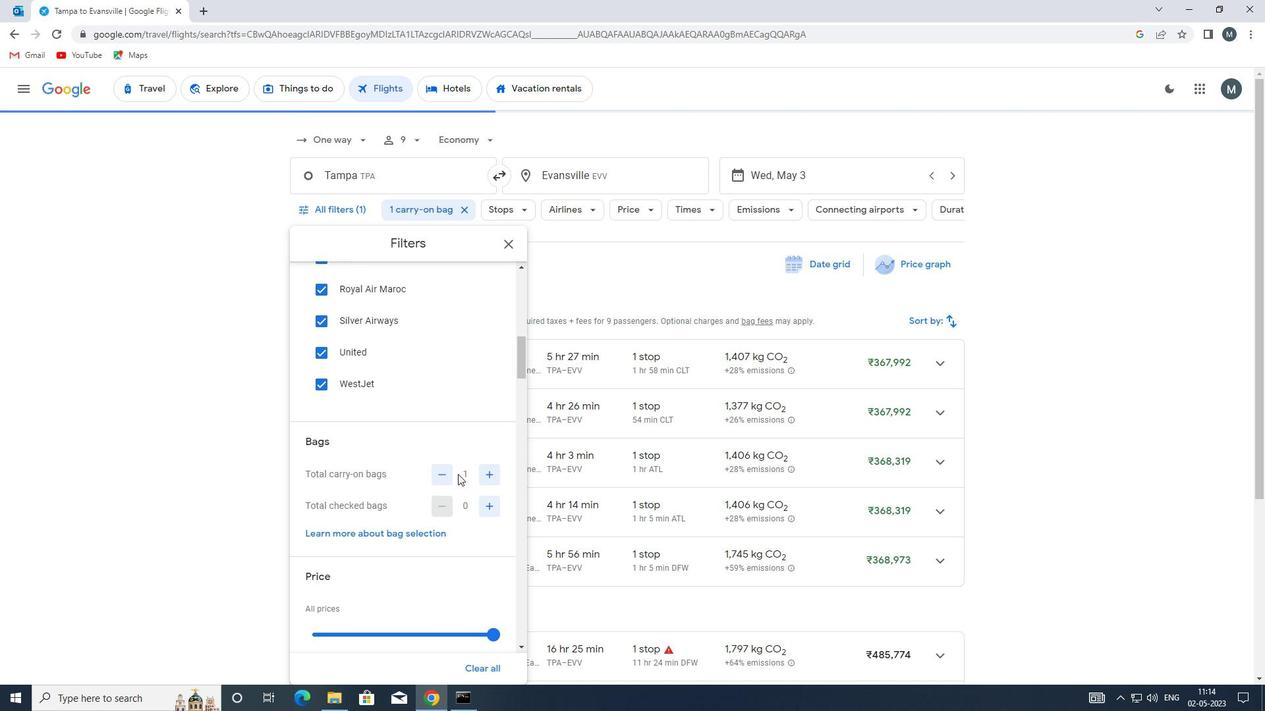 
Action: Mouse scrolled (456, 471) with delta (0, 0)
Screenshot: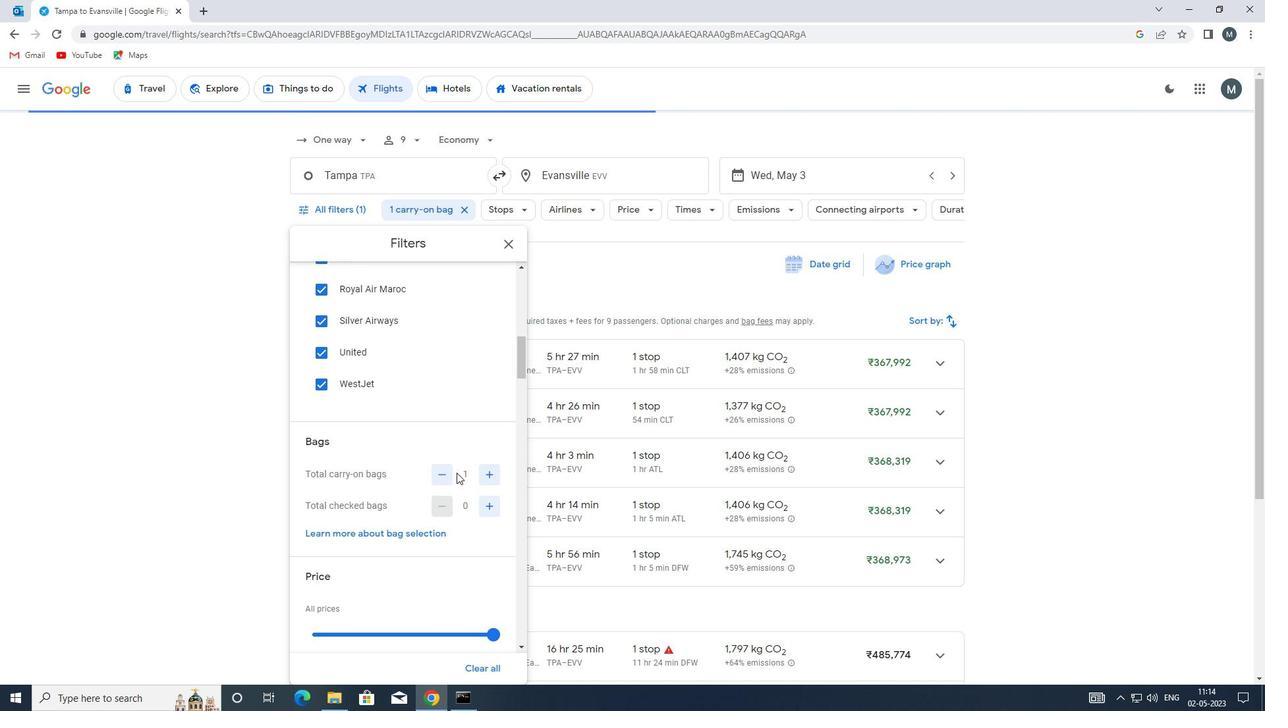
Action: Mouse moved to (455, 471)
Screenshot: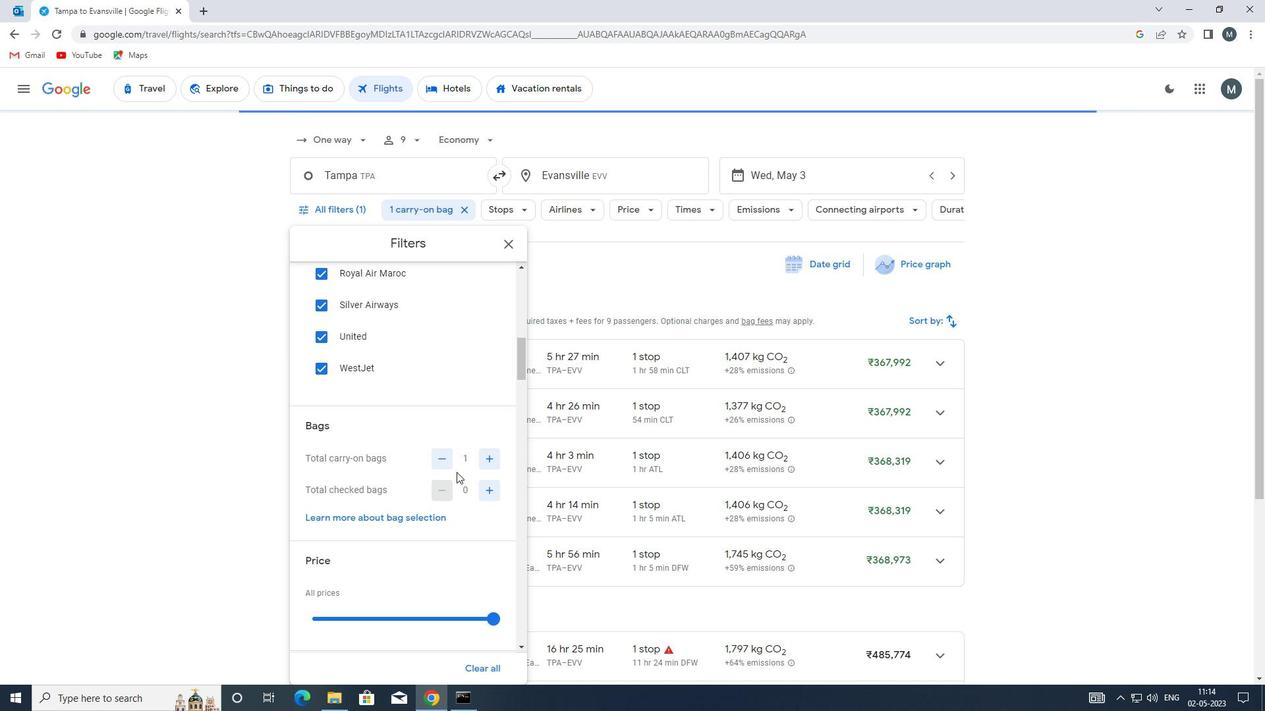 
Action: Mouse scrolled (455, 471) with delta (0, 0)
Screenshot: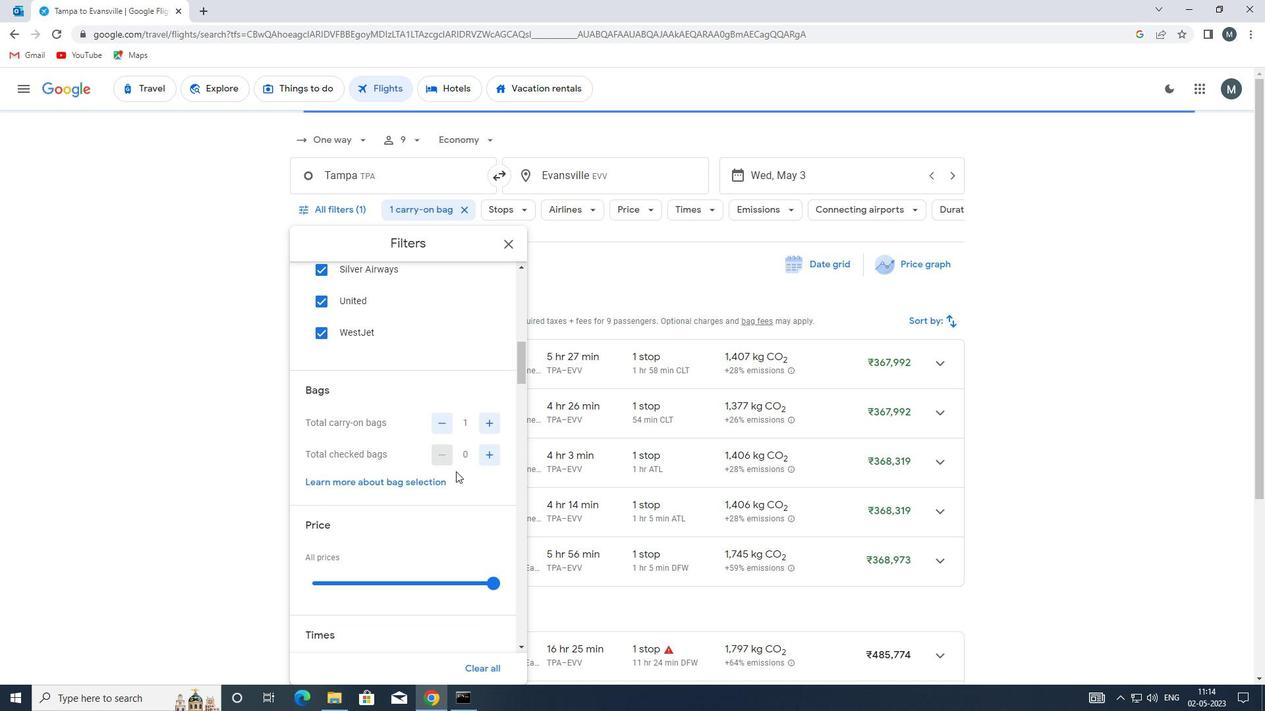 
Action: Mouse moved to (378, 500)
Screenshot: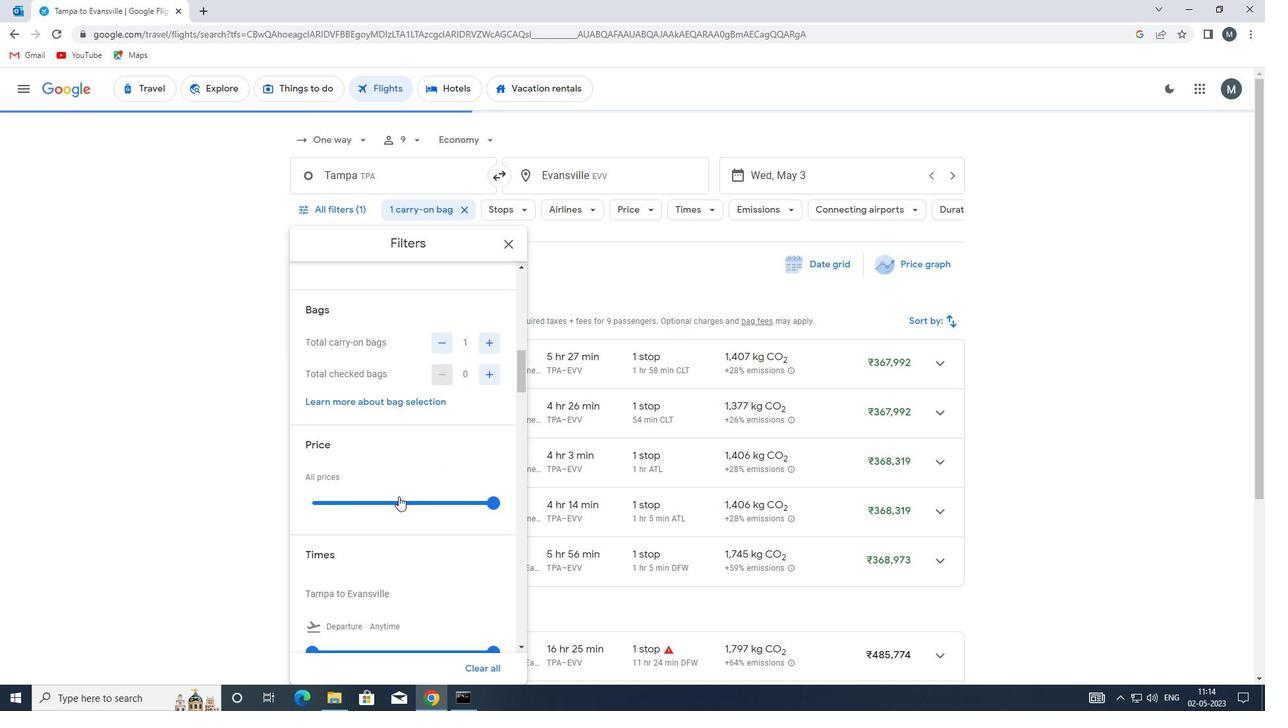 
Action: Mouse pressed left at (378, 500)
Screenshot: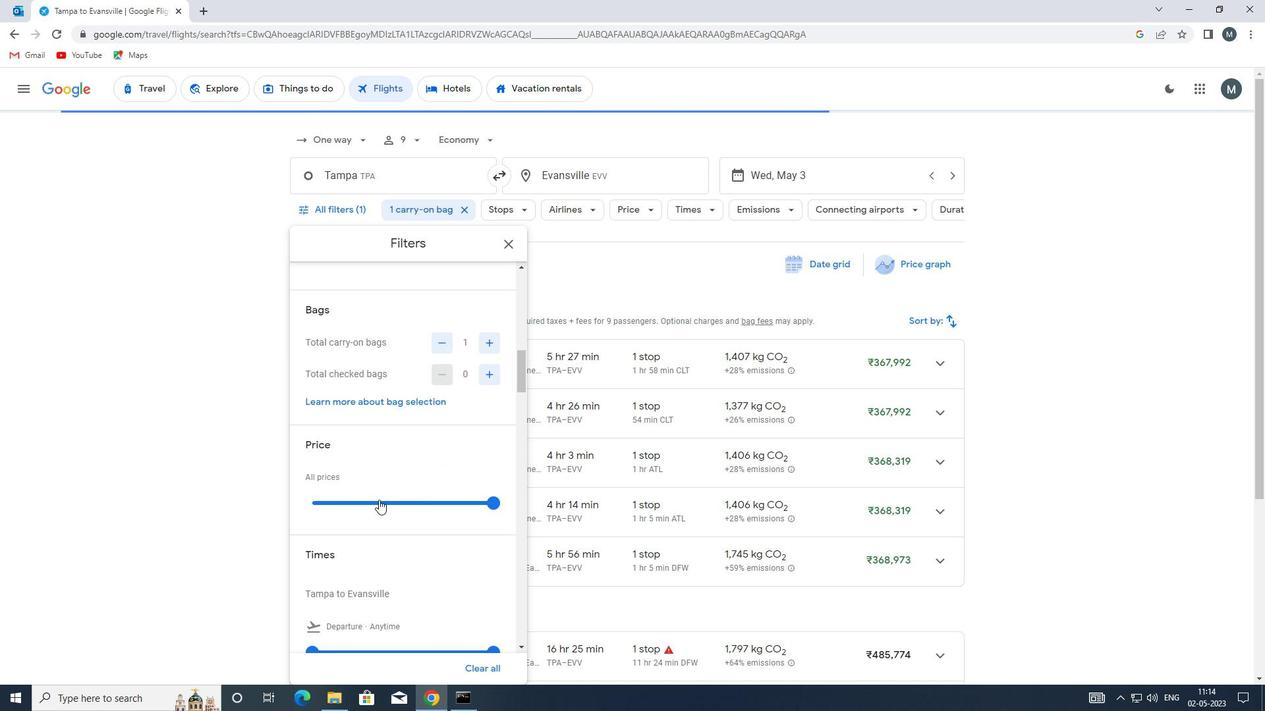 
Action: Mouse moved to (378, 500)
Screenshot: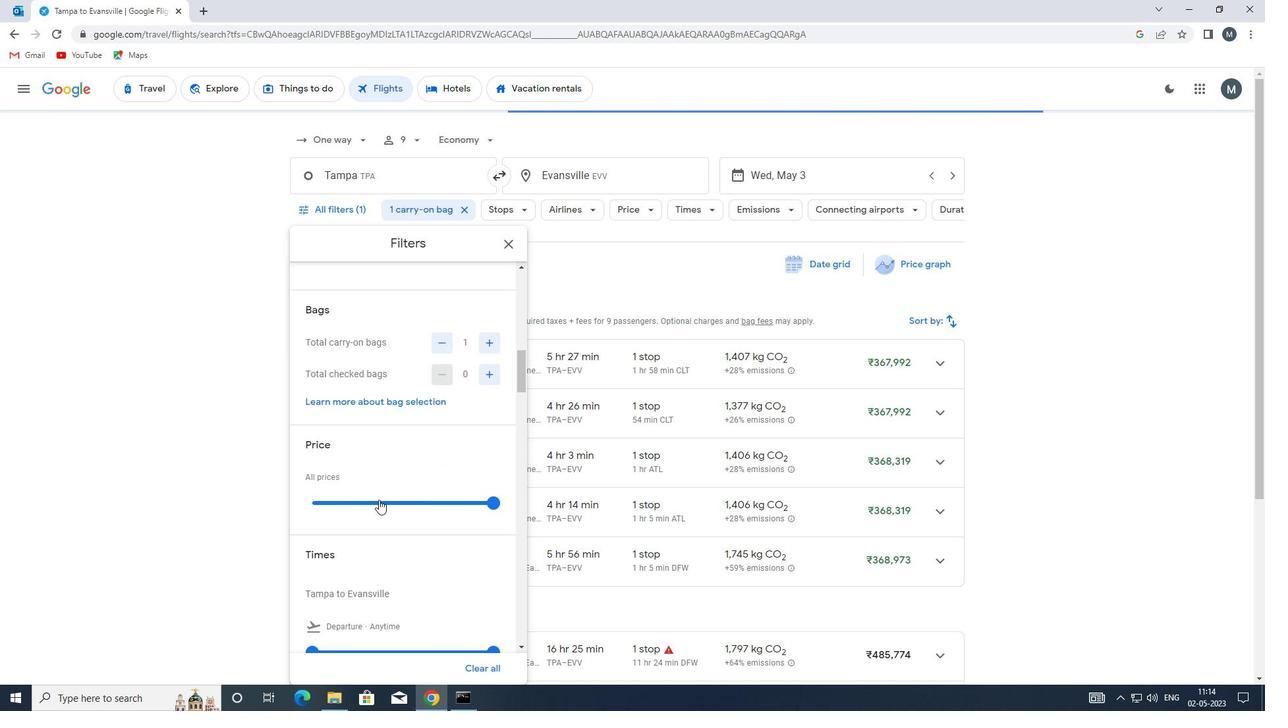 
Action: Mouse pressed left at (378, 500)
Screenshot: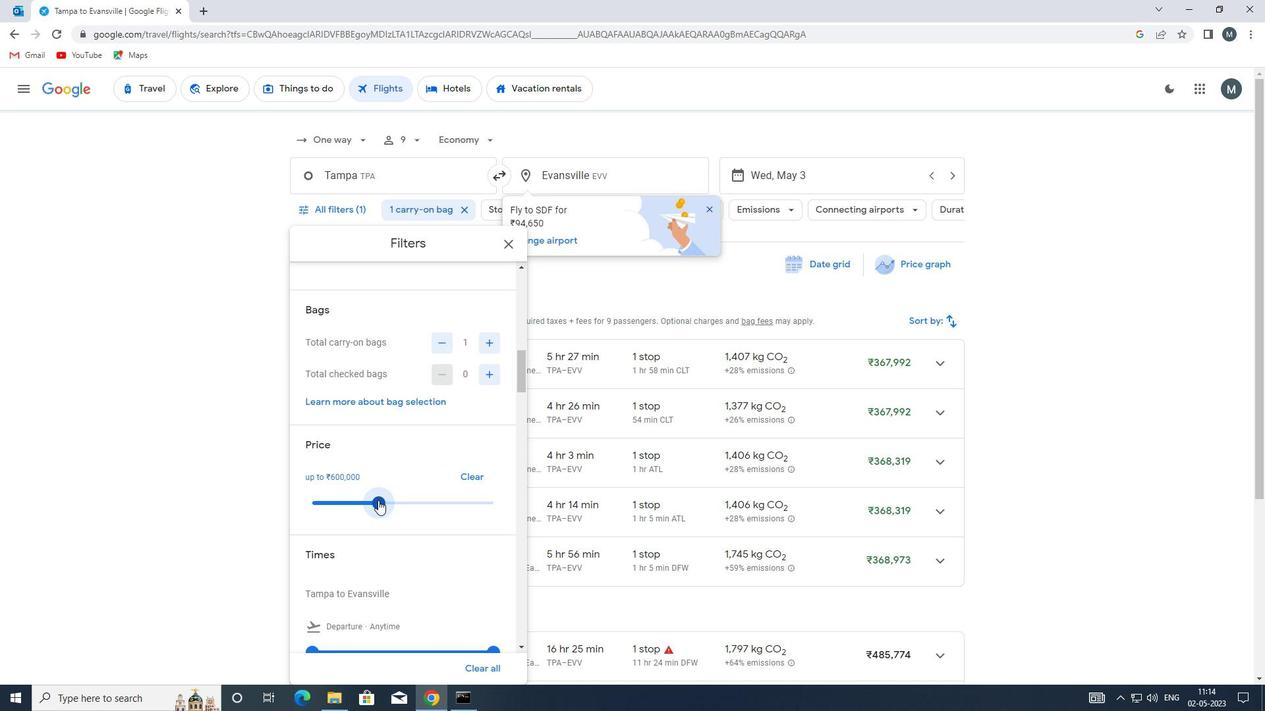 
Action: Mouse moved to (361, 489)
Screenshot: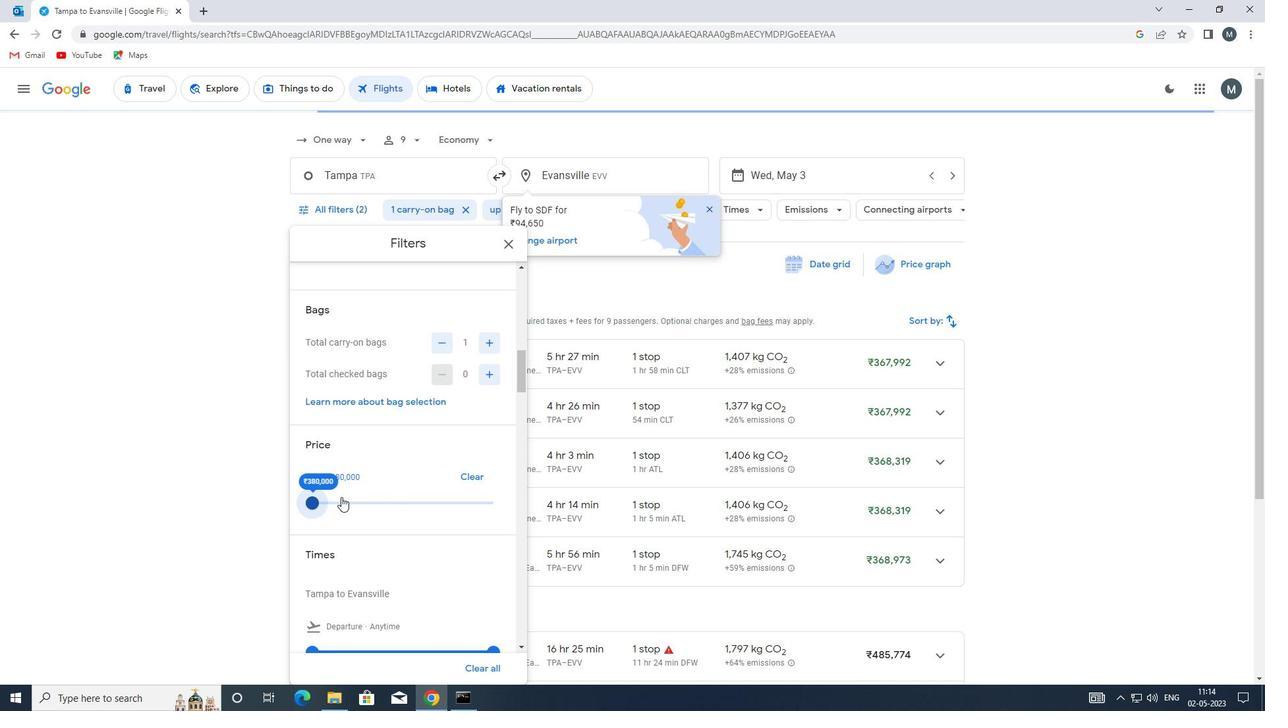 
Action: Mouse scrolled (361, 488) with delta (0, 0)
Screenshot: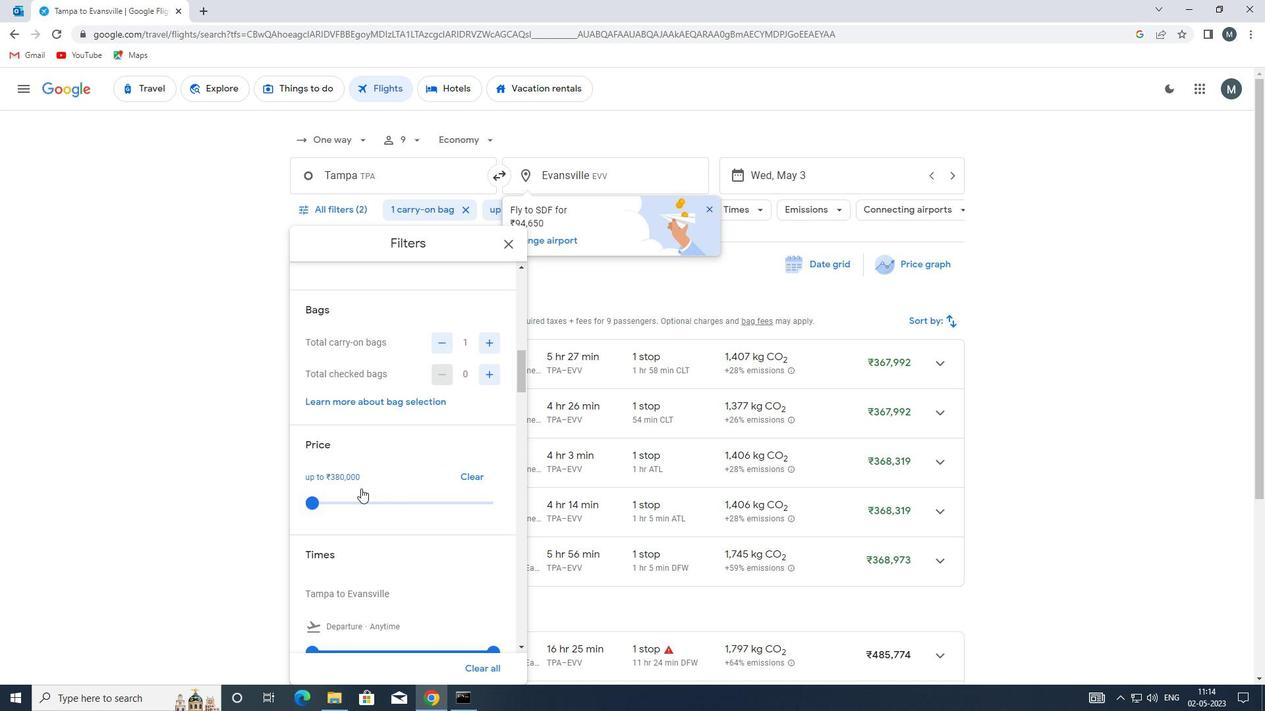 
Action: Mouse scrolled (361, 488) with delta (0, 0)
Screenshot: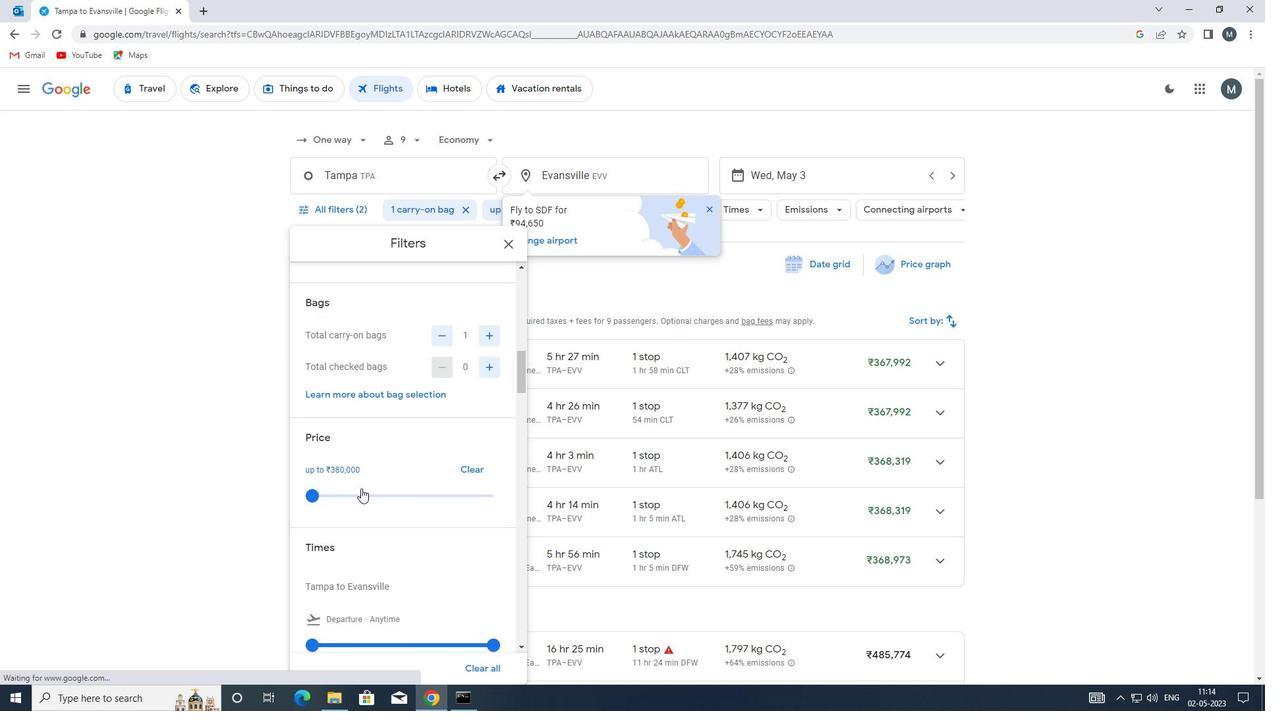 
Action: Mouse moved to (396, 465)
Screenshot: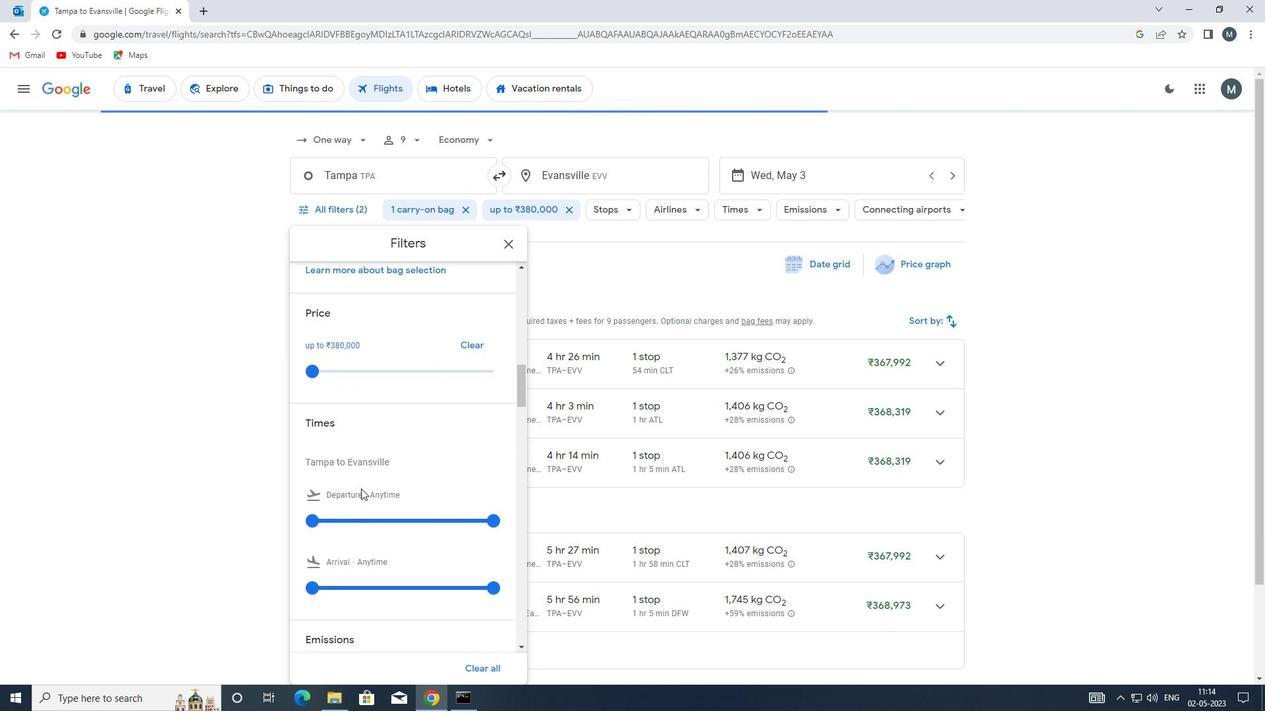 
Action: Mouse scrolled (396, 465) with delta (0, 0)
Screenshot: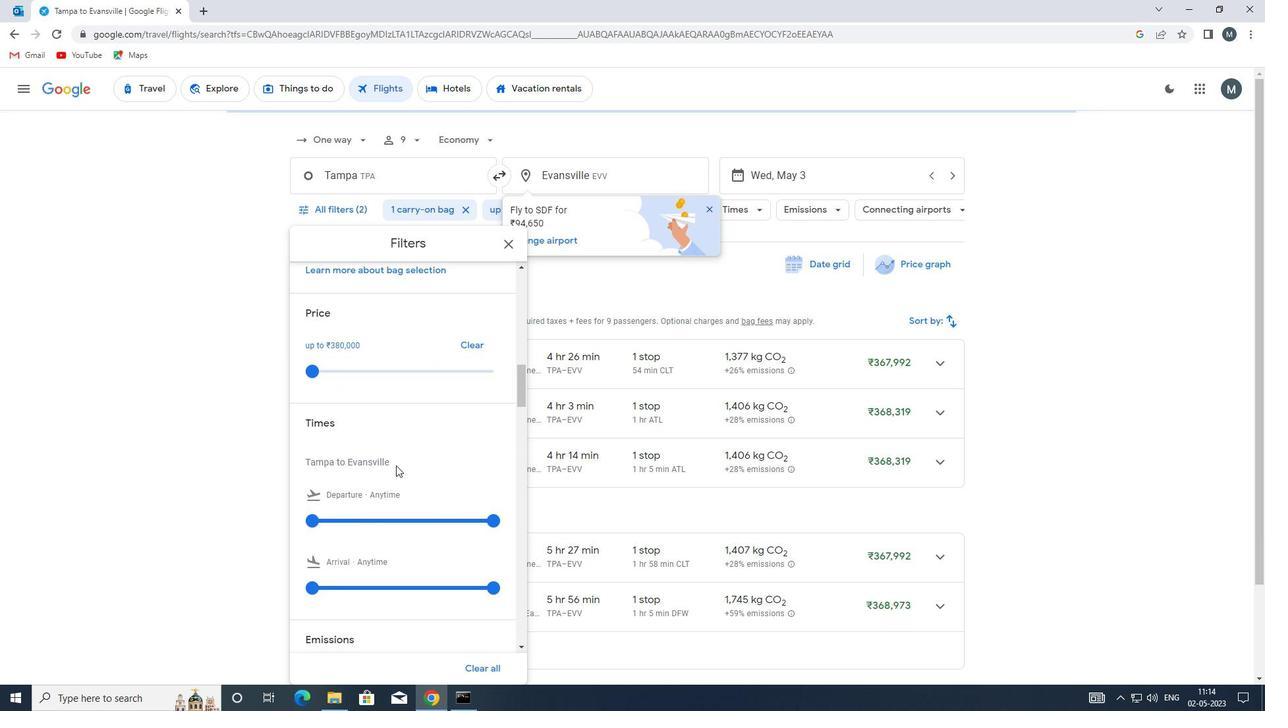 
Action: Mouse moved to (320, 452)
Screenshot: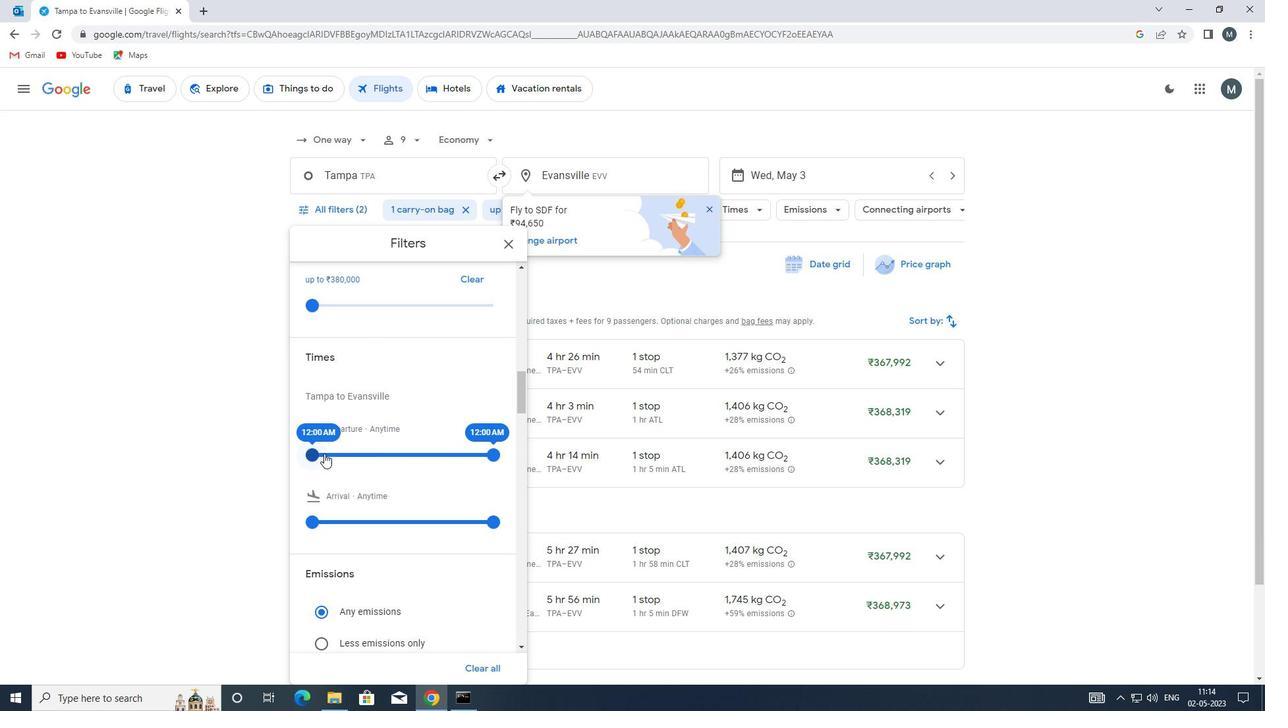 
Action: Mouse pressed left at (320, 452)
Screenshot: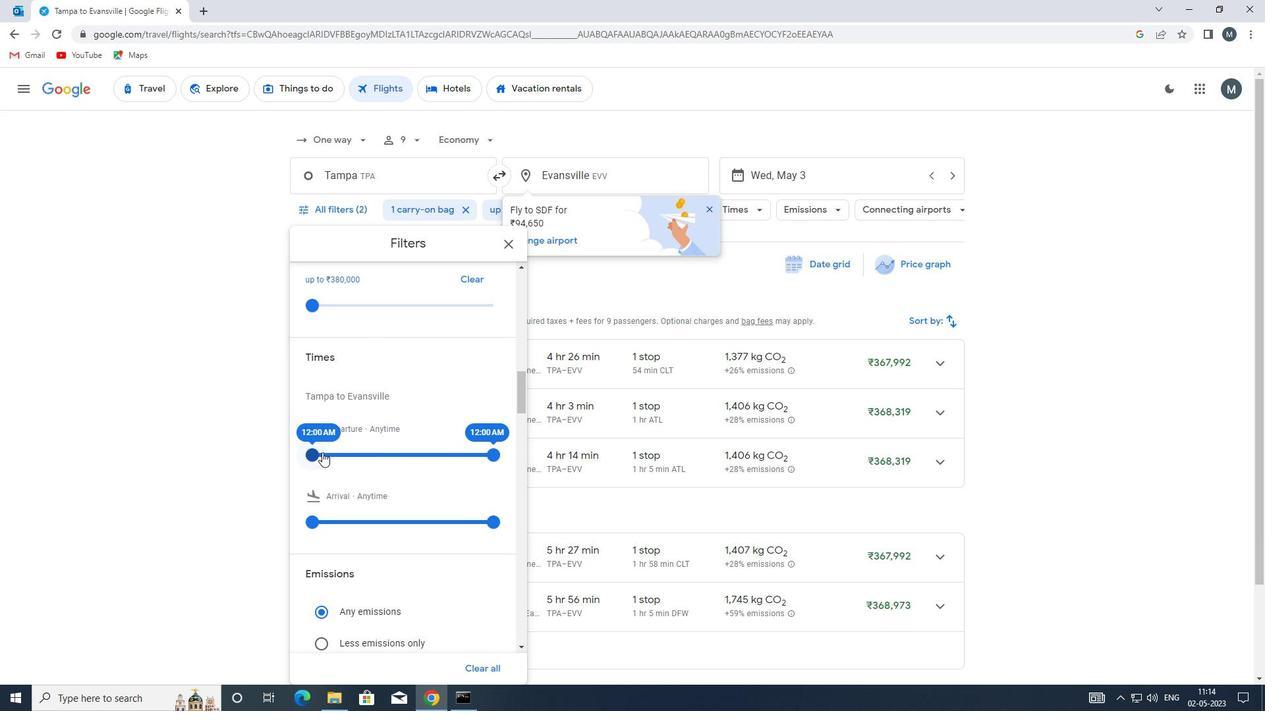 
Action: Mouse moved to (481, 452)
Screenshot: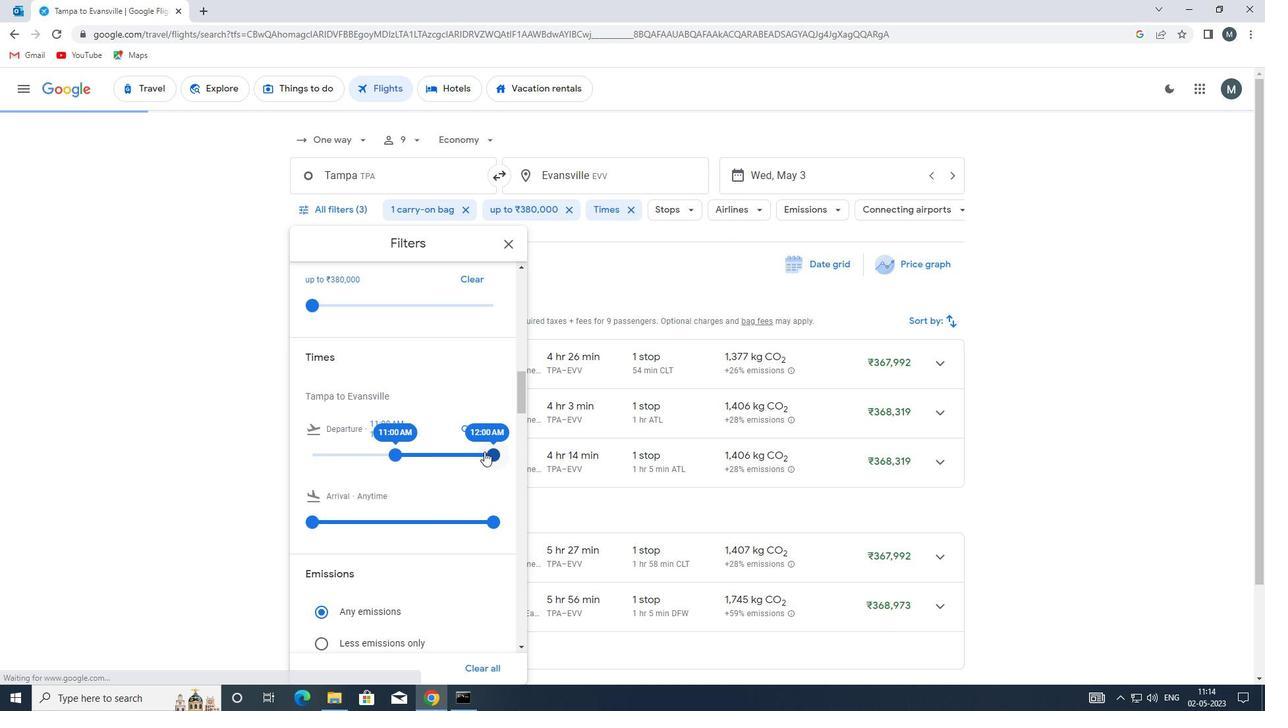 
Action: Mouse pressed left at (481, 452)
Screenshot: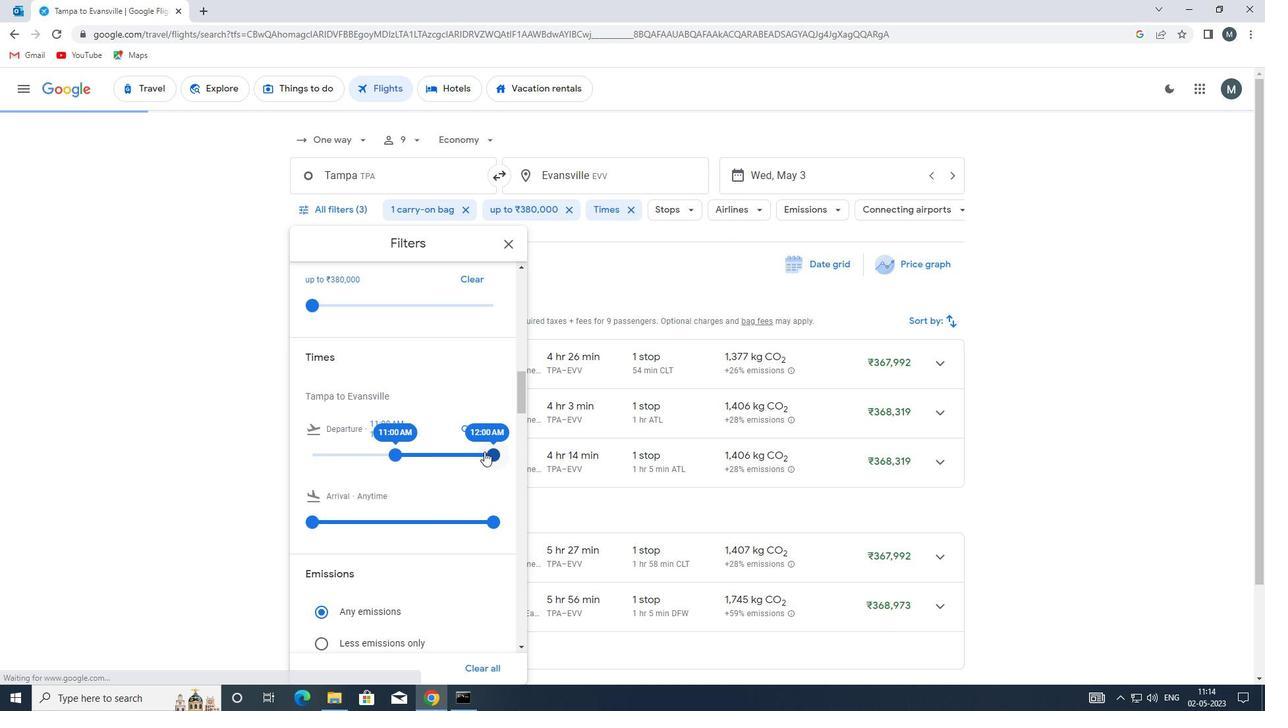 
Action: Mouse moved to (403, 442)
Screenshot: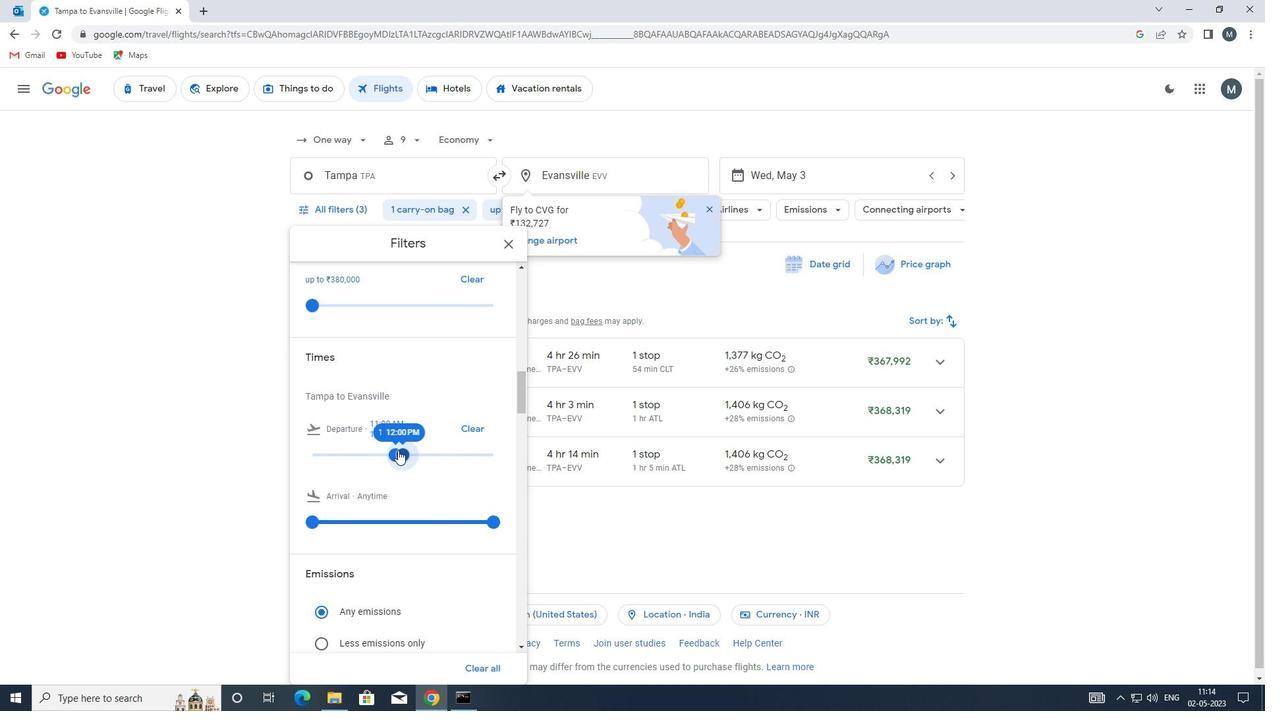
Action: Mouse scrolled (403, 441) with delta (0, 0)
Screenshot: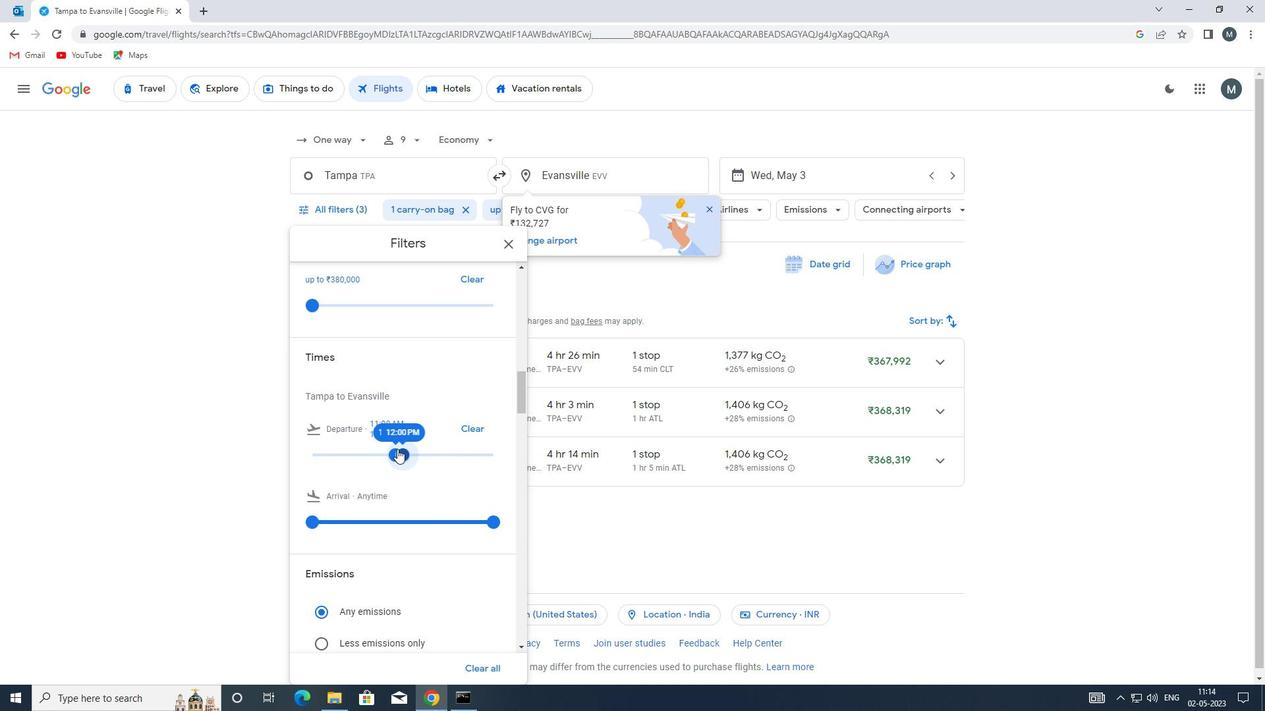 
Action: Mouse scrolled (403, 441) with delta (0, 0)
Screenshot: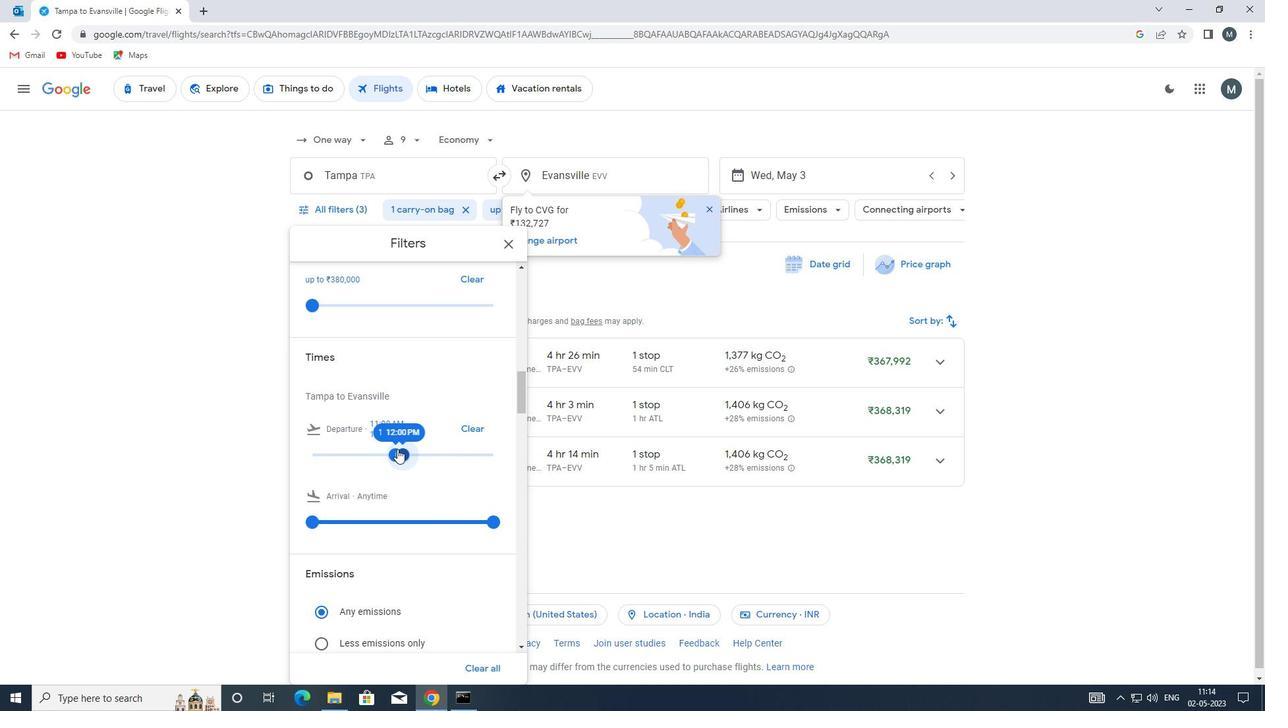 
Action: Mouse moved to (516, 245)
Screenshot: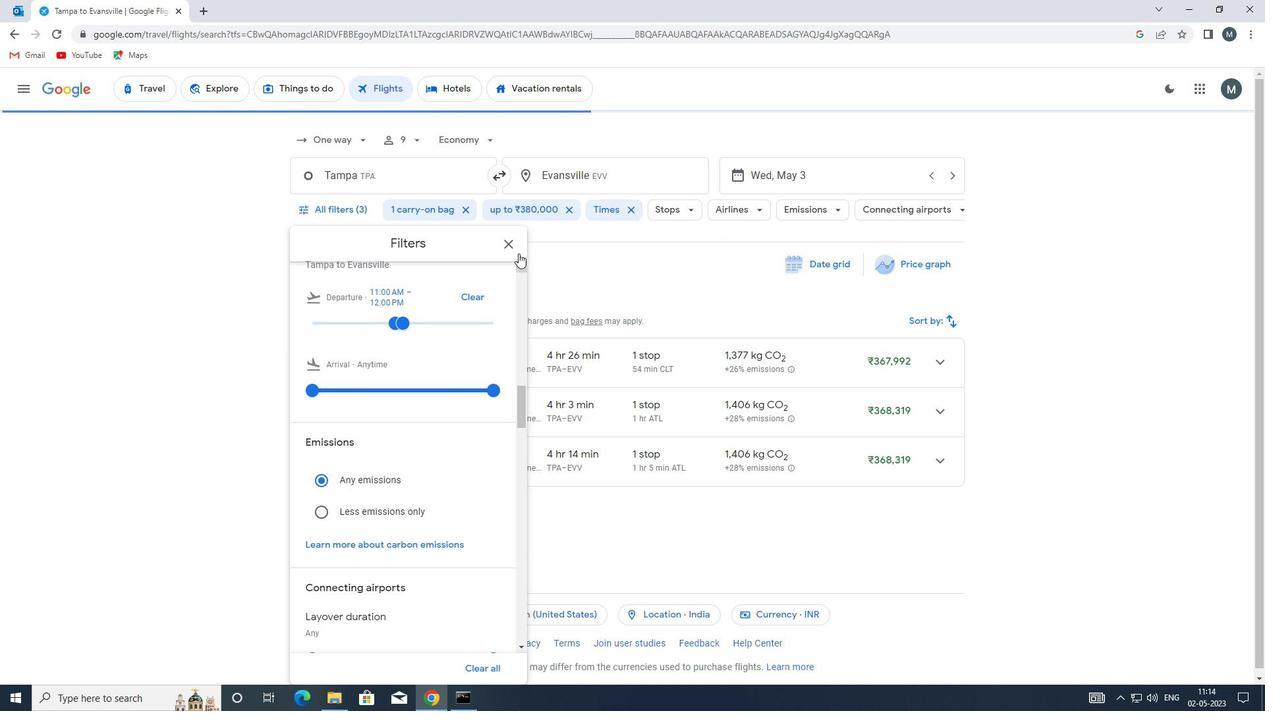 
Action: Mouse pressed left at (516, 245)
Screenshot: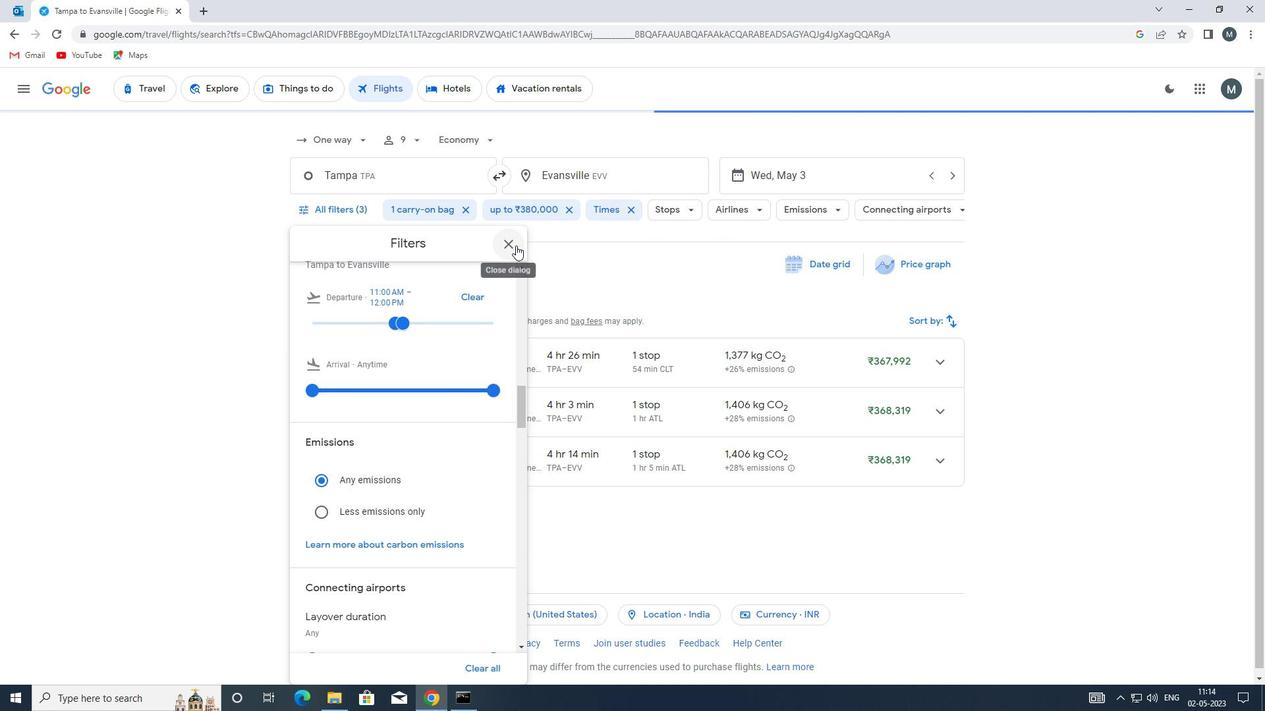 
